 Task: Open a Modern Writer Template save the file as fax.txt Remove the following  from template: 'Address' Change the date  '3 April, 2023' change Dear Ms Reader to   Hello. Add body to the letter I am writing to inform you about an upcoming event that may be of interest to you. Our organization is hosting a seminar on [topic], and we believe it will provide valuable insights and networking opportunities. I encourage you to attend and share this invitation with others who may benefit.Add Name  'Leon'. Insert watermark  Ram&Sons Apply Font Style in watermark Nunito; font size  111and place the watermark  Diagonally 
Action: Mouse moved to (202, 176)
Screenshot: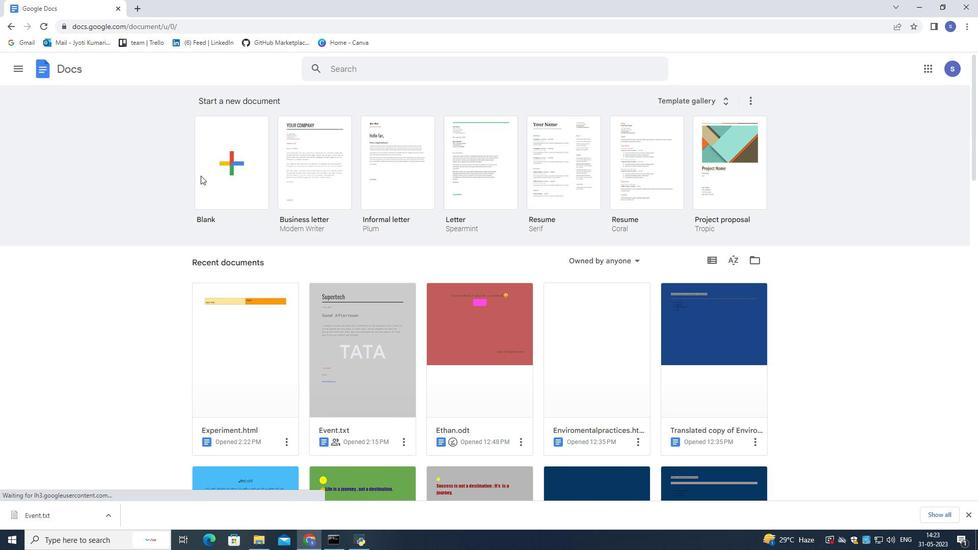 
Action: Mouse pressed left at (202, 176)
Screenshot: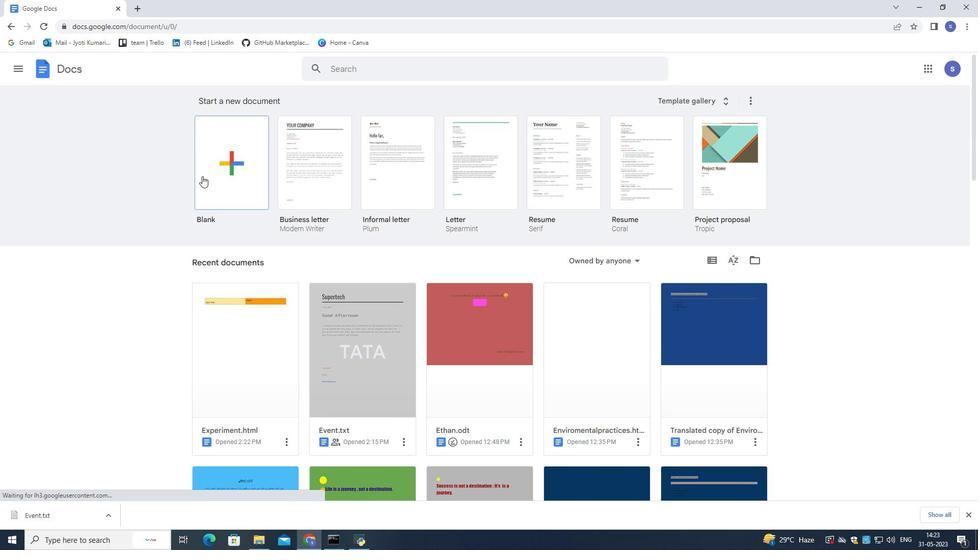 
Action: Mouse moved to (11, 29)
Screenshot: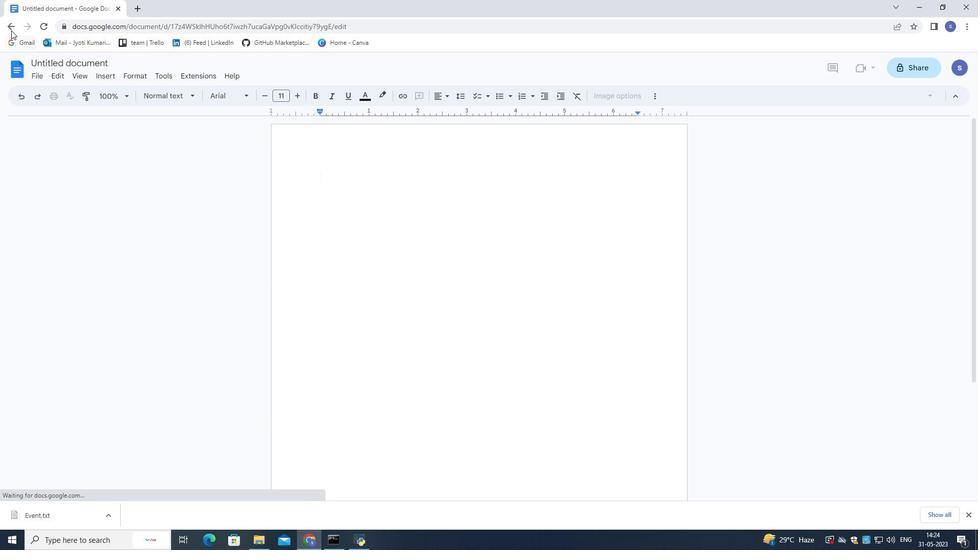 
Action: Mouse pressed left at (11, 29)
Screenshot: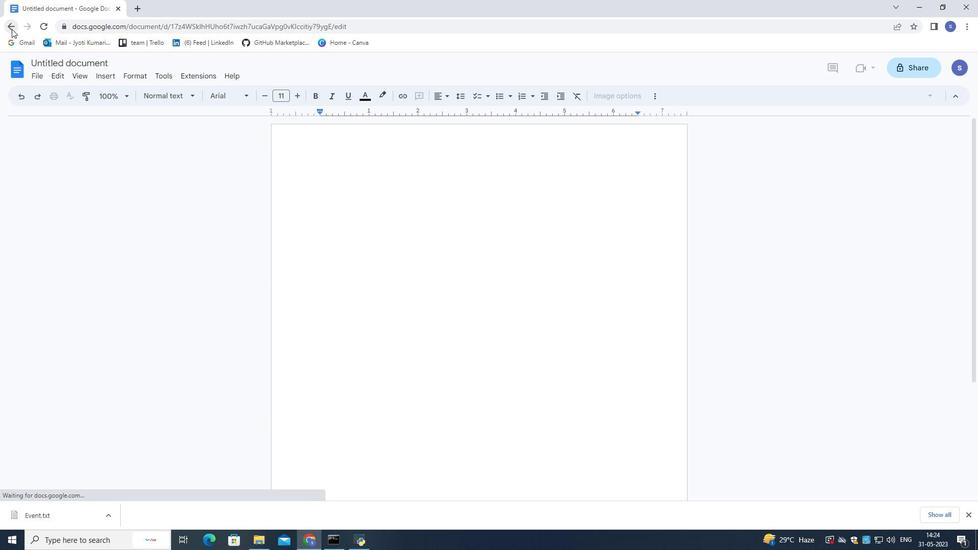 
Action: Mouse moved to (715, 104)
Screenshot: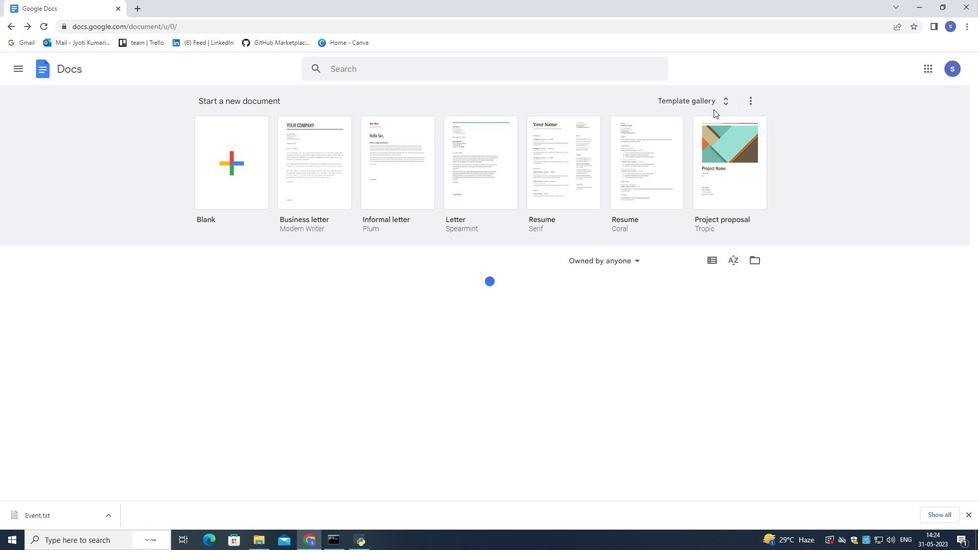 
Action: Mouse pressed left at (715, 104)
Screenshot: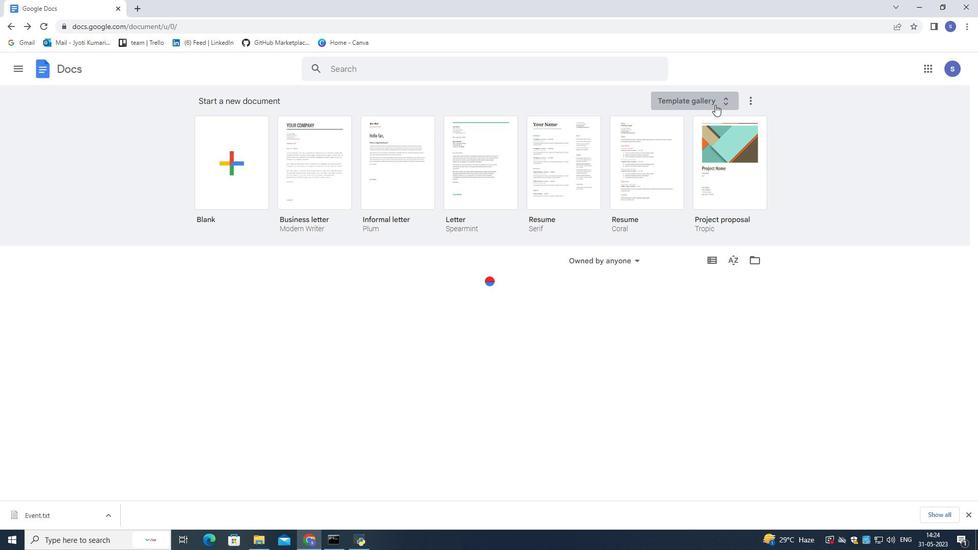 
Action: Mouse moved to (604, 353)
Screenshot: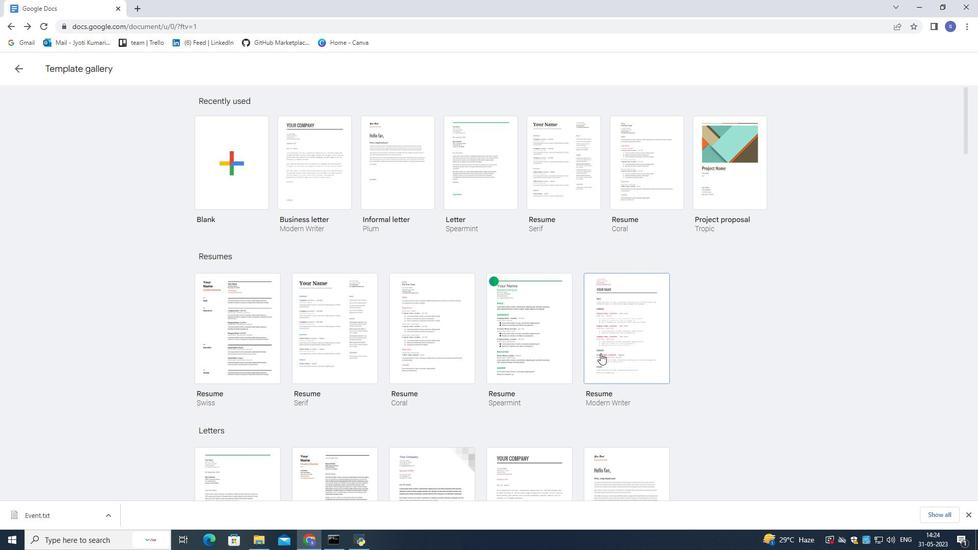
Action: Mouse pressed left at (604, 353)
Screenshot: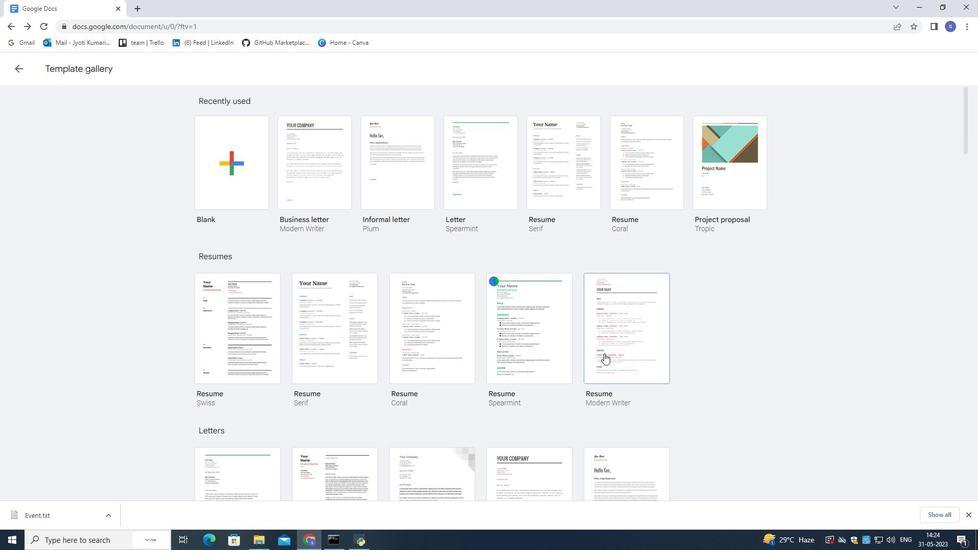 
Action: Mouse moved to (603, 353)
Screenshot: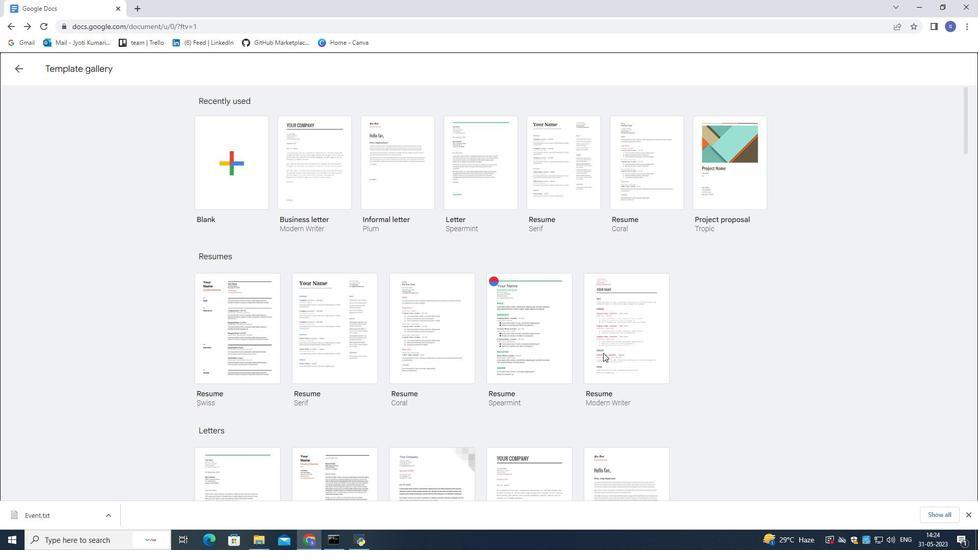 
Action: Mouse pressed left at (603, 353)
Screenshot: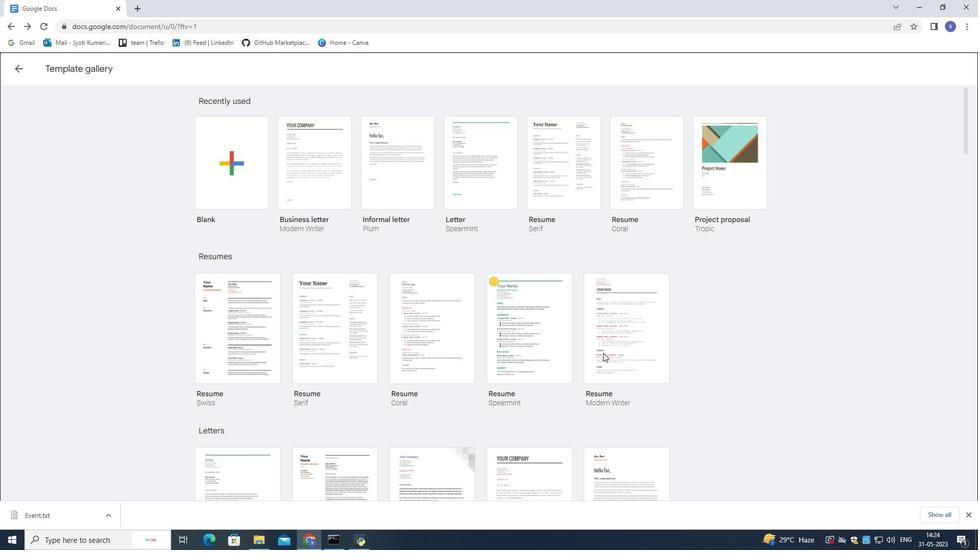 
Action: Mouse moved to (403, 177)
Screenshot: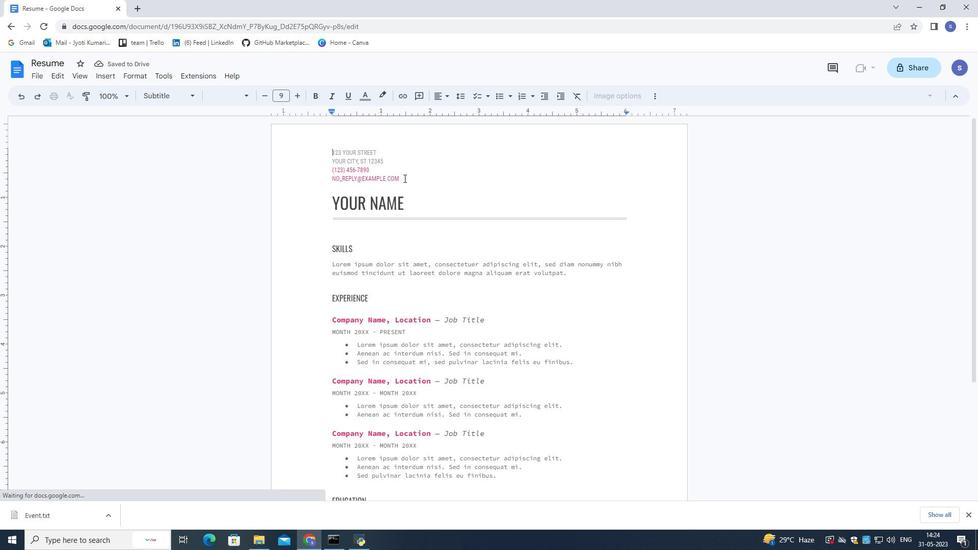 
Action: Mouse pressed left at (403, 177)
Screenshot: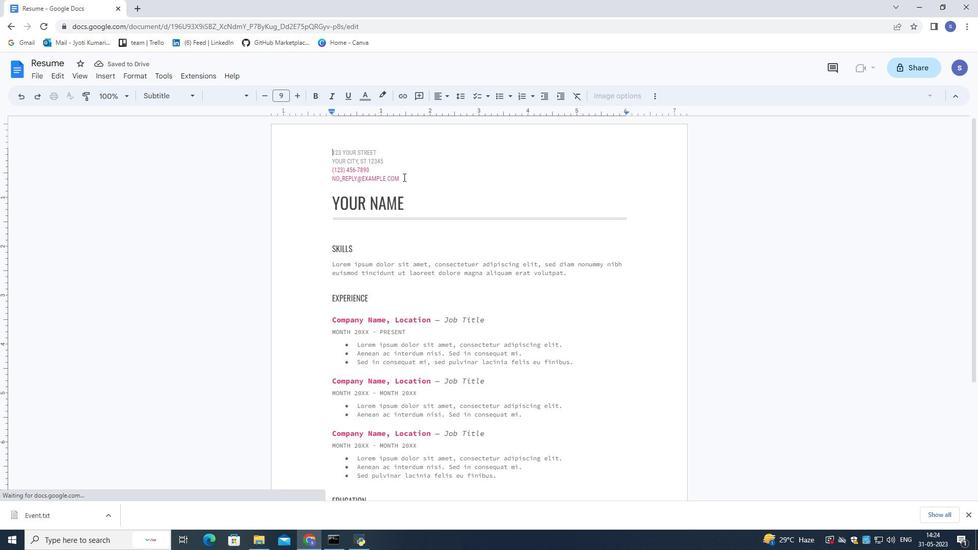 
Action: Mouse moved to (317, 152)
Screenshot: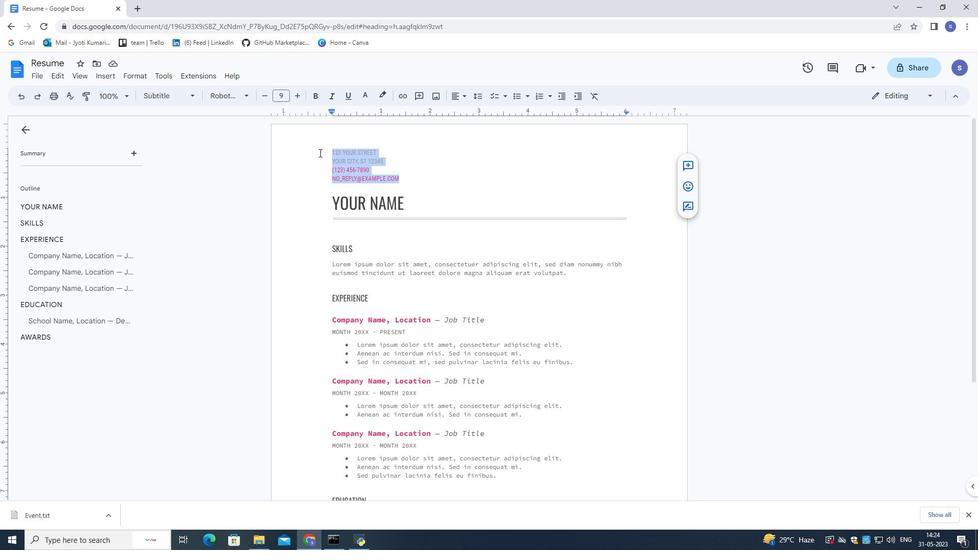 
Action: Key pressed <Key.backspace>
Screenshot: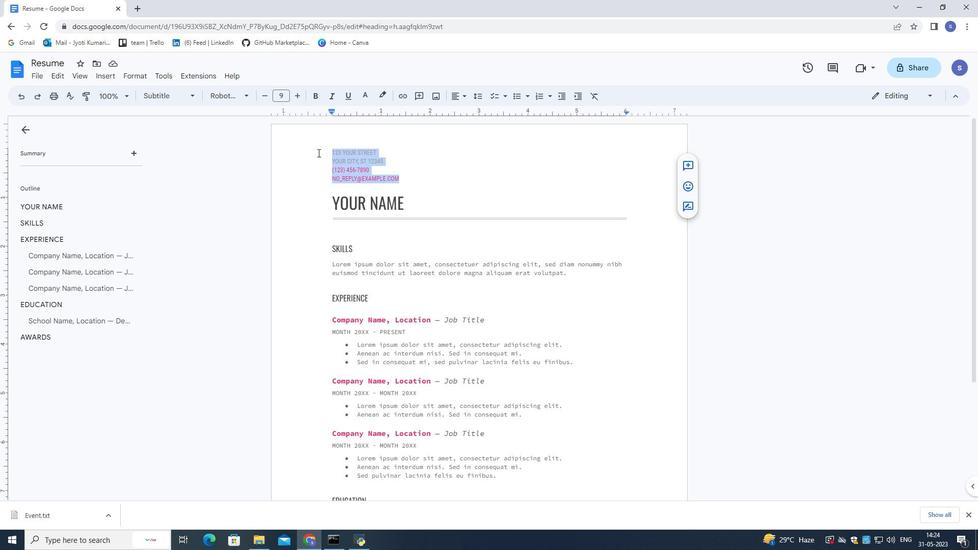 
Action: Mouse moved to (432, 179)
Screenshot: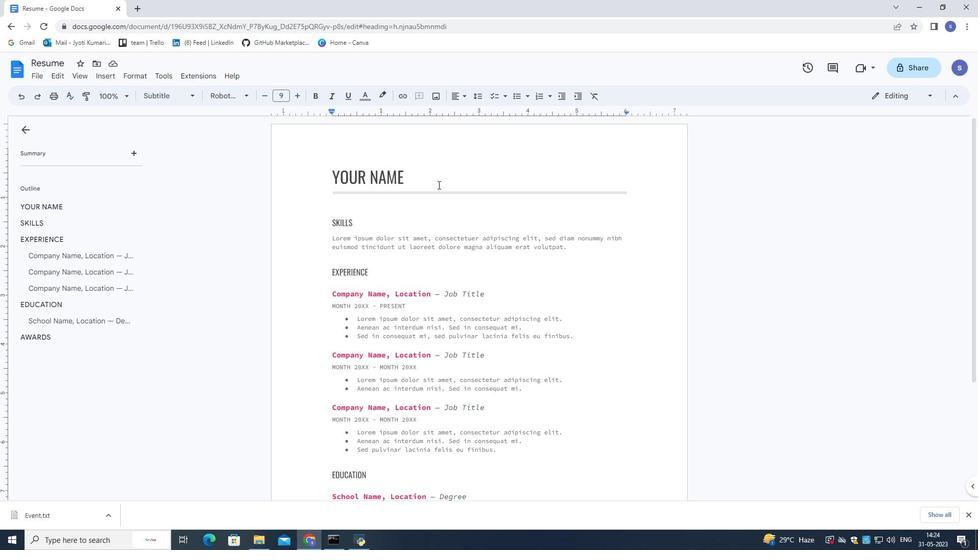 
Action: Mouse pressed left at (432, 179)
Screenshot: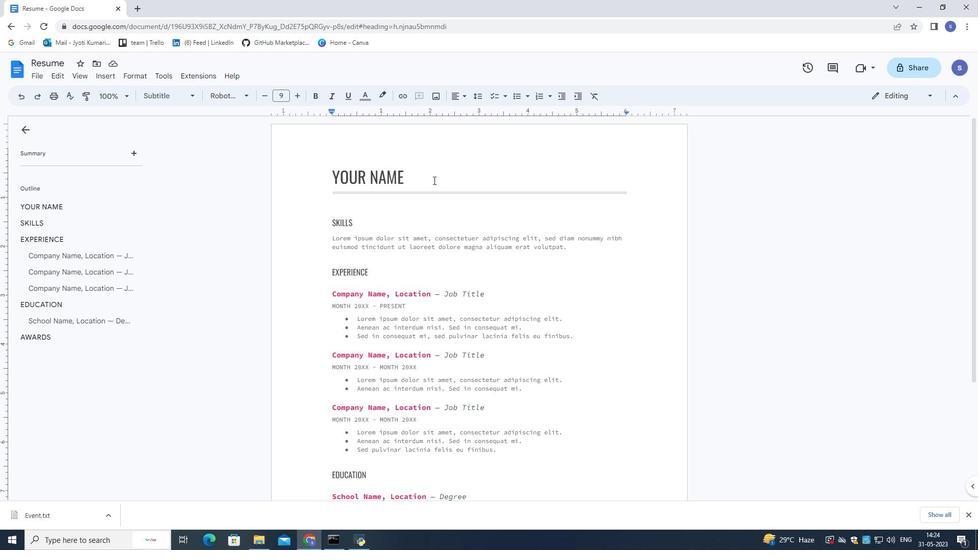 
Action: Mouse moved to (384, 222)
Screenshot: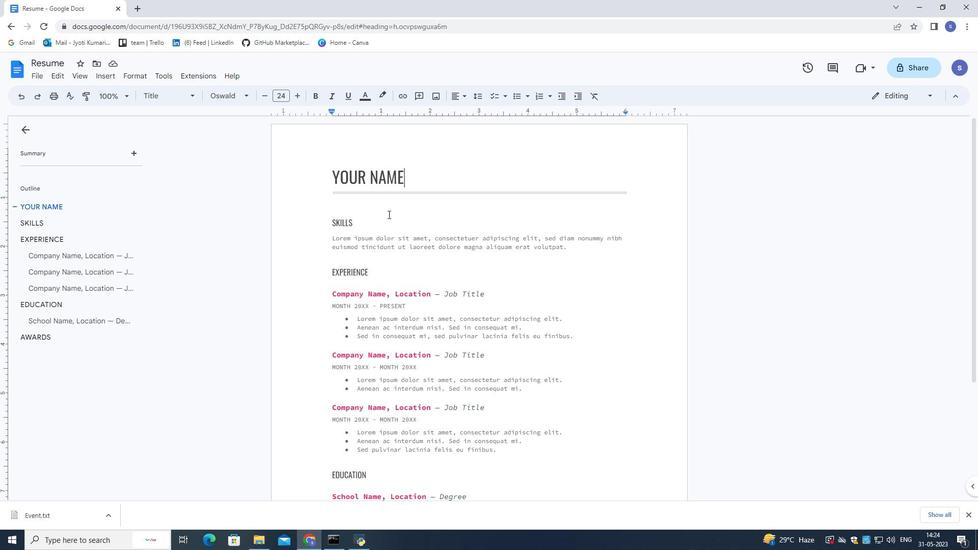 
Action: Mouse pressed left at (384, 222)
Screenshot: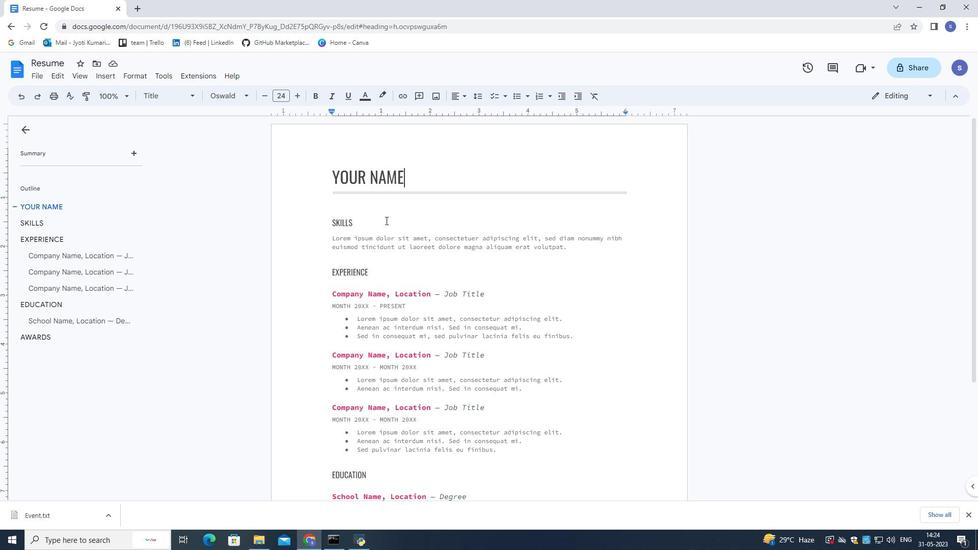 
Action: Mouse moved to (377, 270)
Screenshot: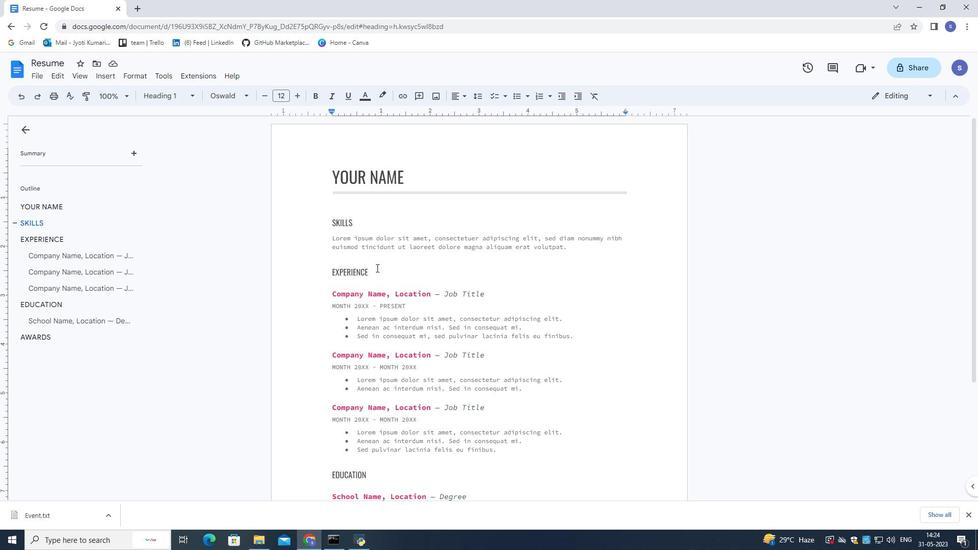 
Action: Mouse scrolled (377, 269) with delta (0, 0)
Screenshot: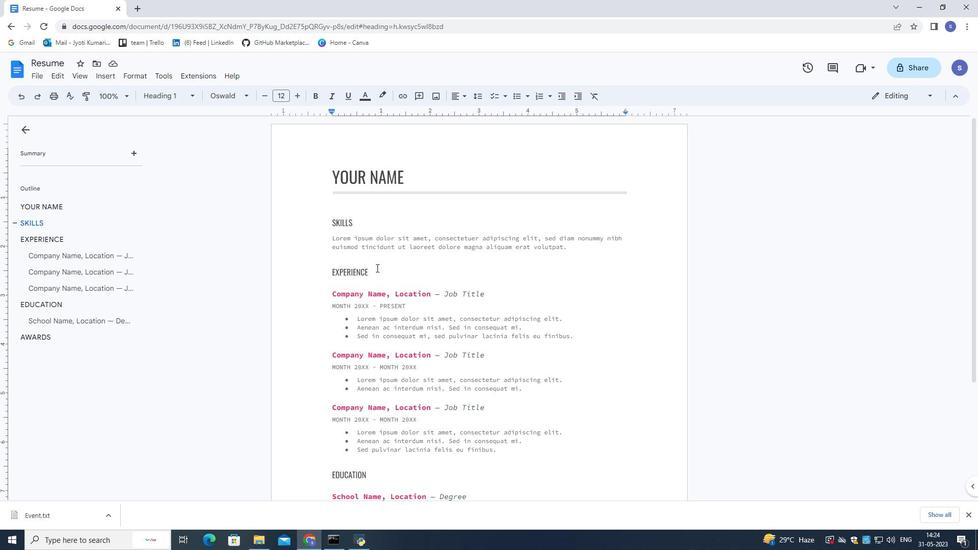
Action: Mouse moved to (377, 270)
Screenshot: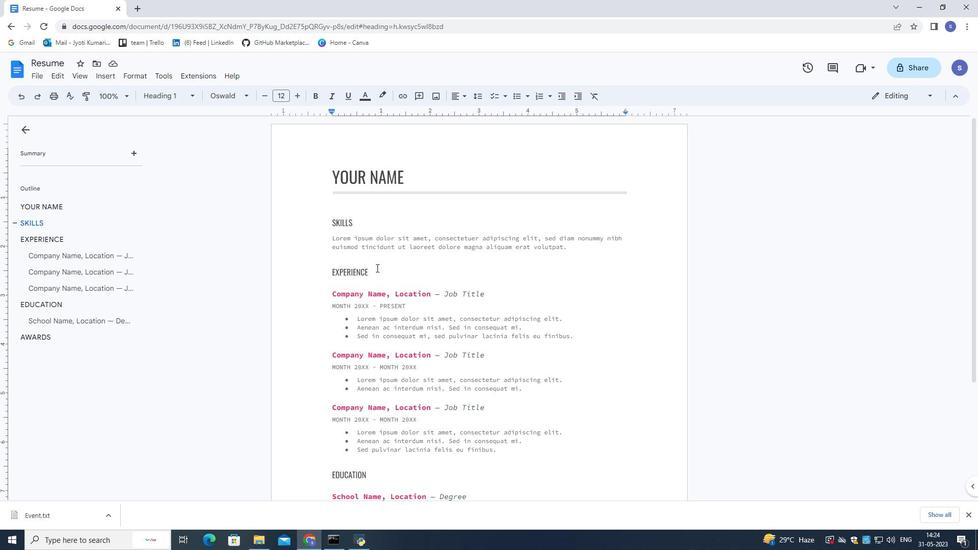 
Action: Mouse scrolled (377, 270) with delta (0, 0)
Screenshot: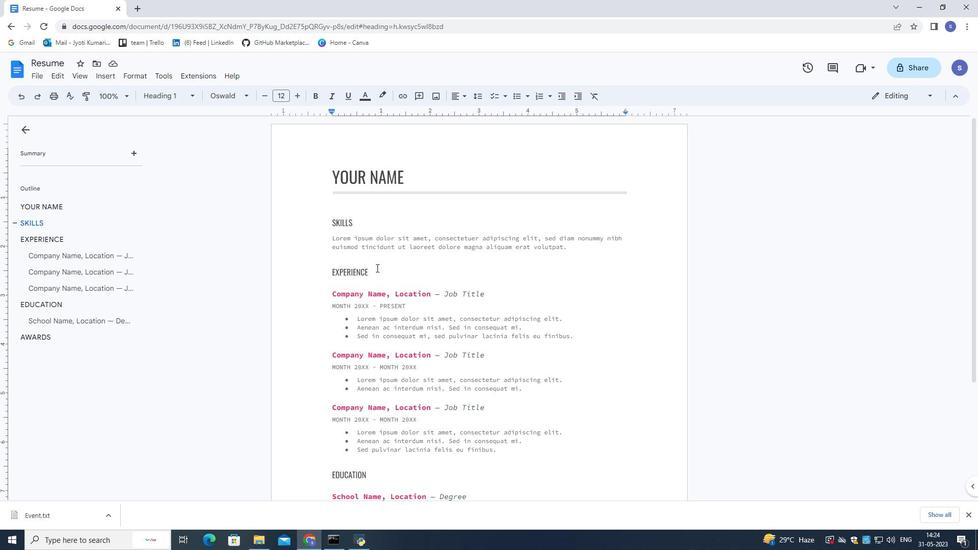 
Action: Mouse scrolled (377, 270) with delta (0, 0)
Screenshot: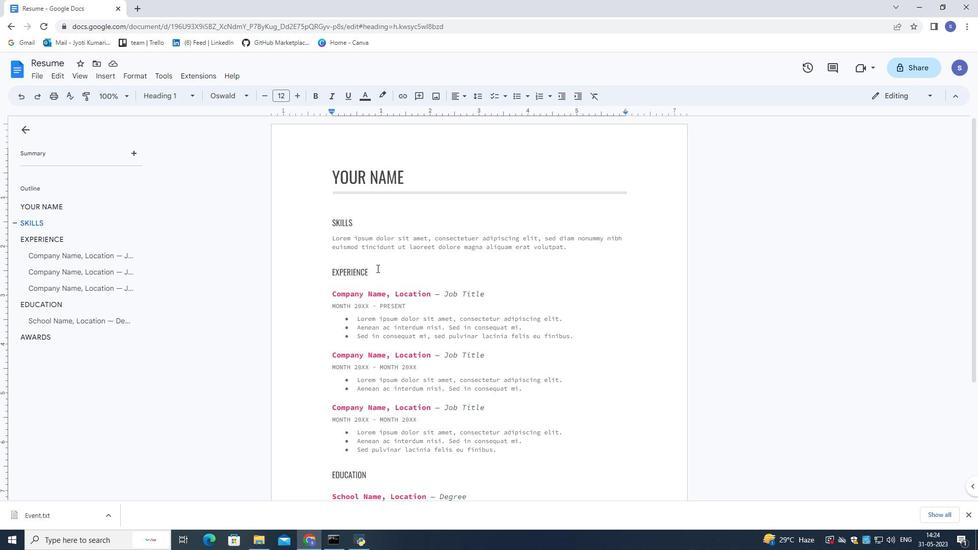 
Action: Mouse scrolled (377, 270) with delta (0, 0)
Screenshot: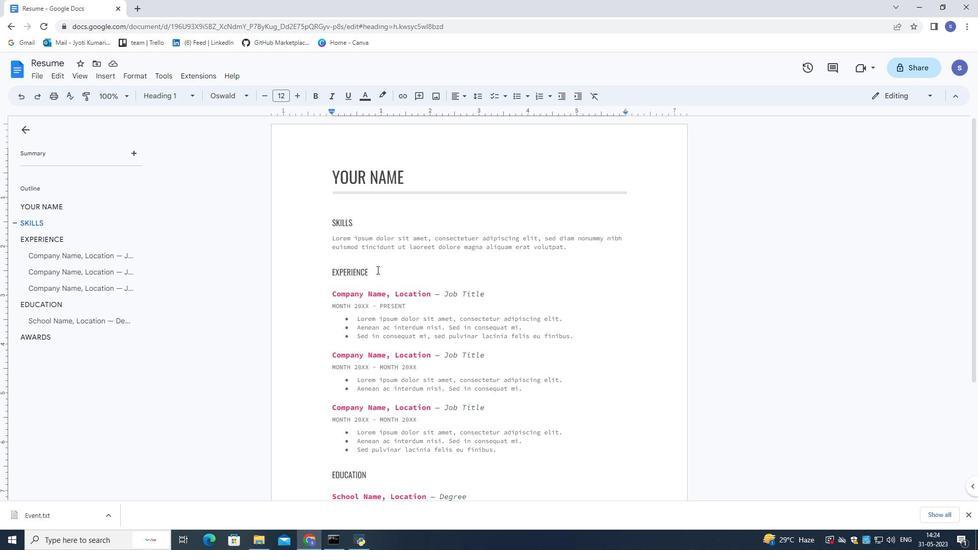 
Action: Mouse scrolled (377, 271) with delta (0, 0)
Screenshot: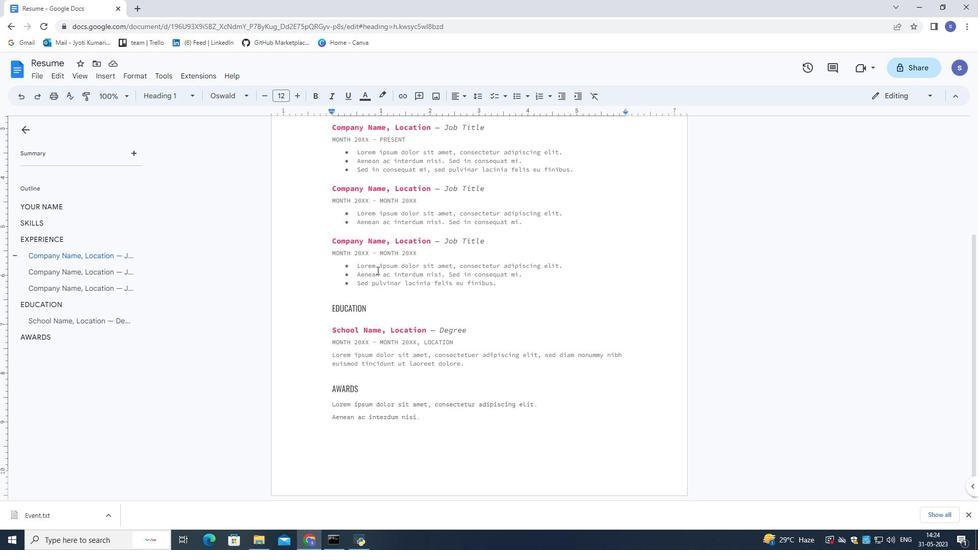 
Action: Mouse scrolled (377, 271) with delta (0, 0)
Screenshot: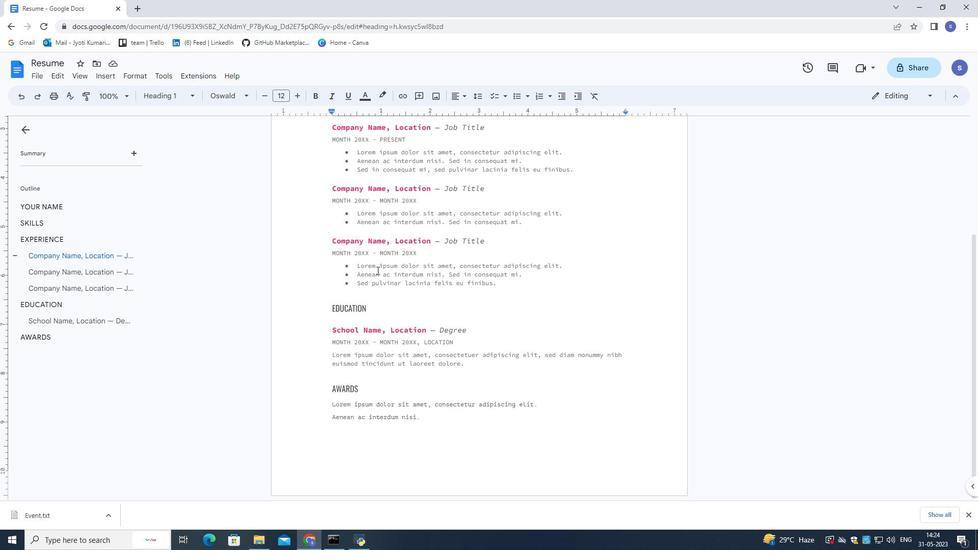 
Action: Mouse scrolled (377, 271) with delta (0, 0)
Screenshot: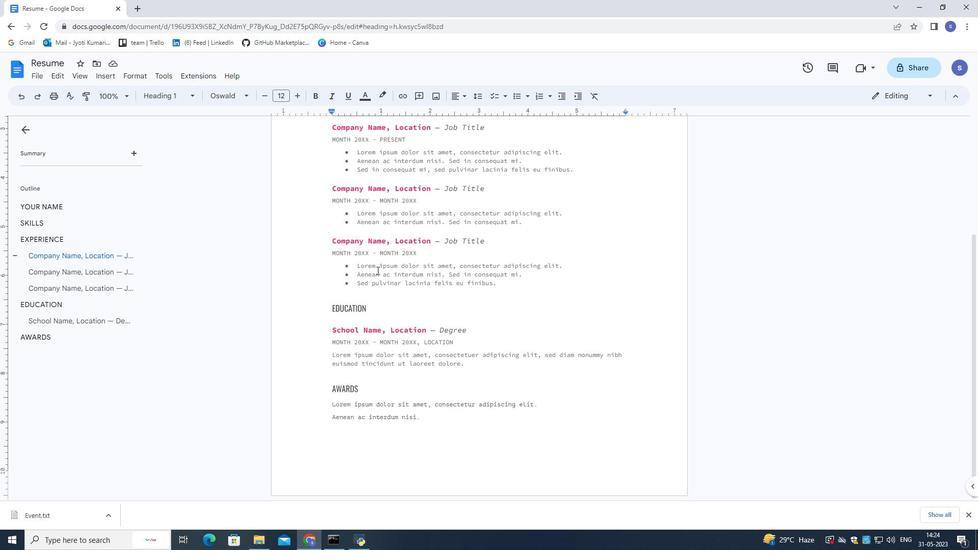 
Action: Mouse scrolled (377, 271) with delta (0, 0)
Screenshot: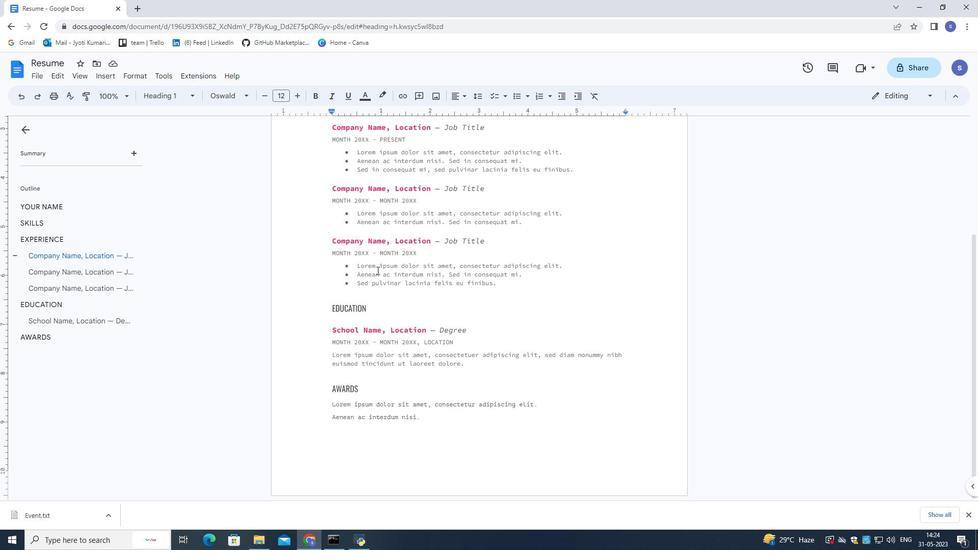 
Action: Mouse scrolled (377, 271) with delta (0, 0)
Screenshot: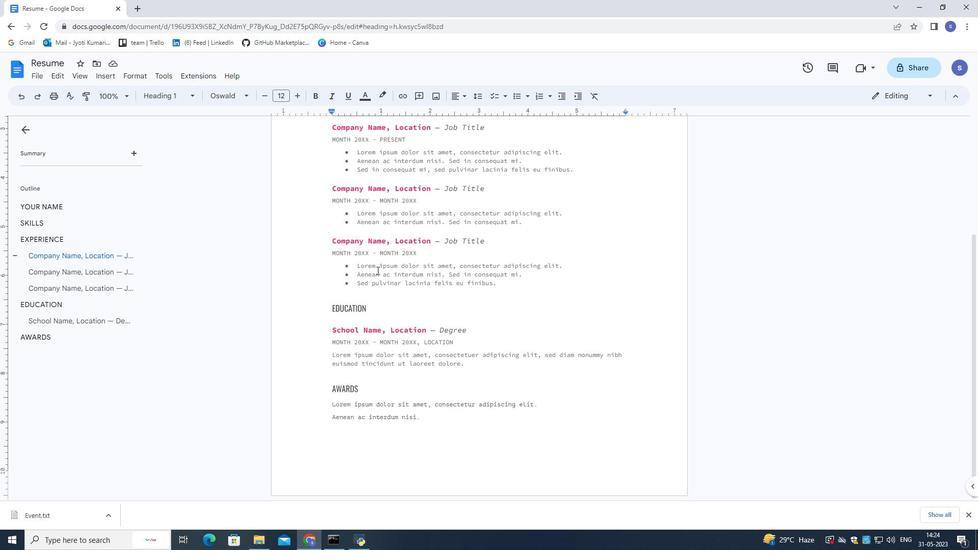 
Action: Mouse moved to (13, 22)
Screenshot: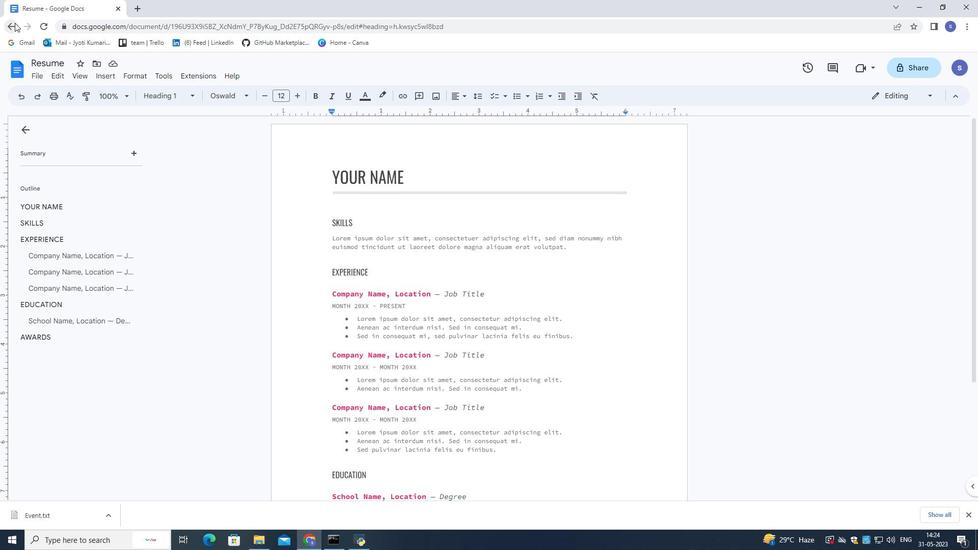
Action: Mouse pressed left at (13, 22)
Screenshot: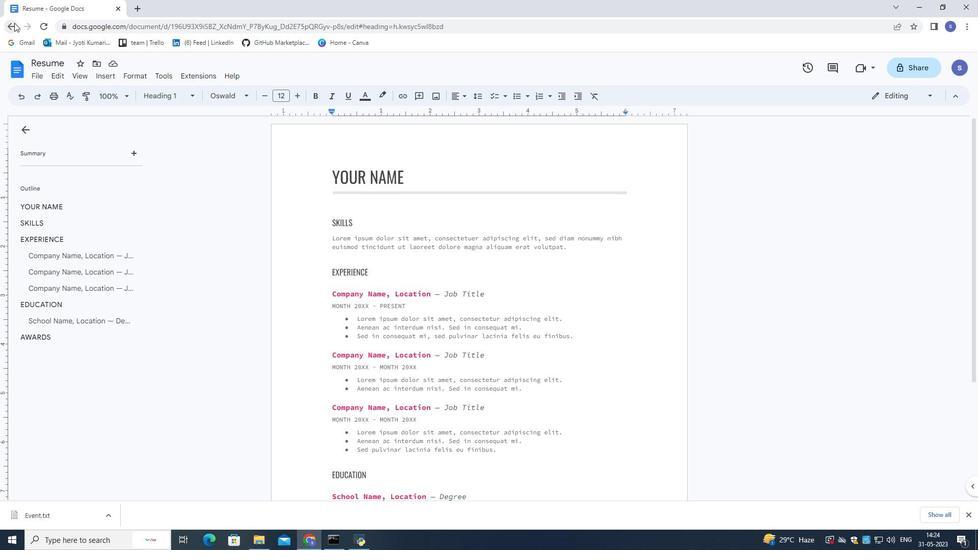 
Action: Mouse moved to (583, 380)
Screenshot: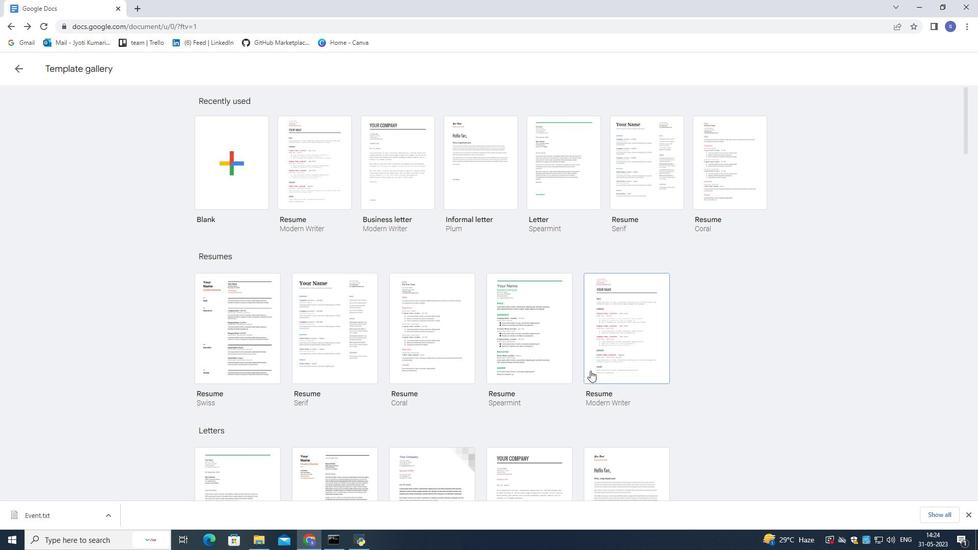 
Action: Mouse scrolled (583, 380) with delta (0, 0)
Screenshot: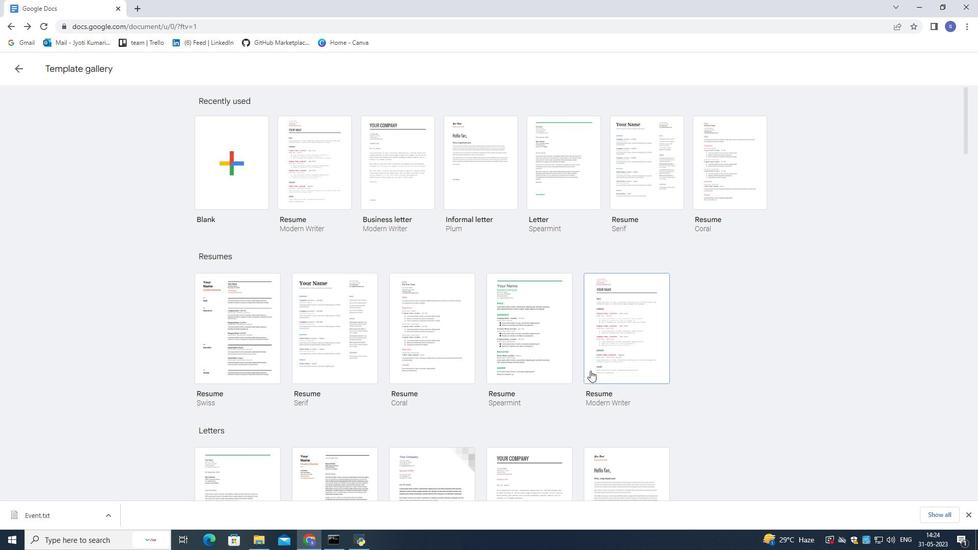 
Action: Mouse moved to (583, 381)
Screenshot: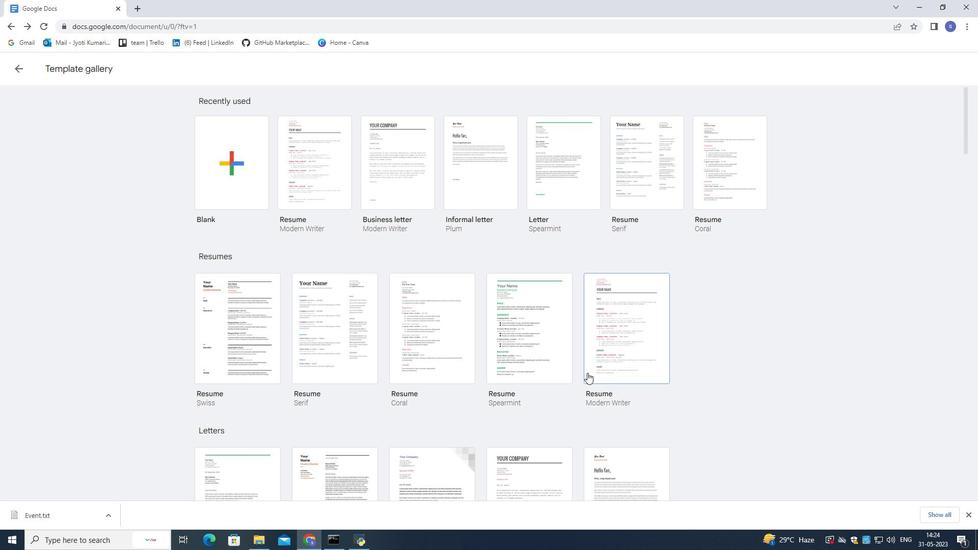 
Action: Mouse scrolled (583, 380) with delta (0, 0)
Screenshot: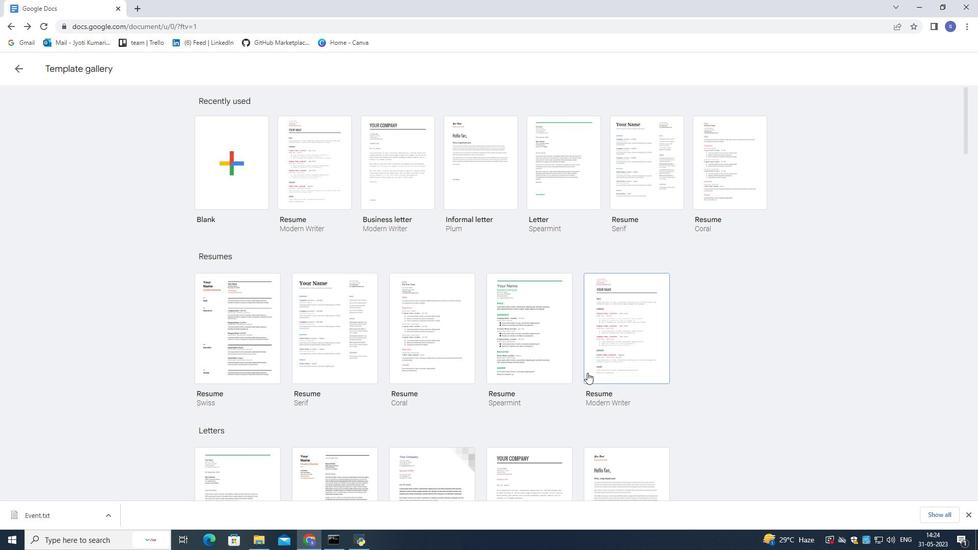 
Action: Mouse scrolled (583, 380) with delta (0, 0)
Screenshot: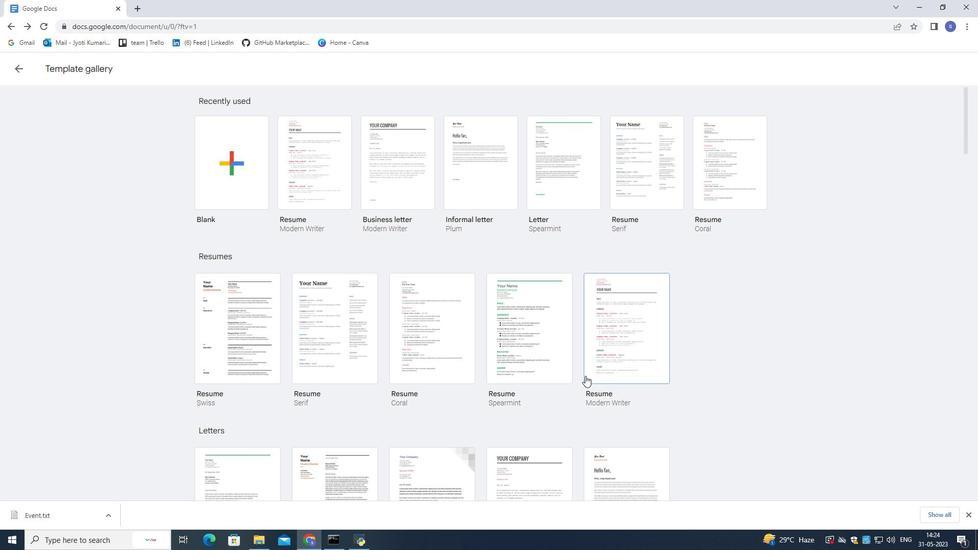 
Action: Mouse moved to (543, 375)
Screenshot: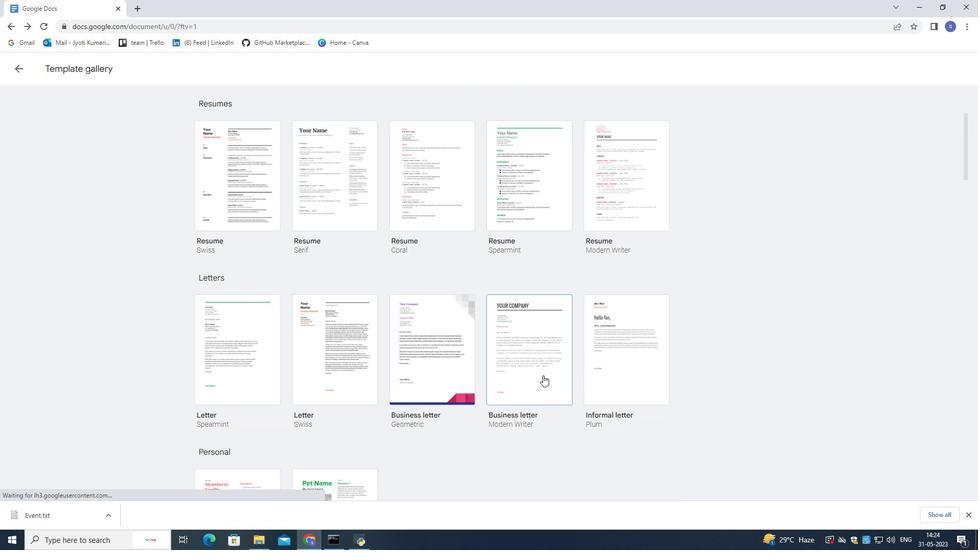 
Action: Mouse scrolled (543, 375) with delta (0, 0)
Screenshot: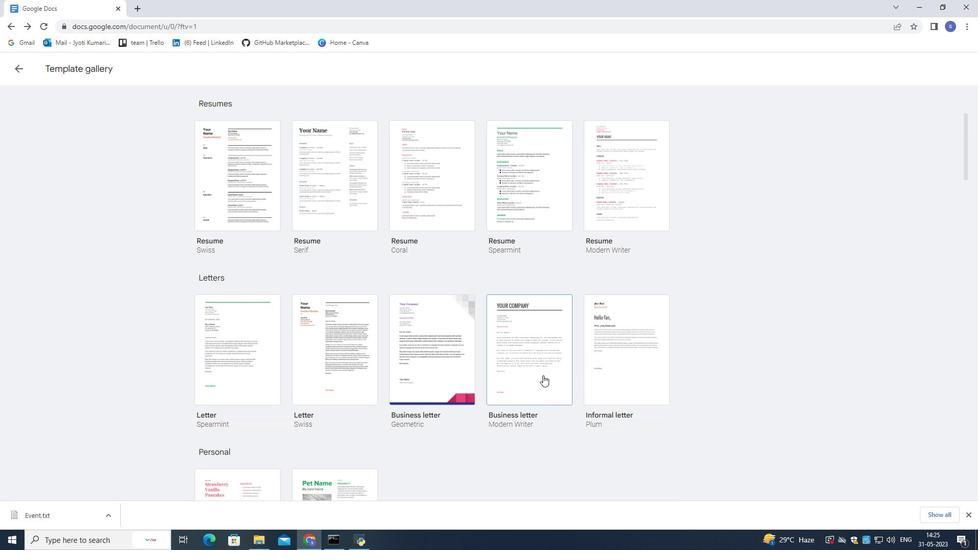 
Action: Mouse moved to (521, 342)
Screenshot: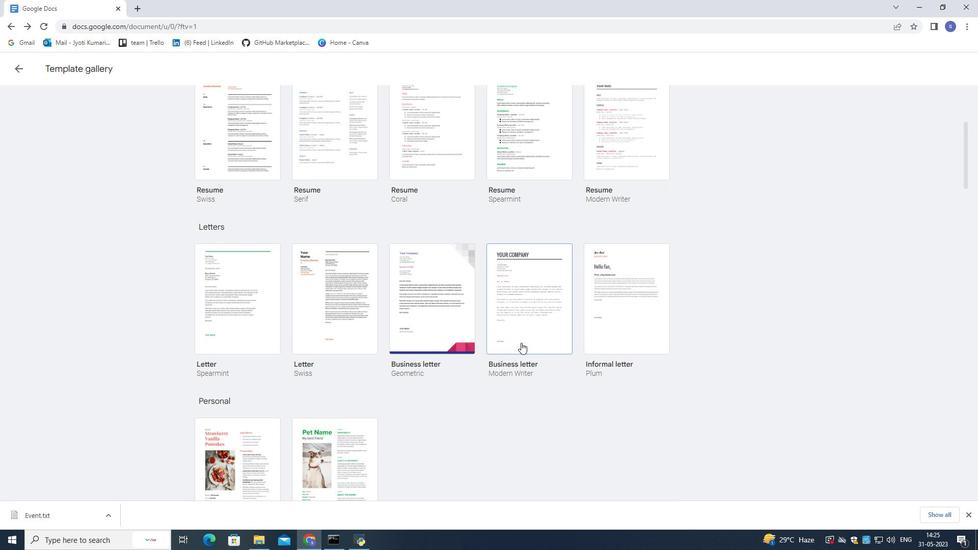 
Action: Mouse pressed left at (521, 342)
Screenshot: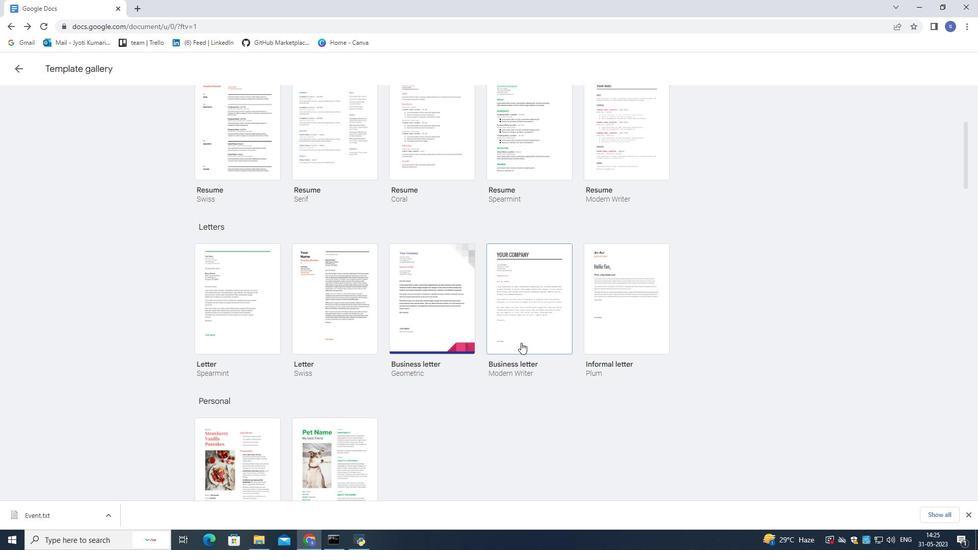 
Action: Mouse moved to (400, 251)
Screenshot: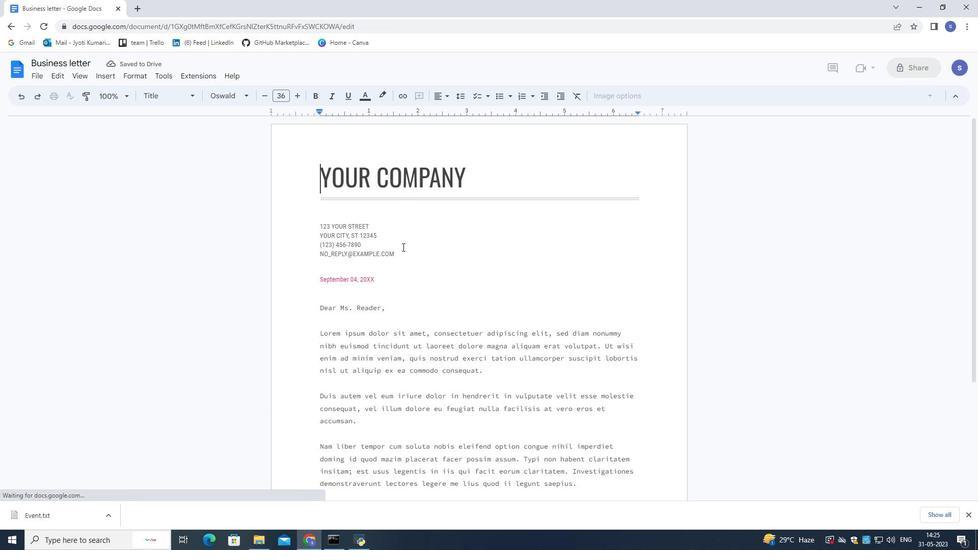 
Action: Mouse pressed left at (400, 251)
Screenshot: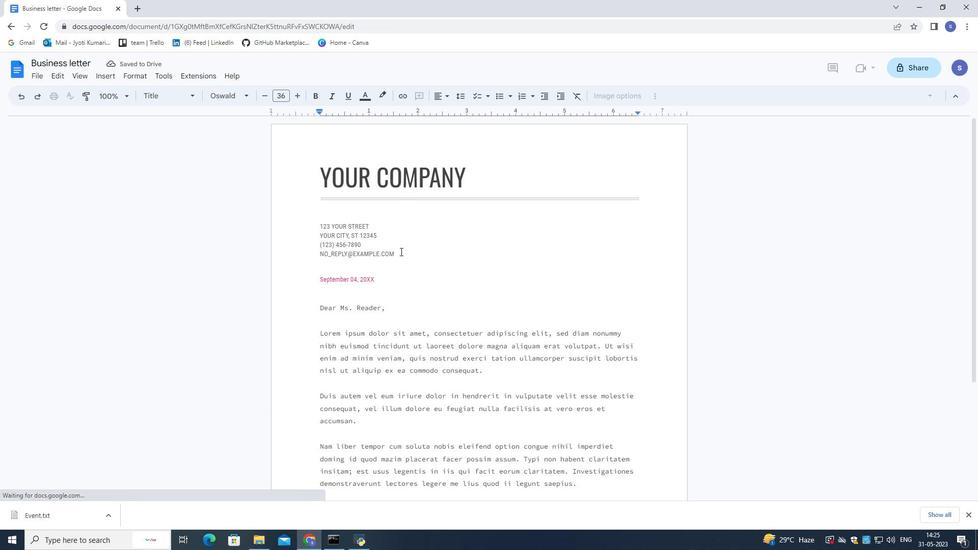 
Action: Mouse pressed left at (400, 251)
Screenshot: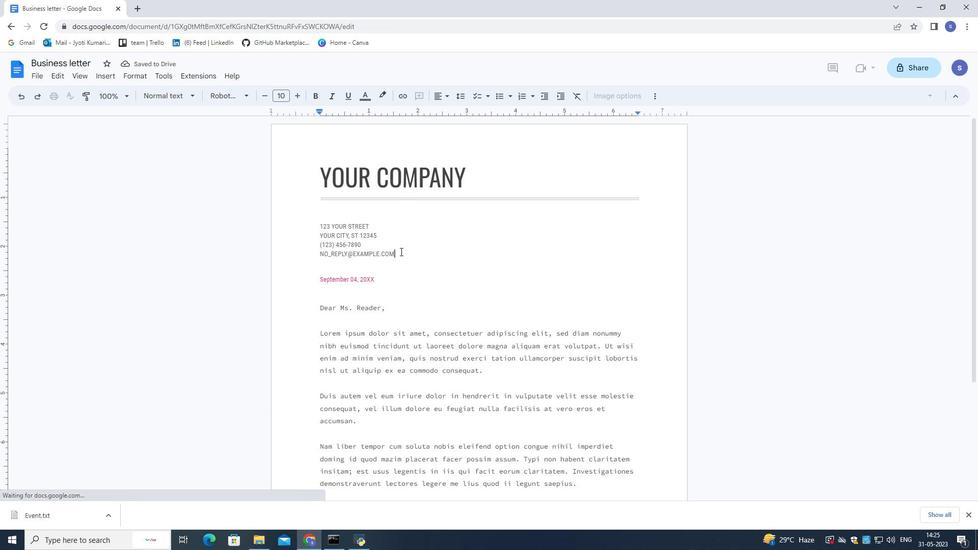 
Action: Mouse moved to (310, 225)
Screenshot: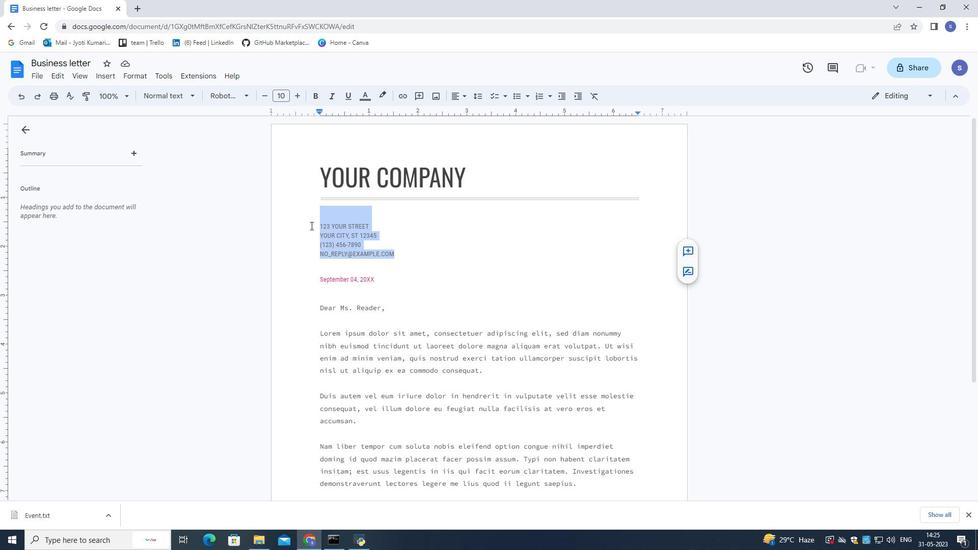 
Action: Key pressed <Key.backspace>
Screenshot: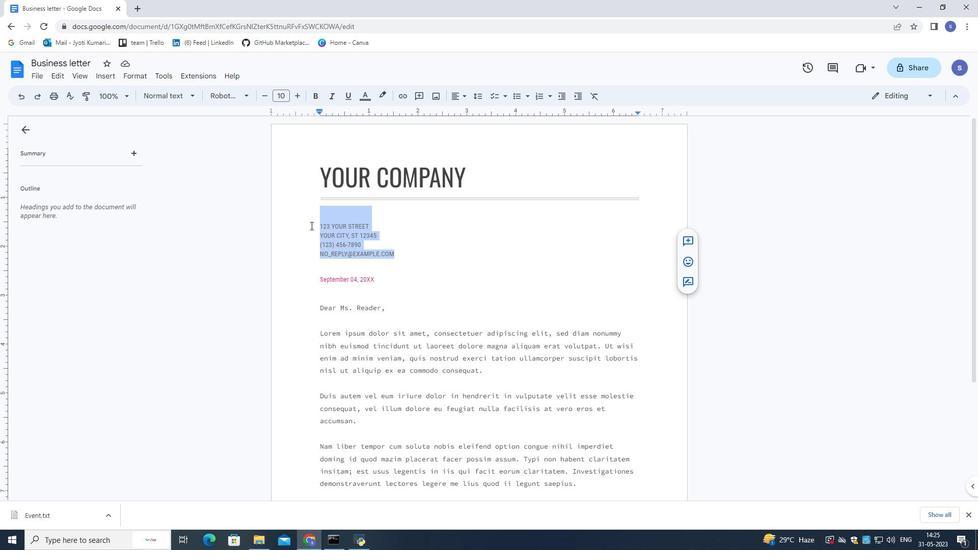 
Action: Mouse moved to (377, 233)
Screenshot: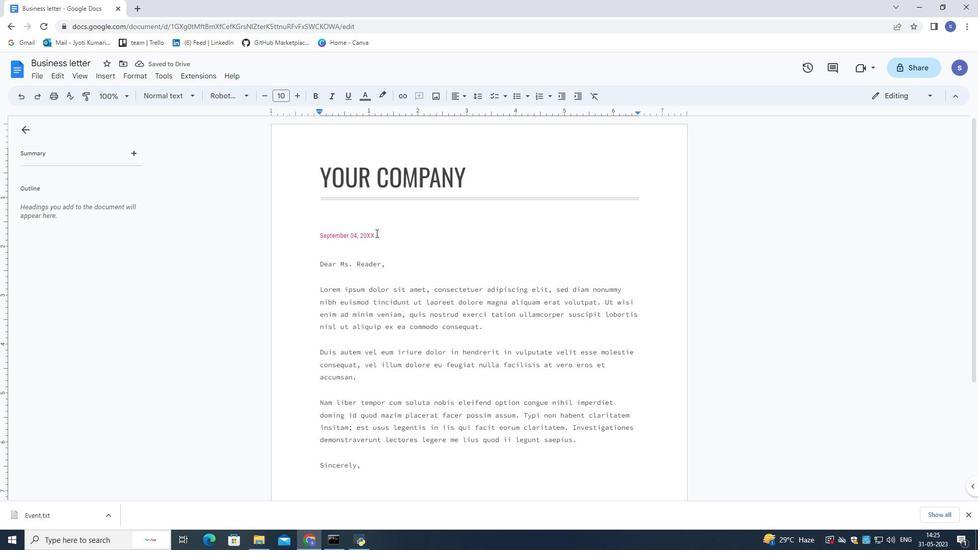 
Action: Mouse pressed left at (377, 233)
Screenshot: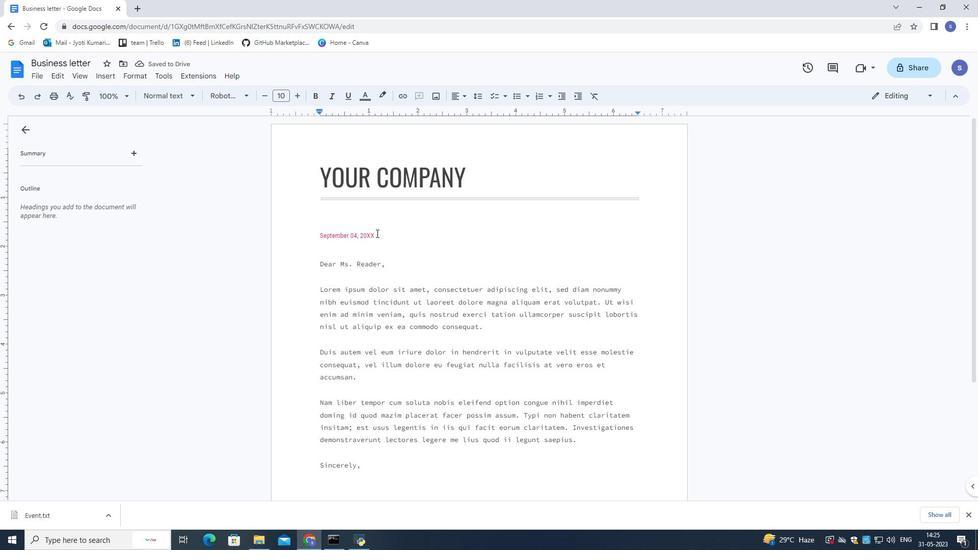 
Action: Mouse moved to (377, 233)
Screenshot: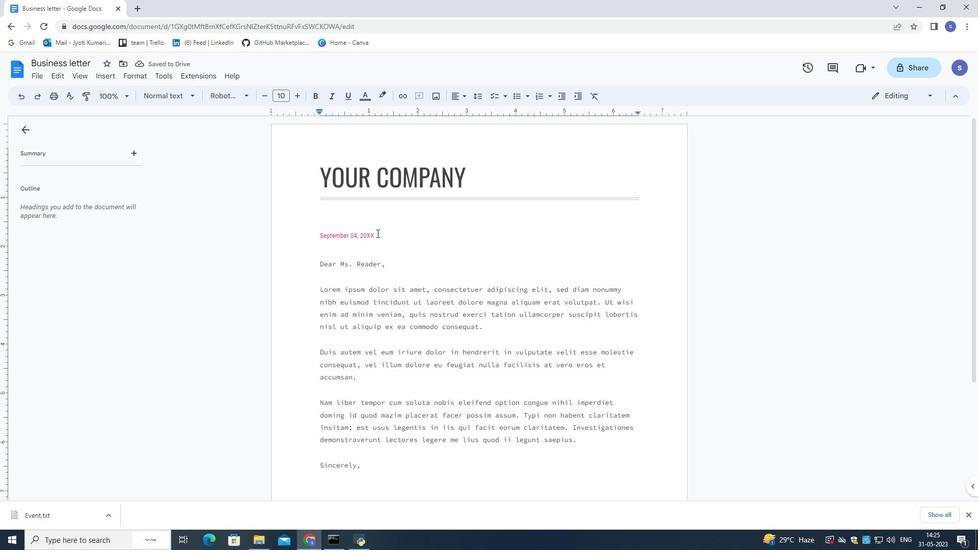 
Action: Mouse pressed left at (377, 233)
Screenshot: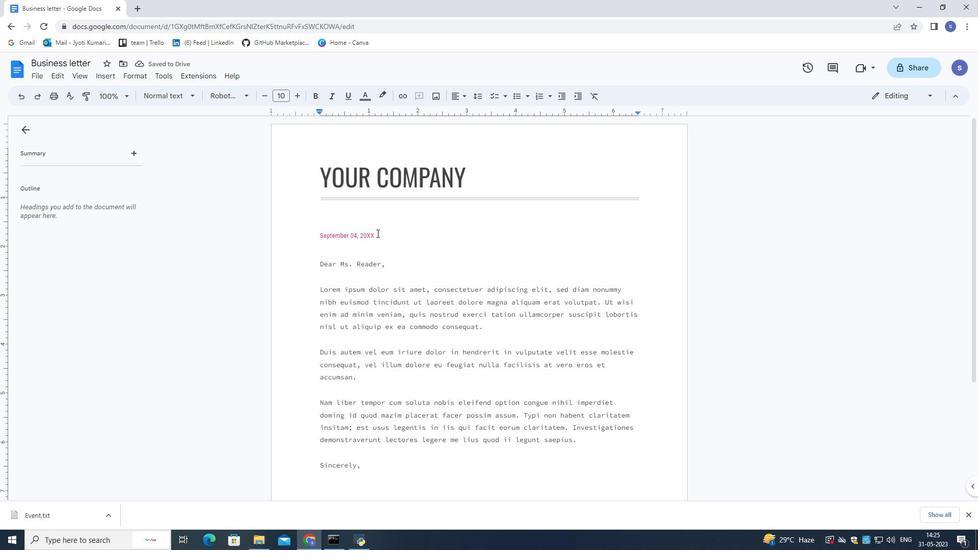 
Action: Mouse pressed left at (377, 233)
Screenshot: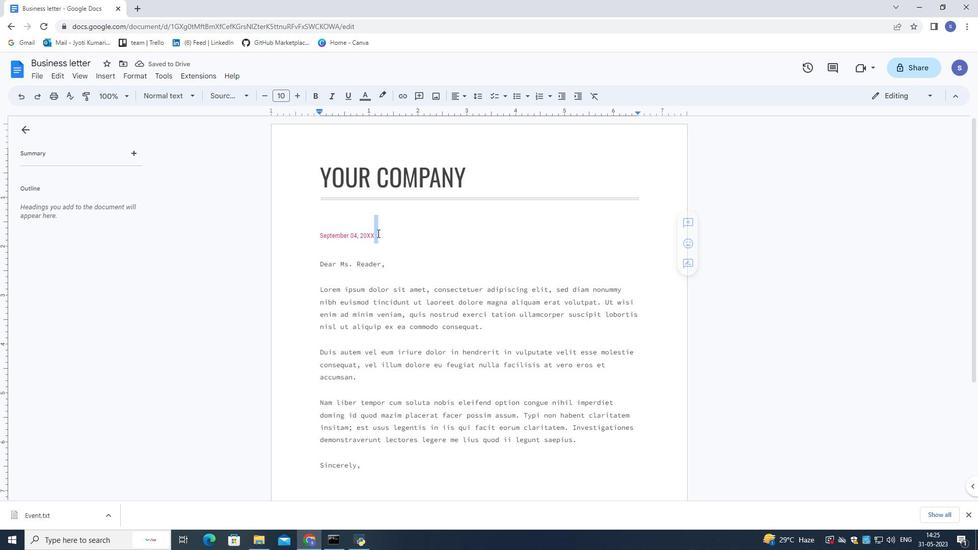 
Action: Mouse pressed left at (377, 233)
Screenshot: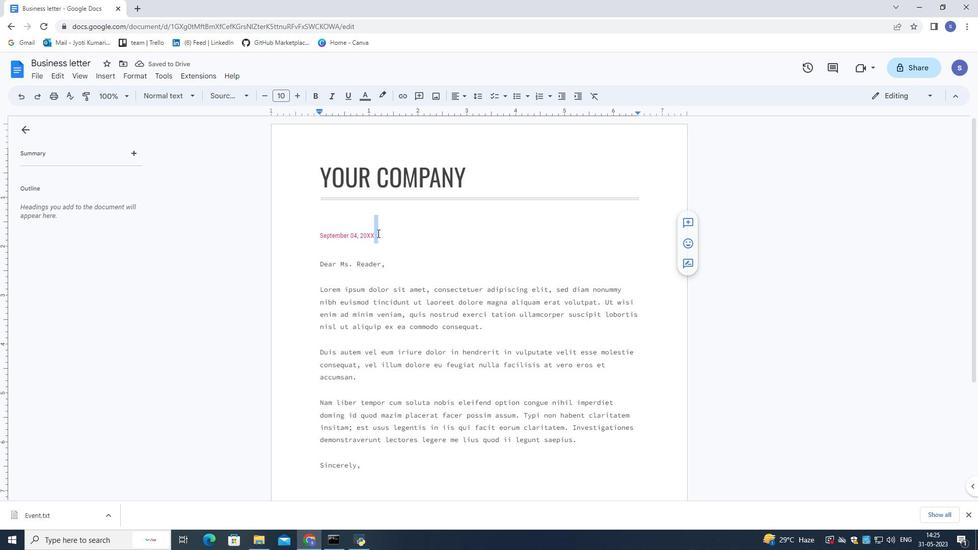 
Action: Key pressed <Key.backspace><Key.up><Key.enter>
Screenshot: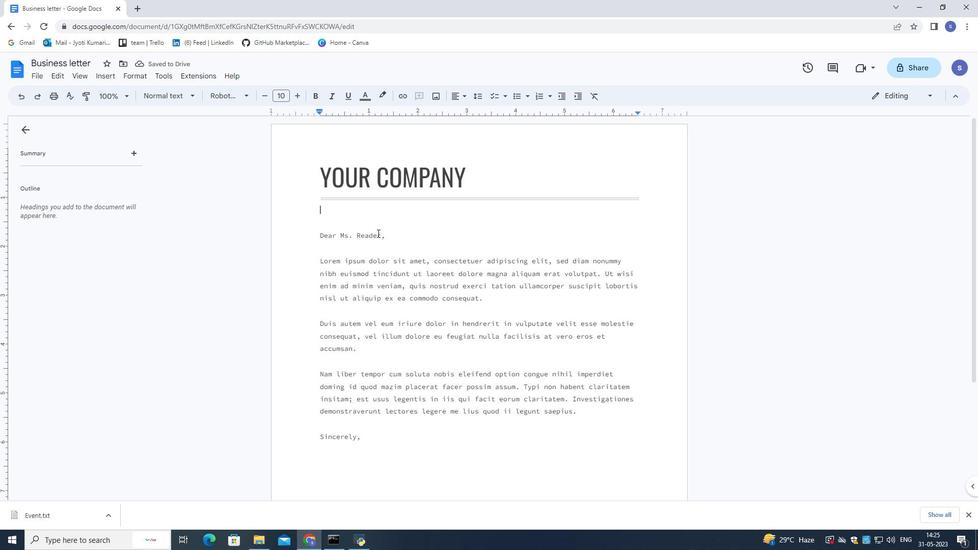 
Action: Mouse moved to (365, 342)
Screenshot: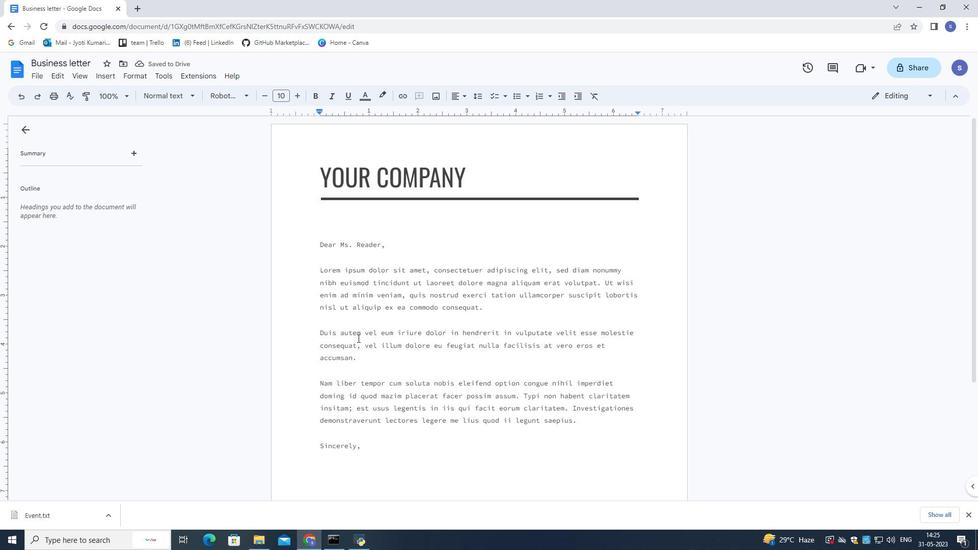 
Action: Key pressed 3<Key.space><Key.shift>April<Key.space>,<Key.space>2023
Screenshot: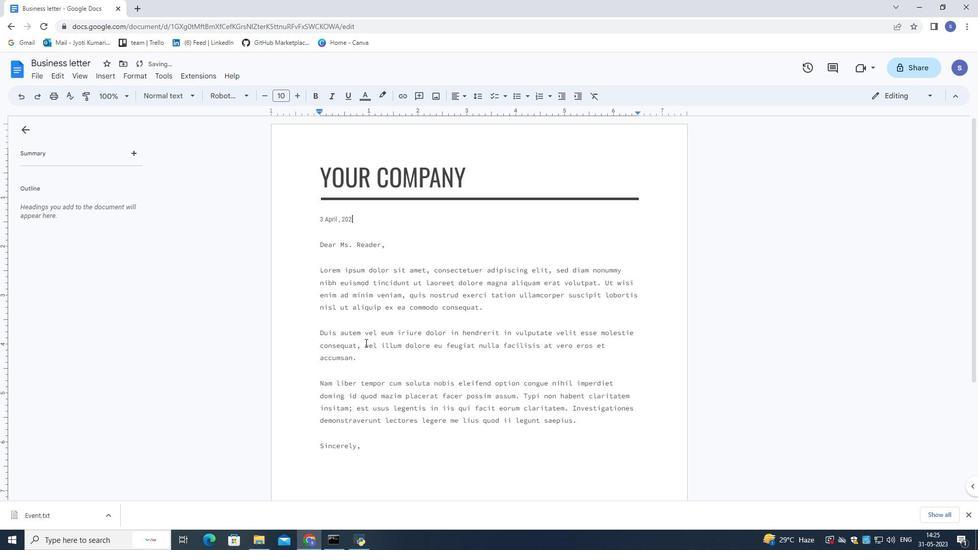 
Action: Mouse moved to (388, 248)
Screenshot: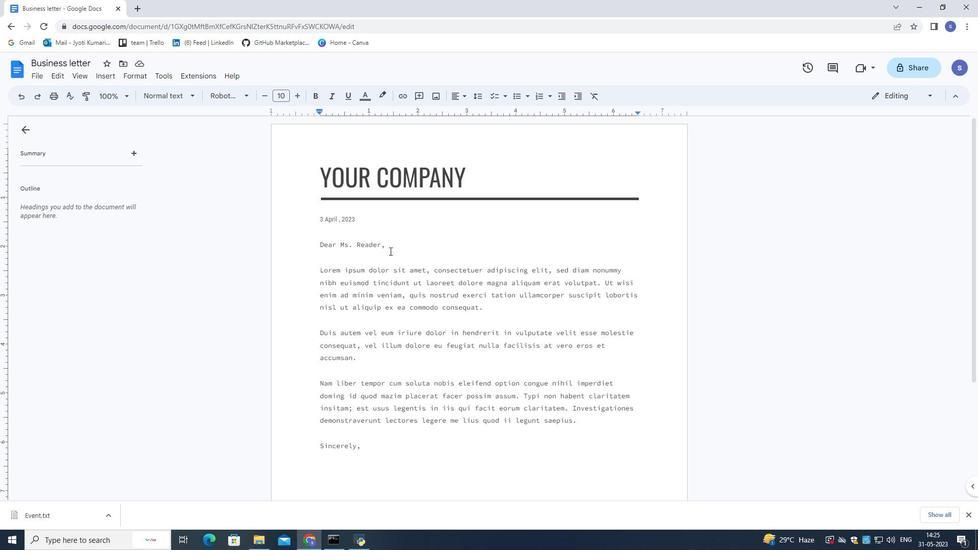 
Action: Mouse pressed left at (388, 248)
Screenshot: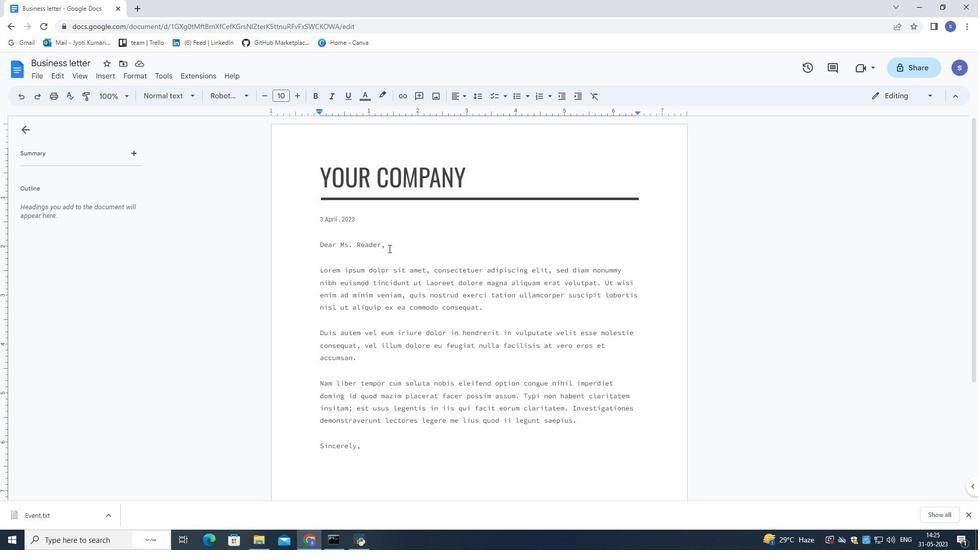 
Action: Mouse pressed left at (388, 248)
Screenshot: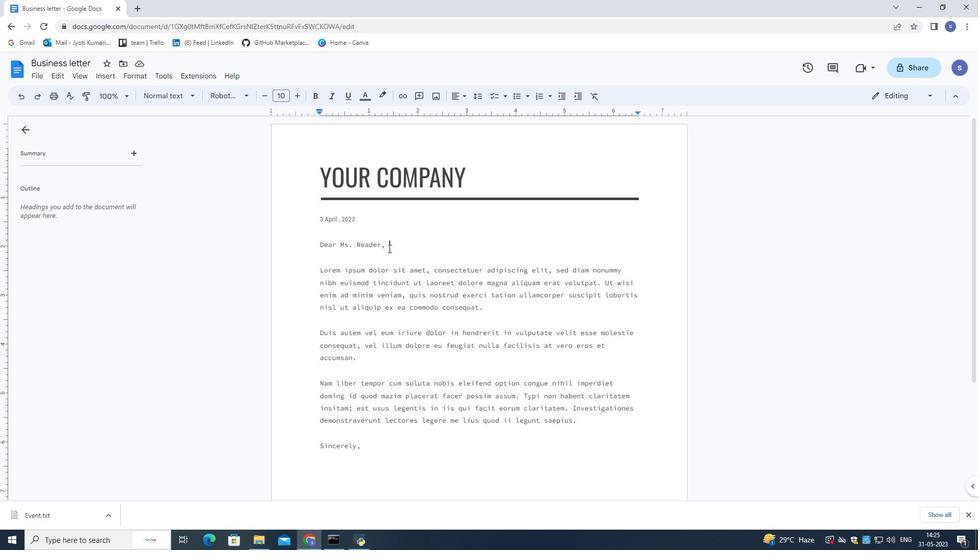 
Action: Mouse pressed left at (388, 248)
Screenshot: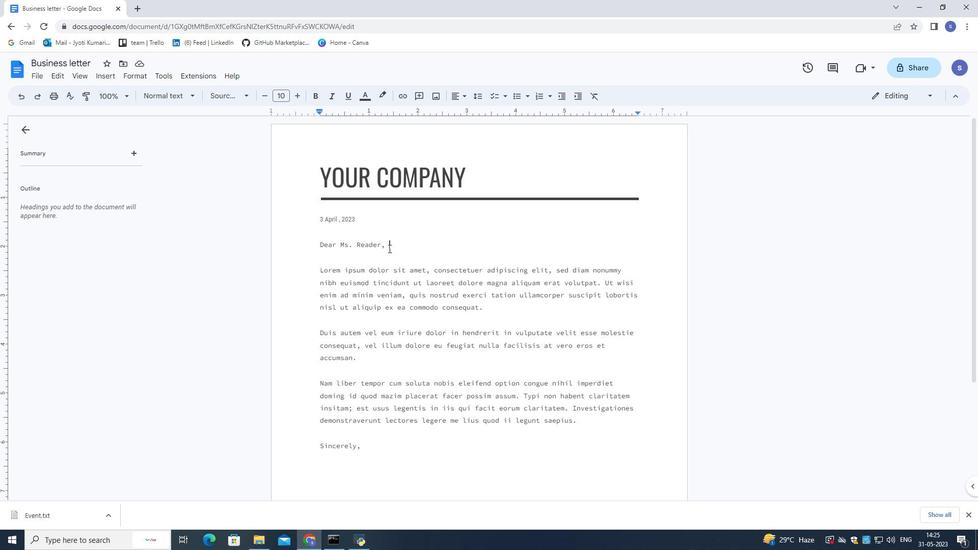 
Action: Key pressed <Key.shift>Hello,
Screenshot: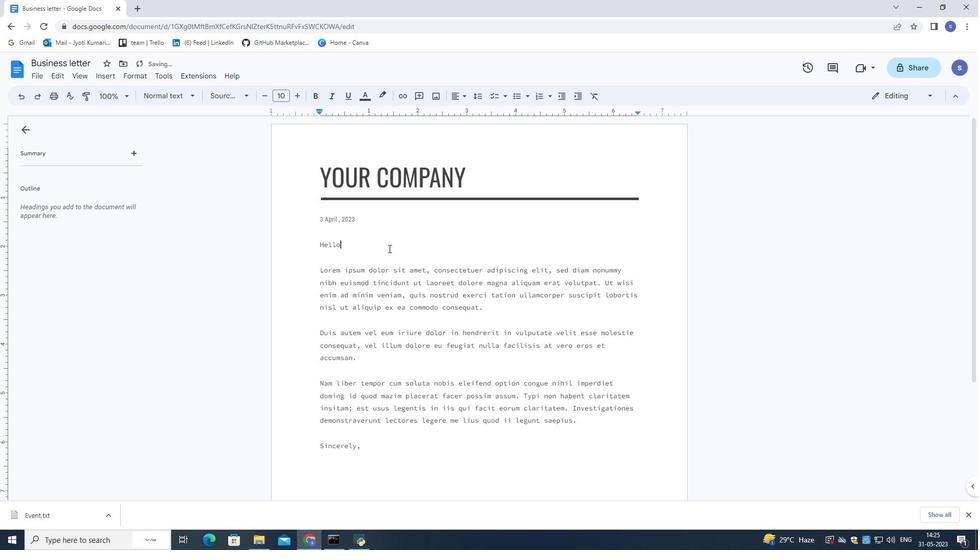 
Action: Mouse moved to (365, 444)
Screenshot: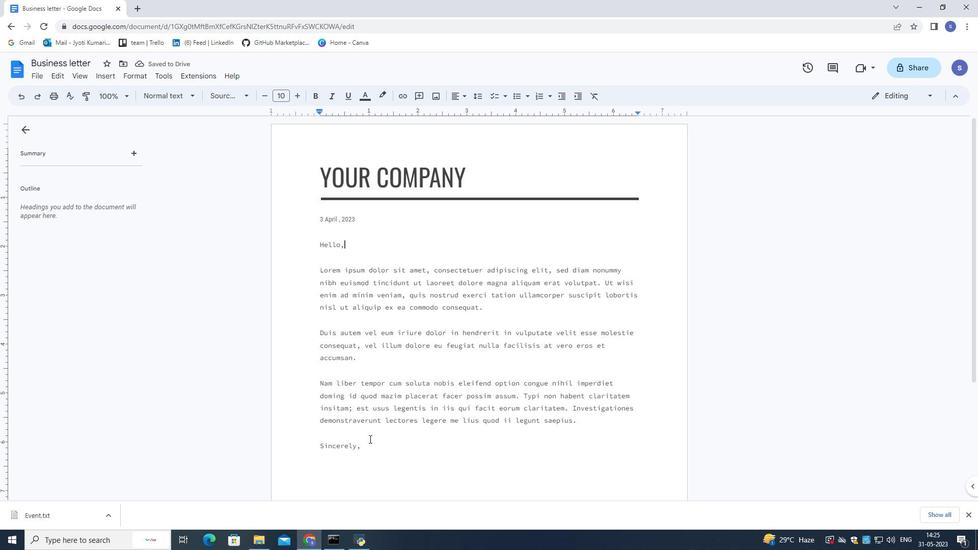 
Action: Mouse pressed left at (365, 444)
Screenshot: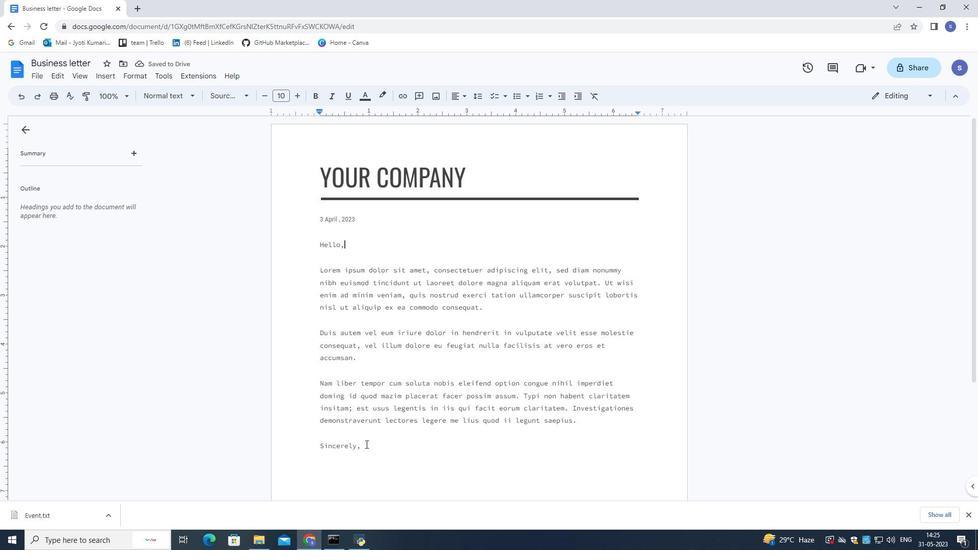 
Action: Mouse moved to (321, 259)
Screenshot: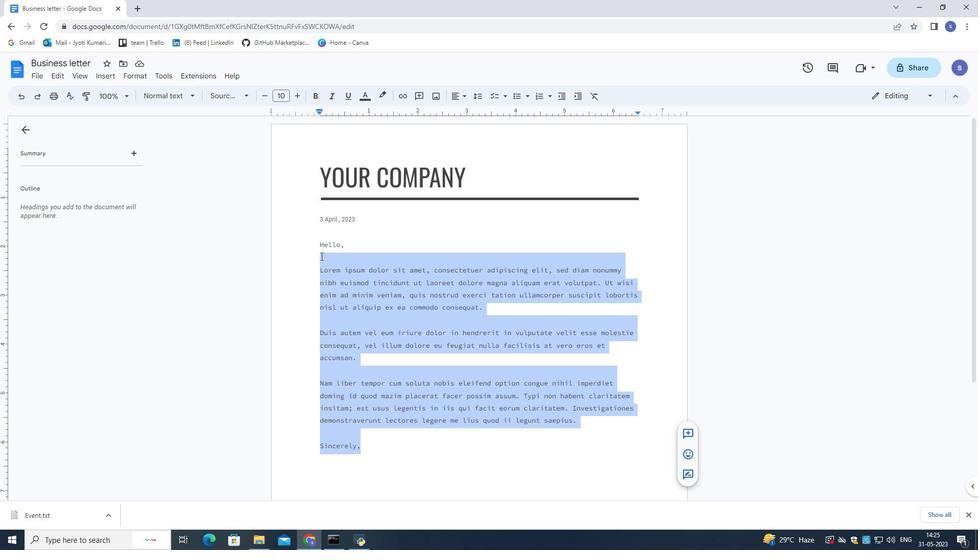 
Action: Key pressed <Key.backspace><Key.backspace><Key.enter><Key.shift>I<Key.space>am<Key.space>q<Key.backspace>writing<Key.space><Key.backspace>ctrl+Zctrl+Zctrl+Zctrl+Zctrl+Z<'\x1a'><'\x1a'><Key.enter><Key.shift>I<Key.space>am<Key.space>writing<Key.space>
Screenshot: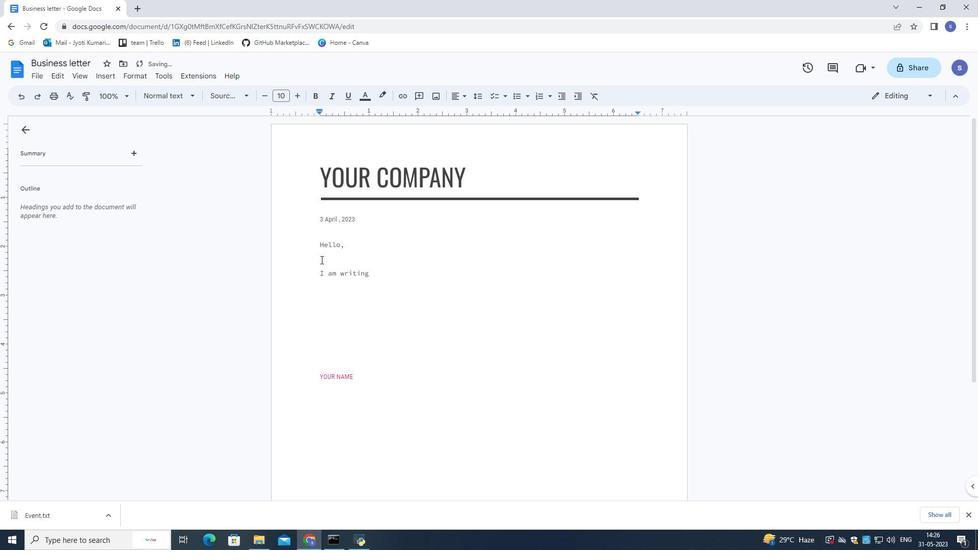 
Action: Mouse moved to (326, 286)
Screenshot: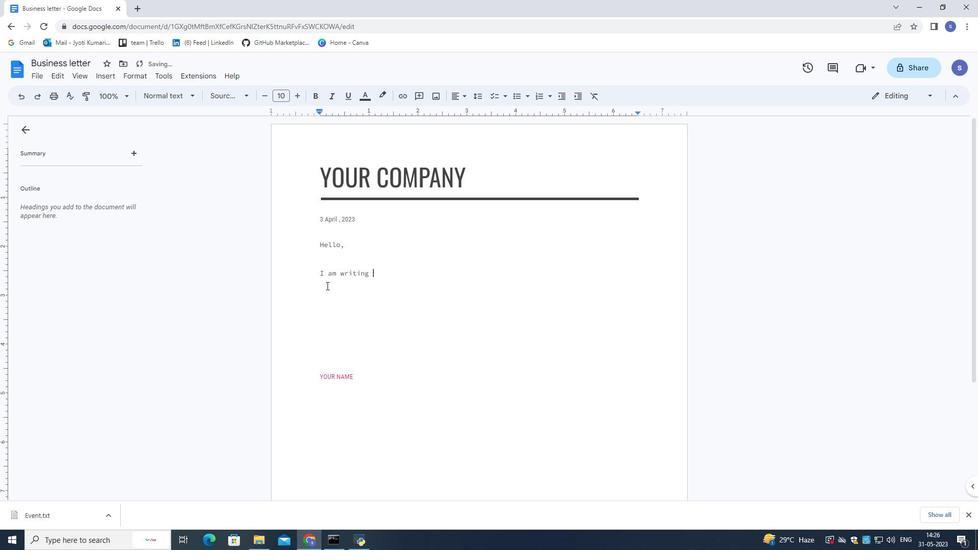 
Action: Key pressed to<Key.space>inform<Key.space>yp<Key.backspace>ou
Screenshot: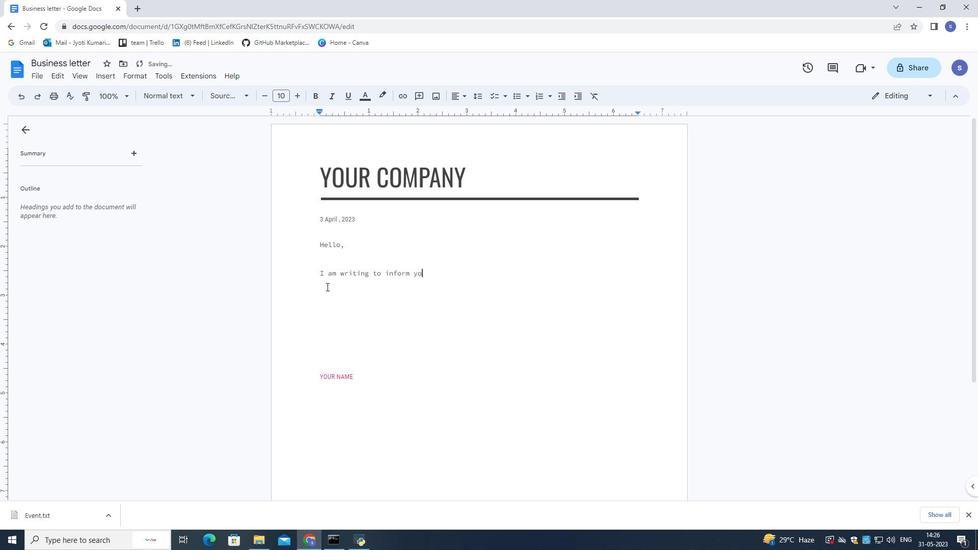 
Action: Mouse moved to (491, 180)
Screenshot: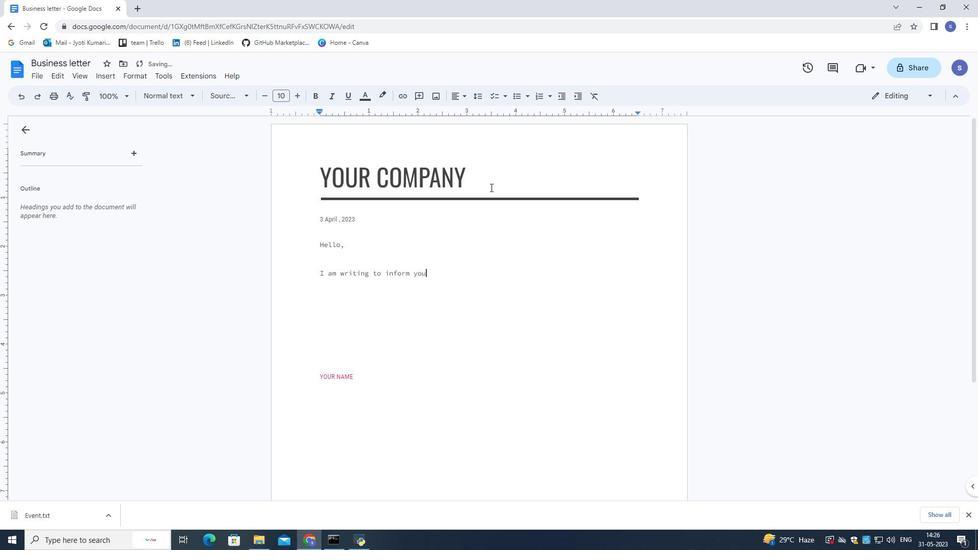 
Action: Key pressed v<Key.backspace><Key.space>
Screenshot: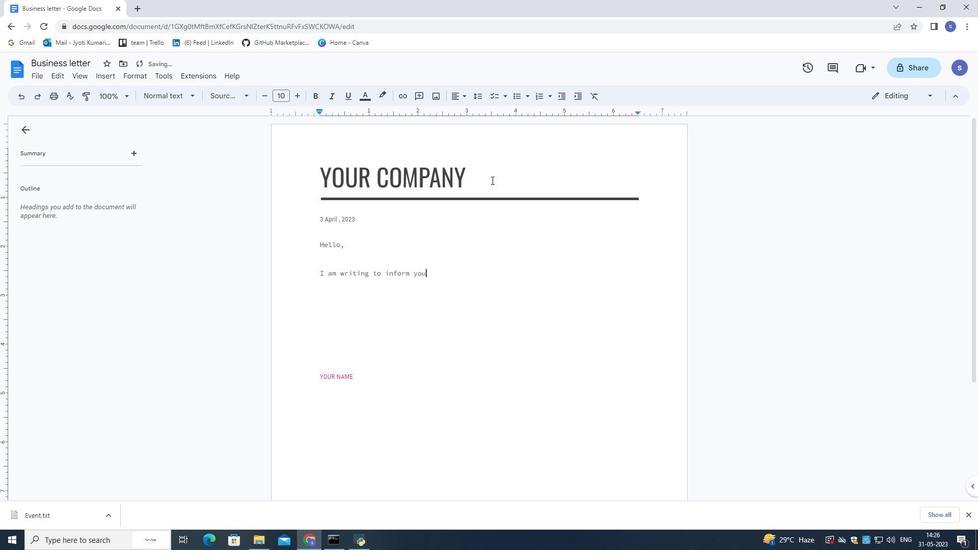 
Action: Mouse moved to (502, 186)
Screenshot: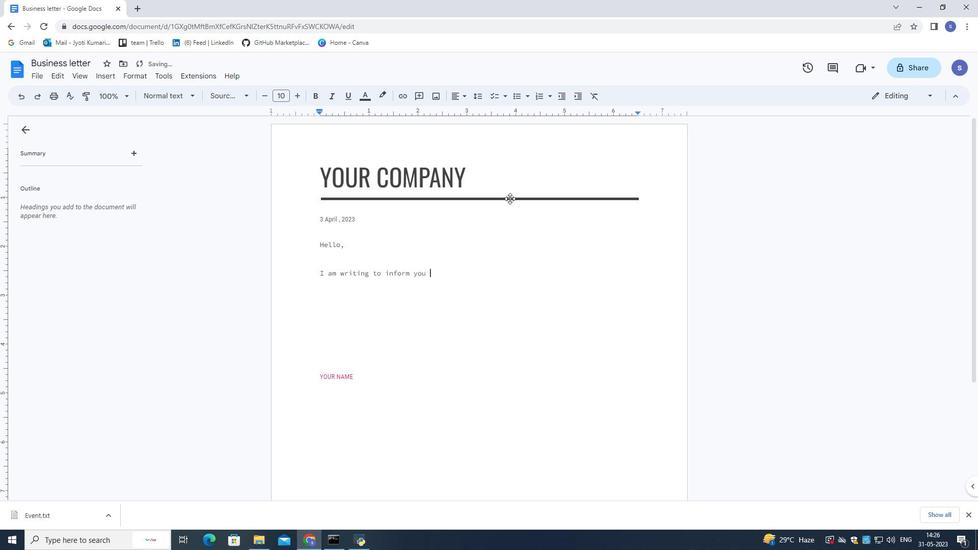 
Action: Key pressed about<Key.space>an<Key.space>upcoming<Key.space>event<Key.space>that<Key.space>may<Key.space>be<Key.space>of<Key.space>interest<Key.space>to<Key.space>you.<Key.space><Key.shift>Our<Key.space>organization<Key.space>is<Key.space>hosting<Key.space>a<Key.space>seminar<Key.space>on<Key.space>[topic],<Key.space>and<Key.space>we<Key.space>believe<Key.space>it<Key.space>will<Key.space>provide<Key.space>valuable<Key.space>insights<Key.space>and<Key.space>networks<Key.space>opportunities.<Key.space><Key.shift>I<Key.space>encourage<Key.space>you<Key.space>to<Key.space>attend<Key.space>and<Key.space>share<Key.space>
Screenshot: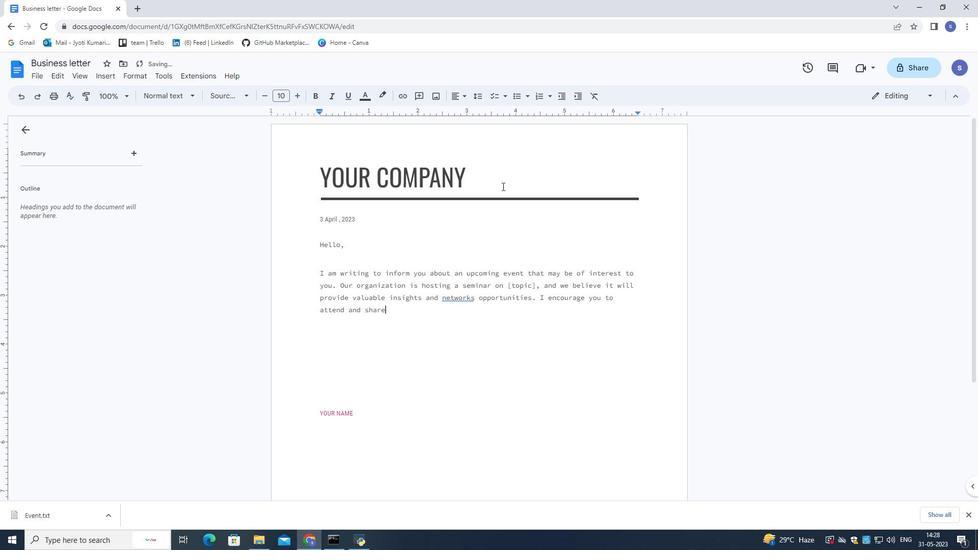 
Action: Mouse moved to (425, 330)
Screenshot: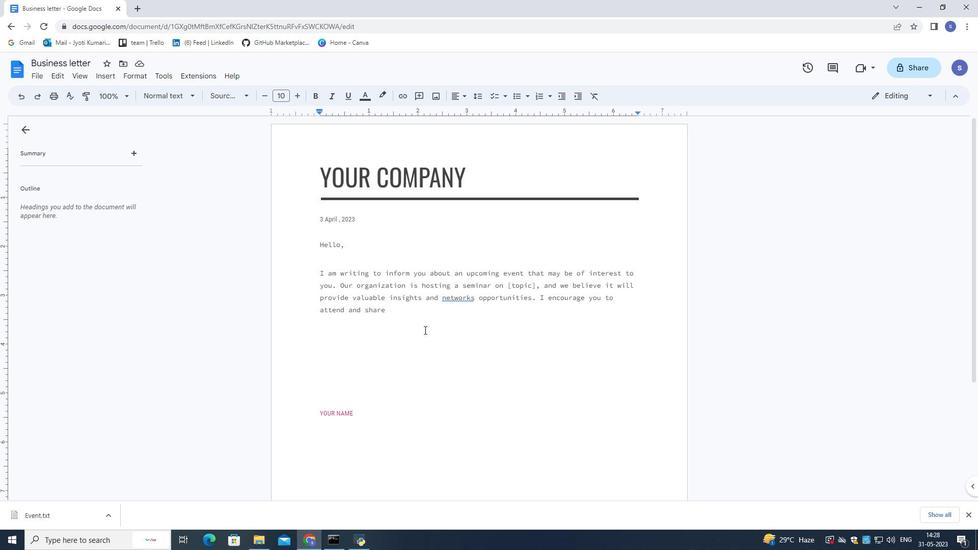 
Action: Key pressed this<Key.space>
Screenshot: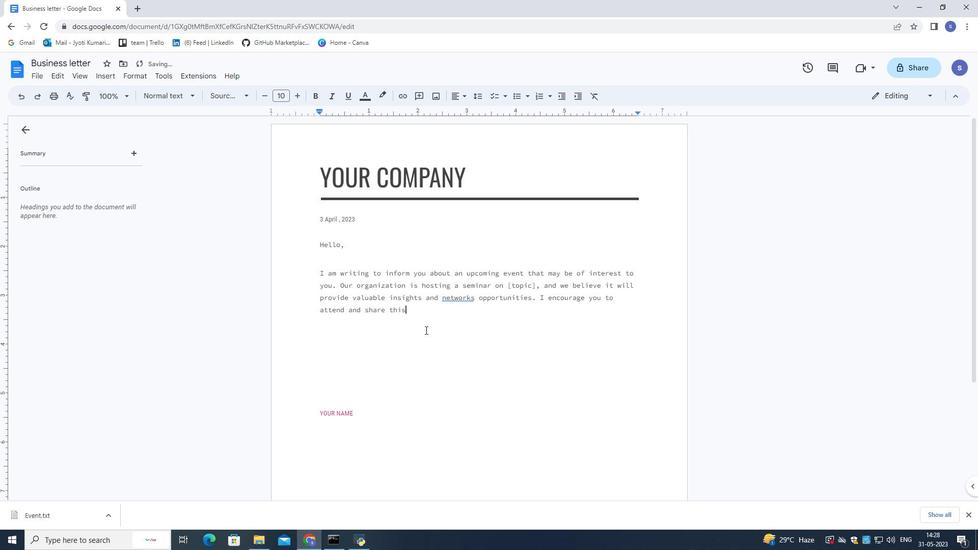 
Action: Mouse moved to (425, 330)
Screenshot: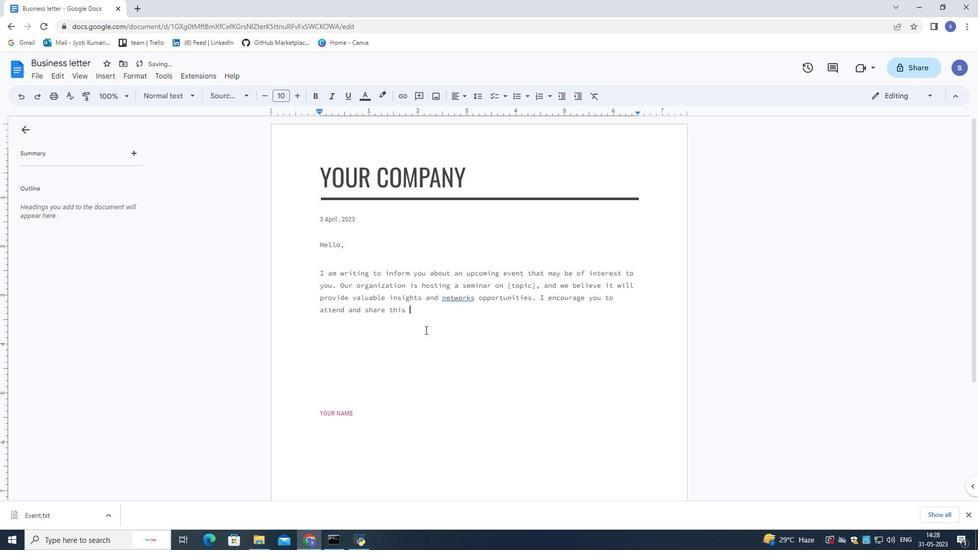 
Action: Key pressed o<Key.backspace>invitation<Key.space>with<Key.space>others<Key.space>who<Key.space>may<Key.space>benefits<Key.backspace>.<Key.space>
Screenshot: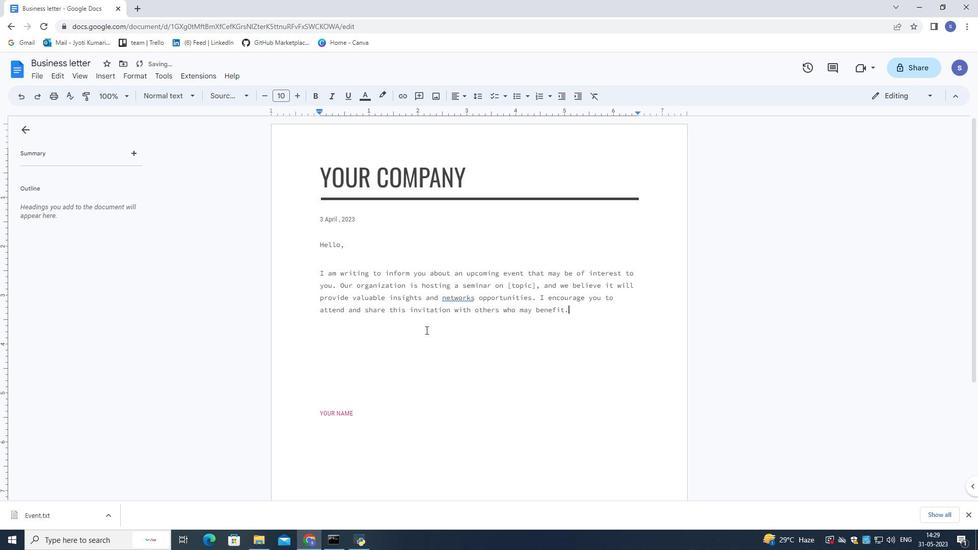 
Action: Mouse moved to (473, 297)
Screenshot: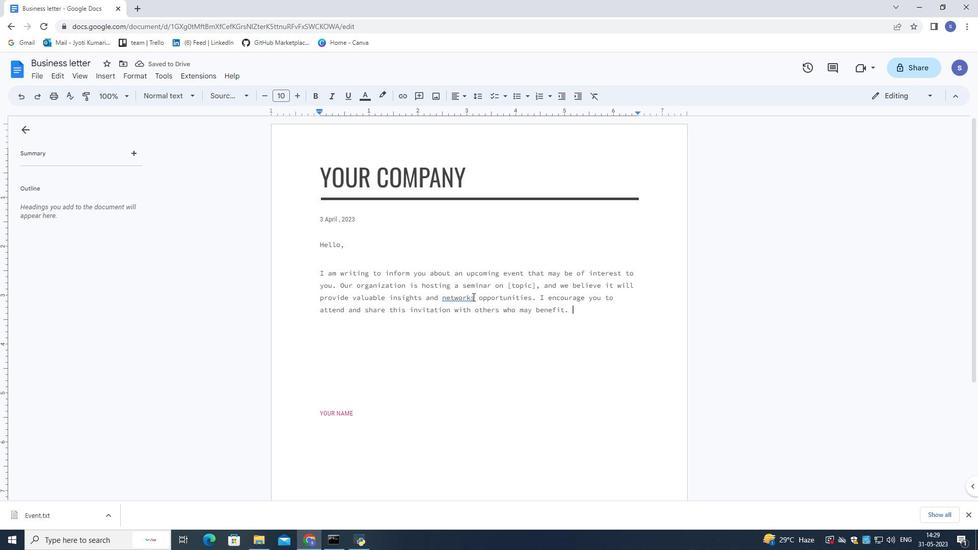 
Action: Mouse pressed left at (473, 297)
Screenshot: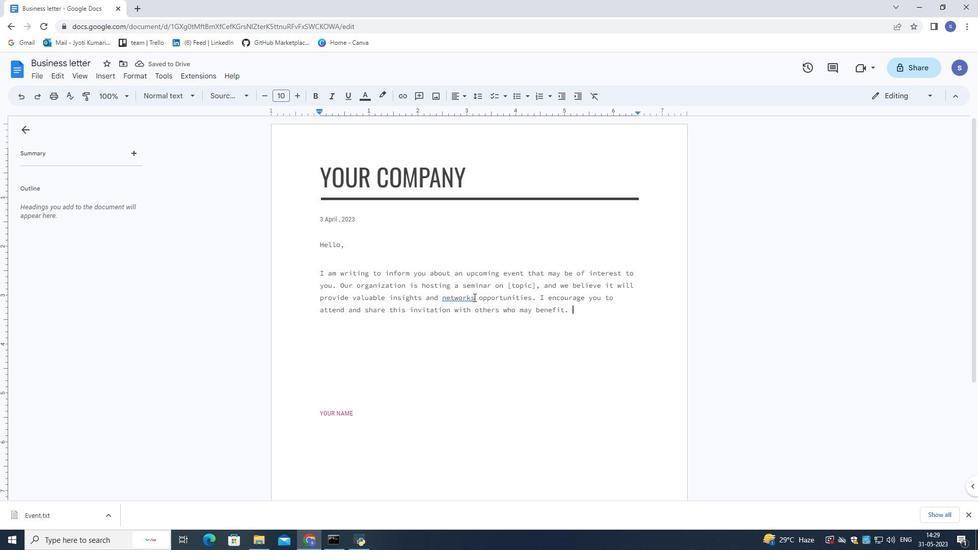 
Action: Mouse moved to (466, 313)
Screenshot: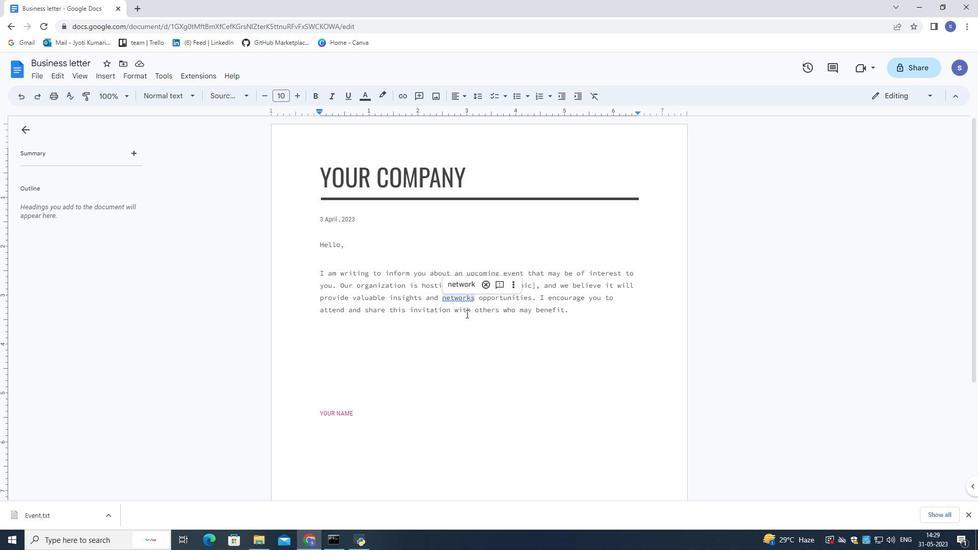 
Action: Key pressed <Key.backspace>
Screenshot: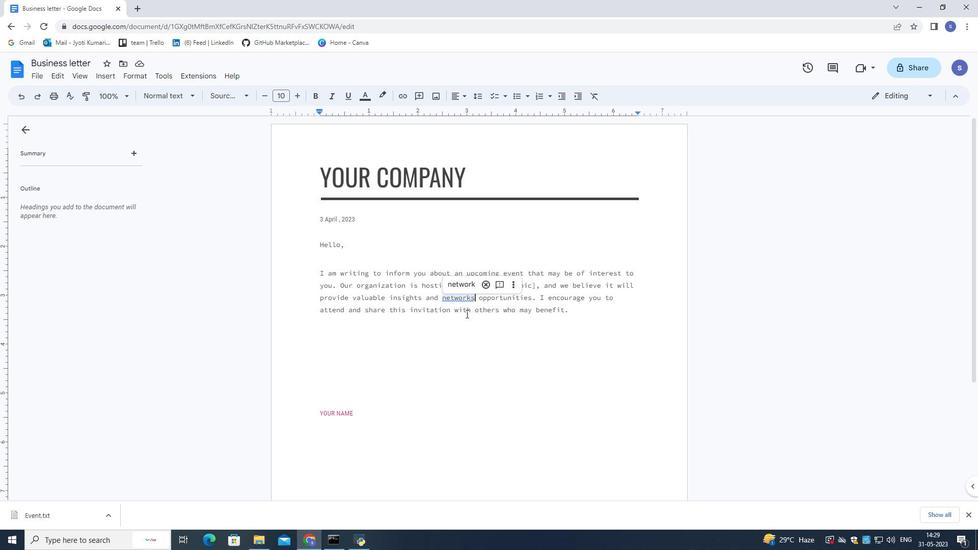 
Action: Mouse moved to (363, 412)
Screenshot: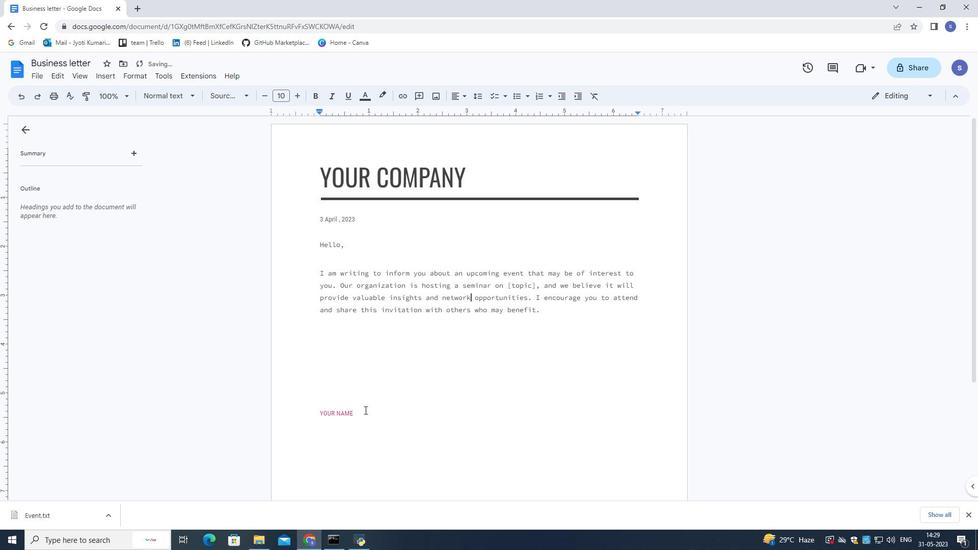 
Action: Mouse pressed left at (363, 412)
Screenshot: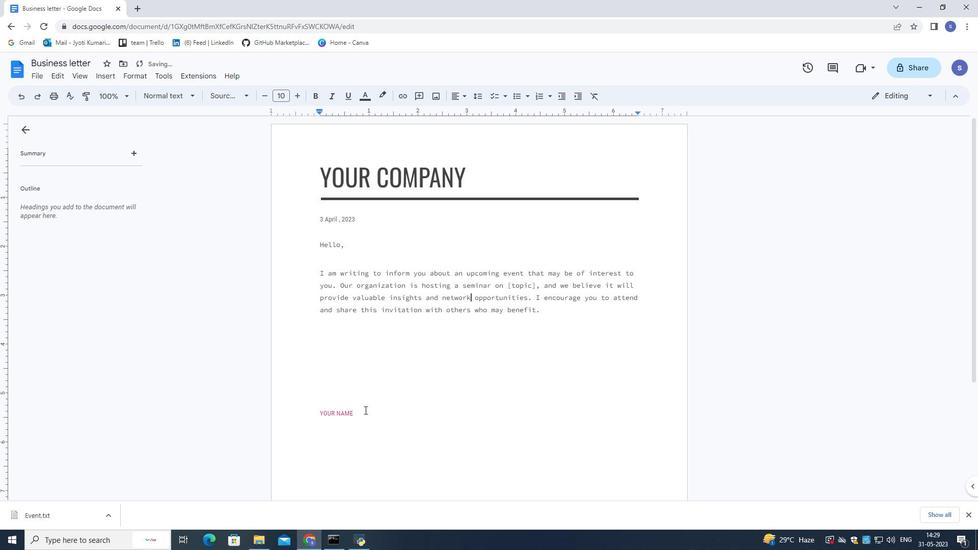 
Action: Key pressed <Key.enter>
Screenshot: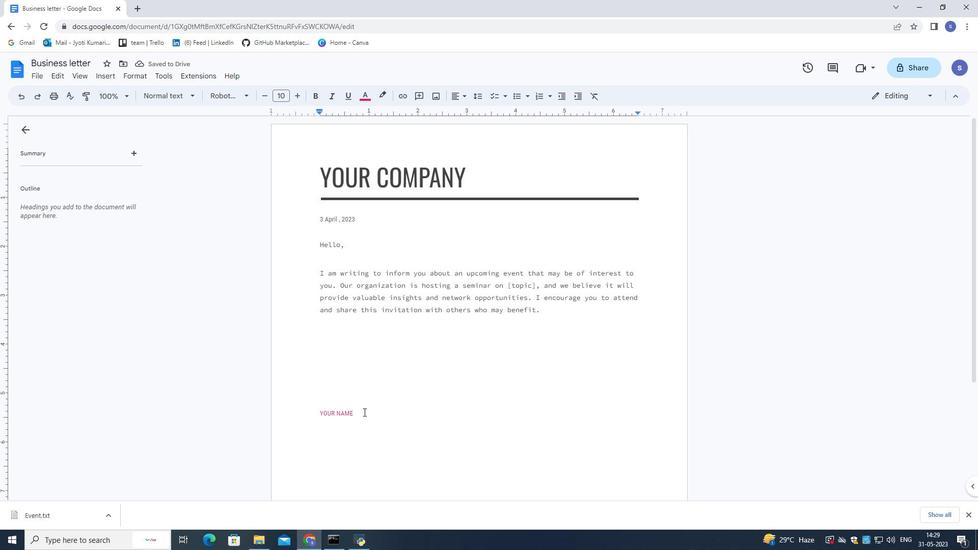 
Action: Mouse moved to (386, 434)
Screenshot: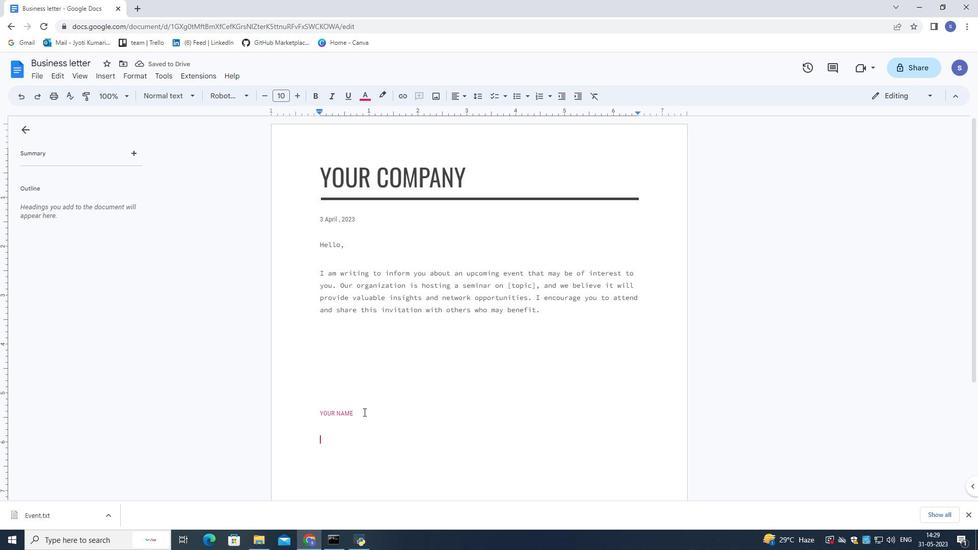 
Action: Key pressed <Key.shift>Leon
Screenshot: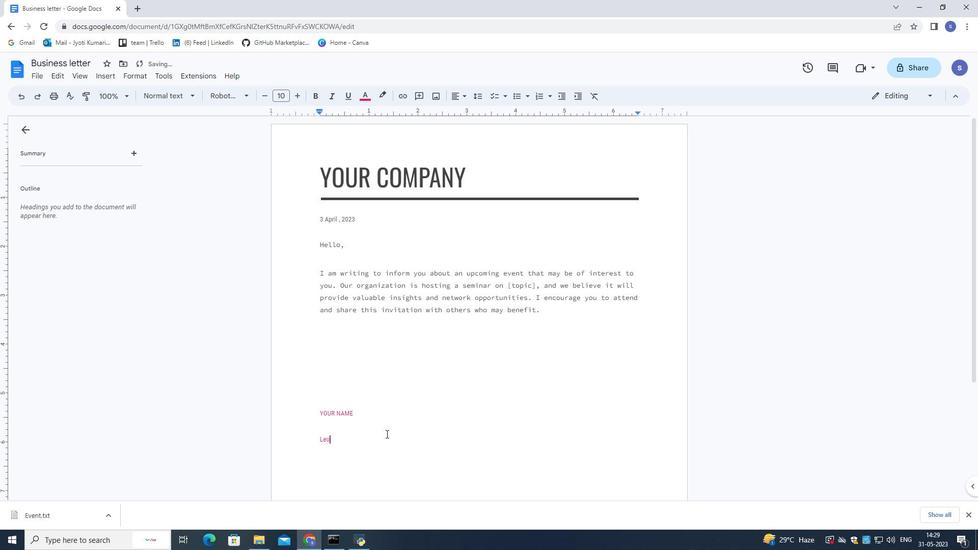 
Action: Mouse moved to (94, 71)
Screenshot: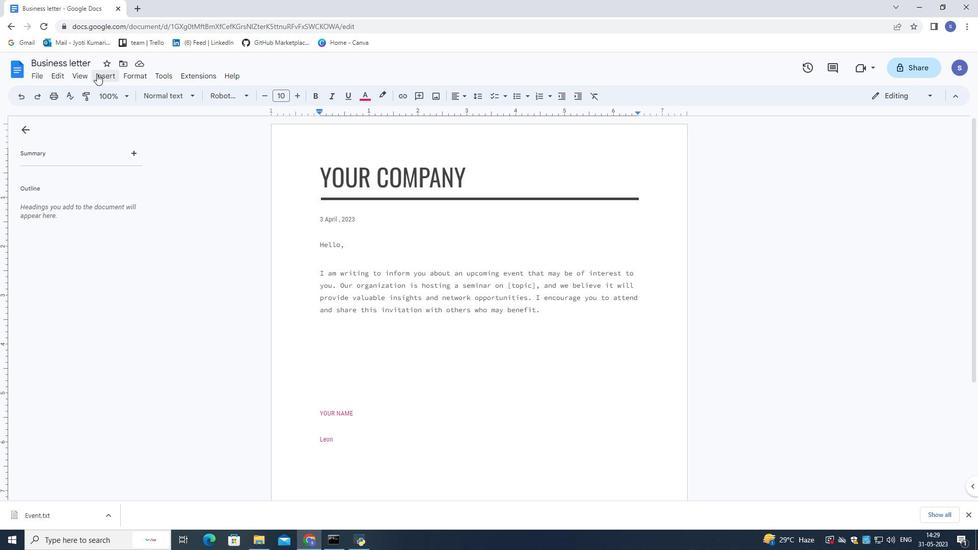 
Action: Mouse pressed left at (94, 71)
Screenshot: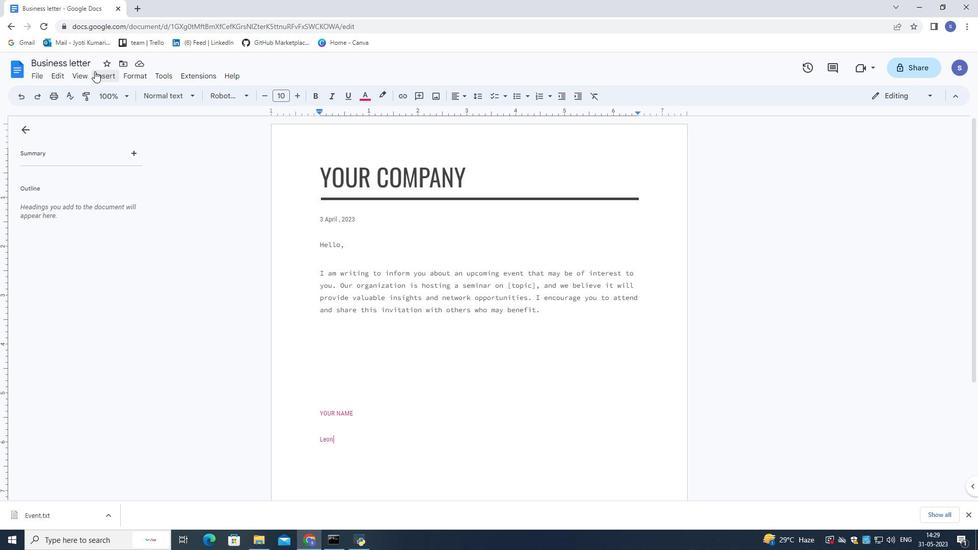 
Action: Mouse moved to (157, 312)
Screenshot: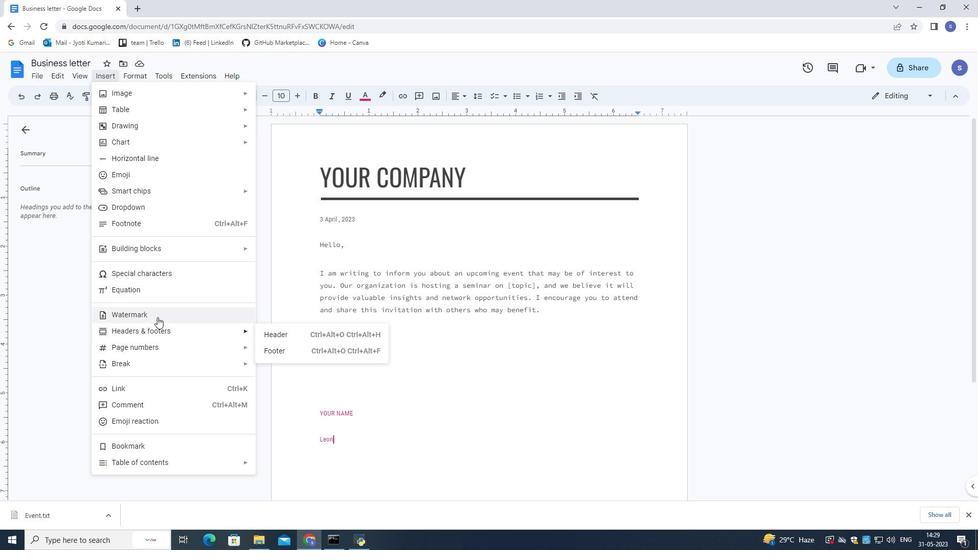 
Action: Mouse pressed left at (157, 312)
Screenshot: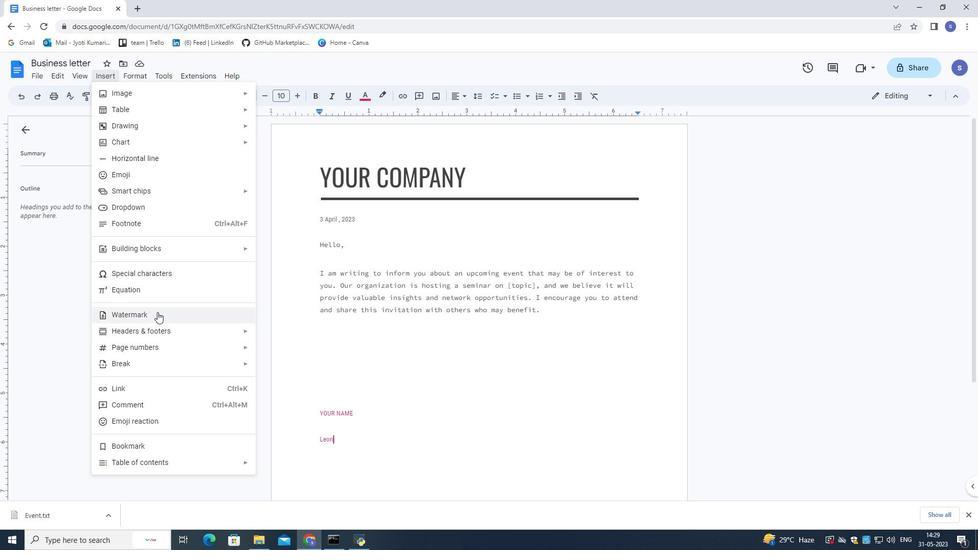 
Action: Mouse moved to (934, 131)
Screenshot: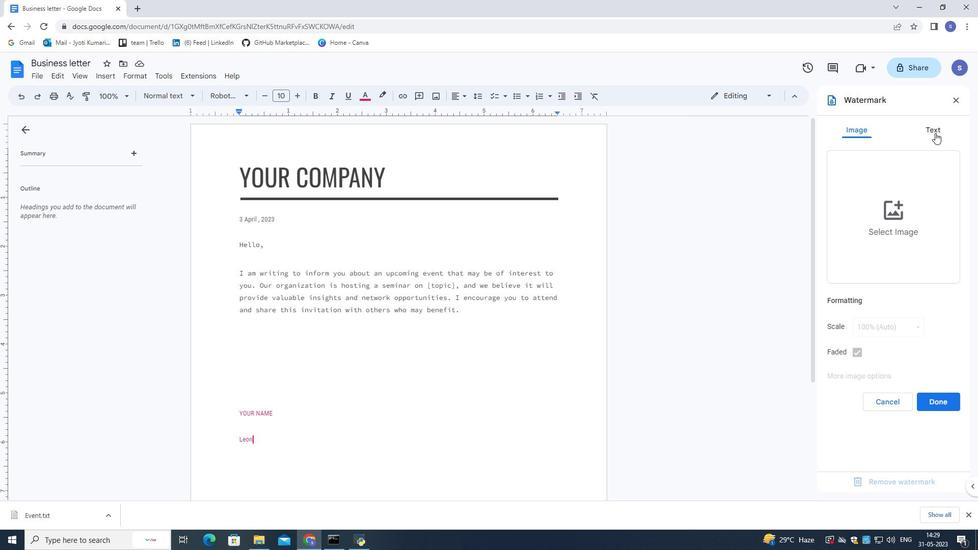 
Action: Mouse pressed left at (934, 131)
Screenshot: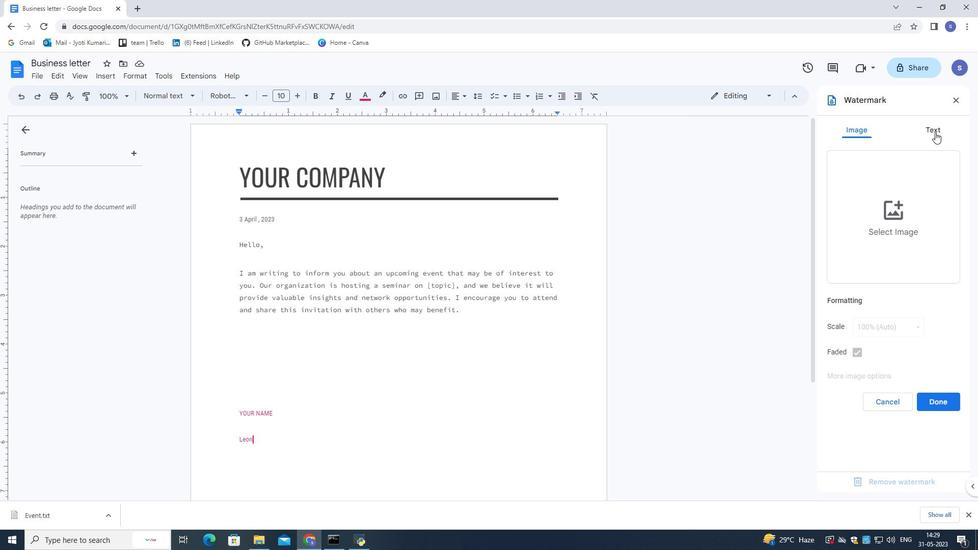 
Action: Mouse moved to (884, 163)
Screenshot: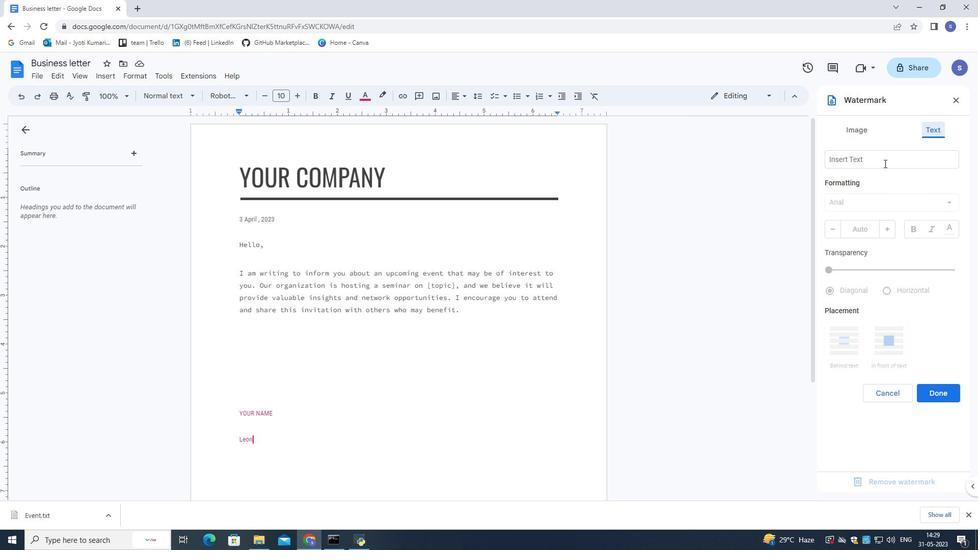 
Action: Mouse pressed left at (884, 163)
Screenshot: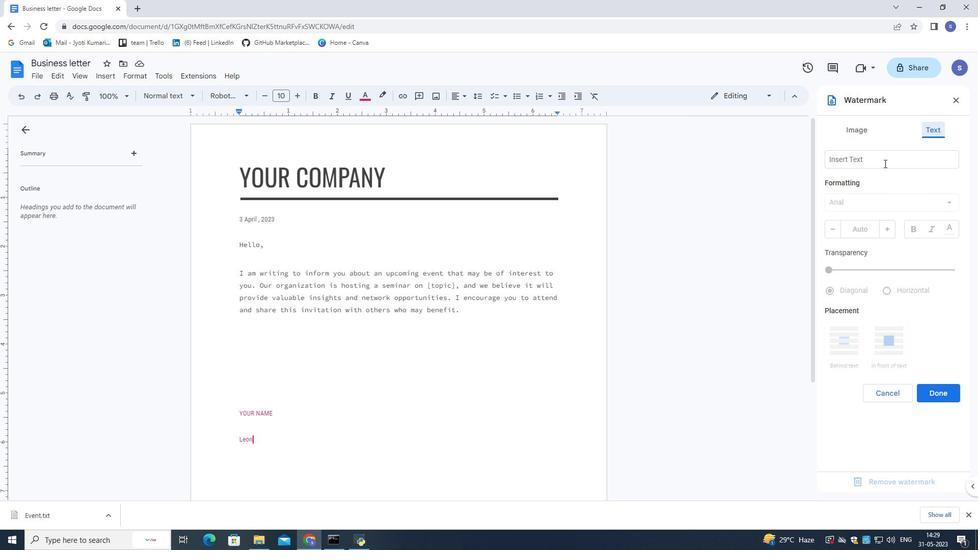 
Action: Key pressed <Key.shift>Ram<Key.shift><Key.shift><Key.shift><Key.shift><Key.shift><Key.shift><Key.shift><Key.shift><Key.shift><Key.shift><Key.shift>&<Key.shift>Sos<Key.backspace>ns
Screenshot: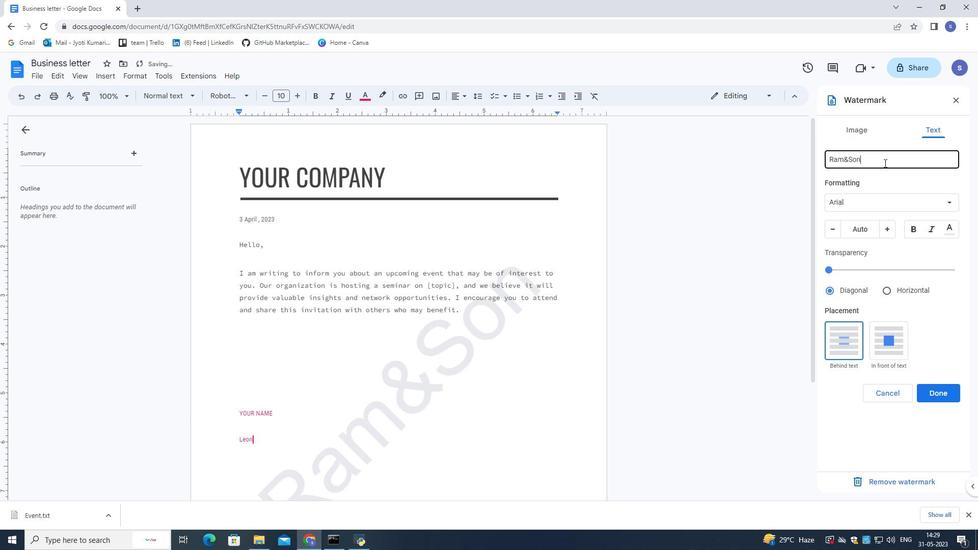 
Action: Mouse moved to (834, 229)
Screenshot: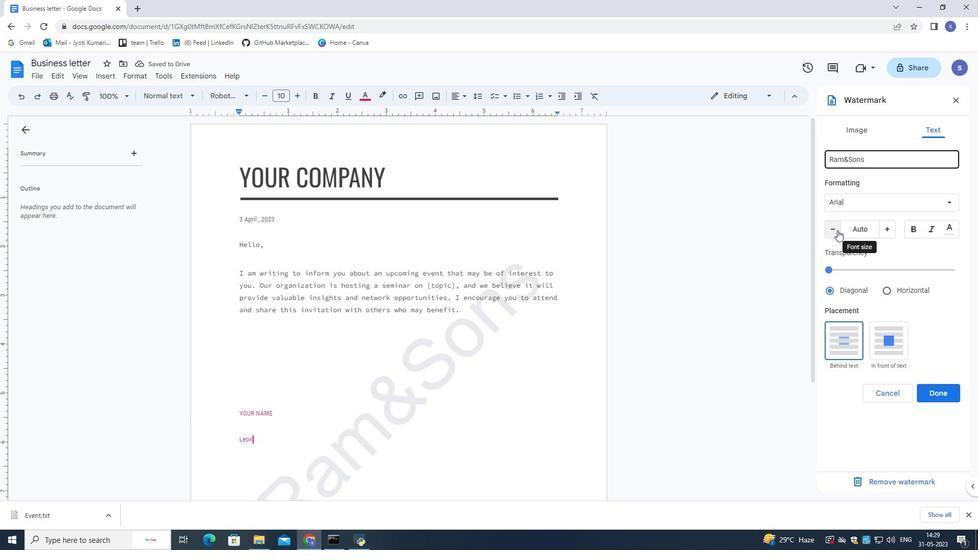 
Action: Mouse pressed left at (834, 229)
Screenshot: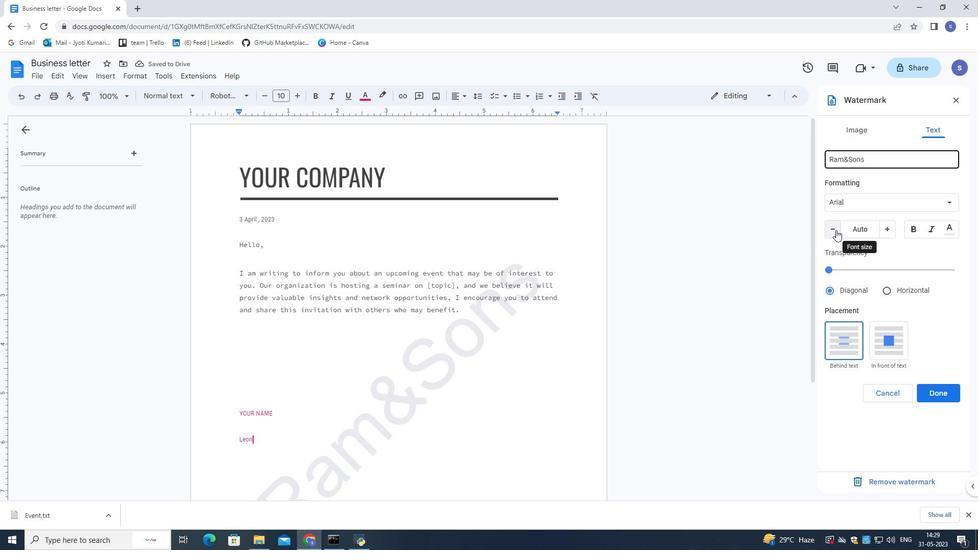 
Action: Mouse moved to (883, 226)
Screenshot: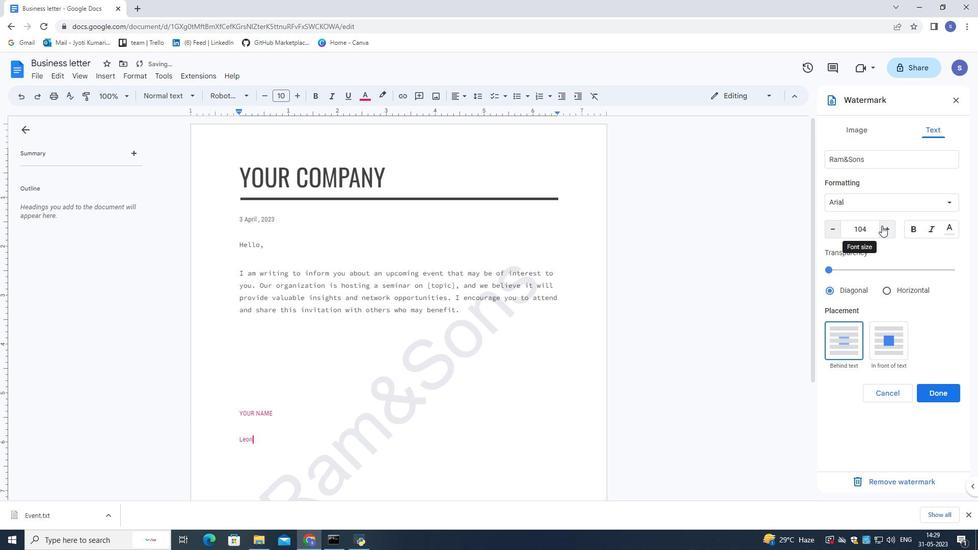 
Action: Mouse pressed left at (883, 226)
Screenshot: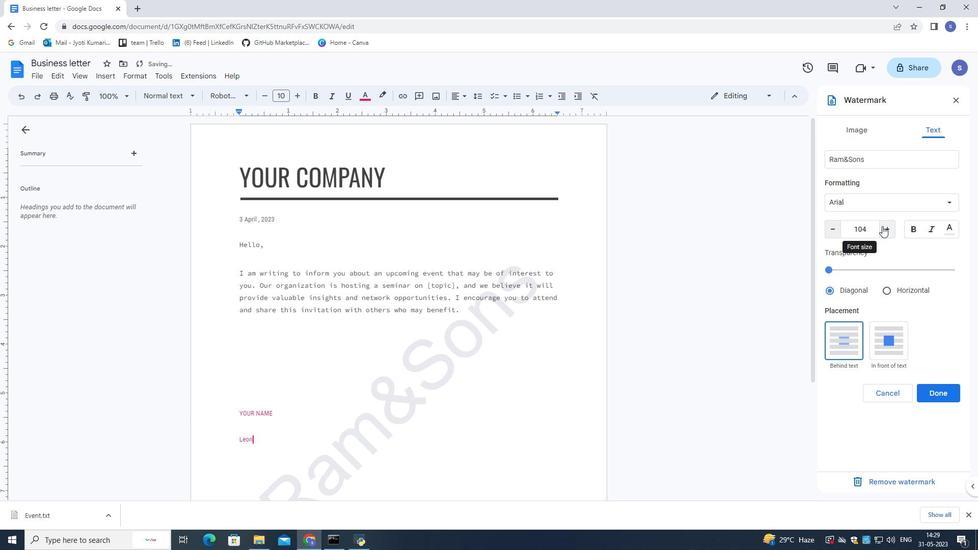
Action: Mouse pressed left at (883, 226)
Screenshot: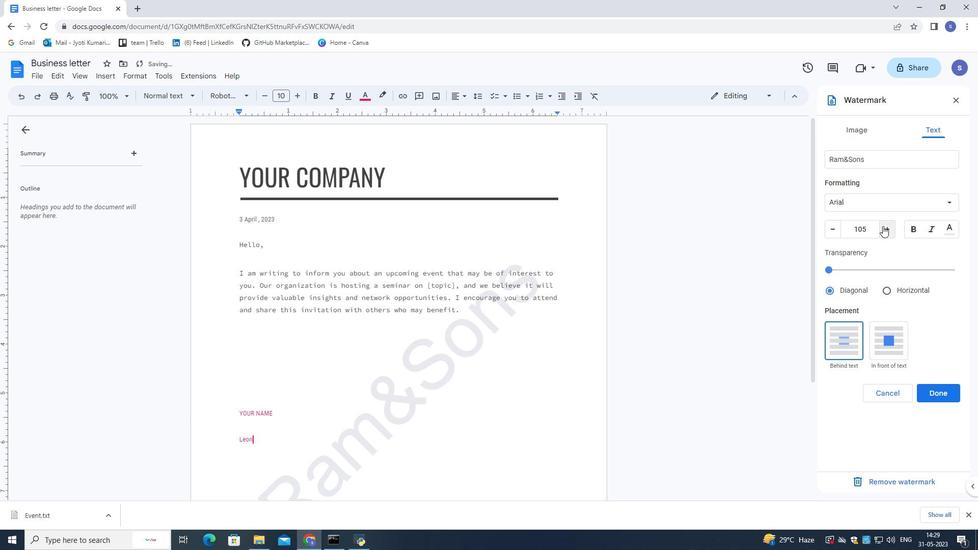 
Action: Mouse pressed left at (883, 226)
Screenshot: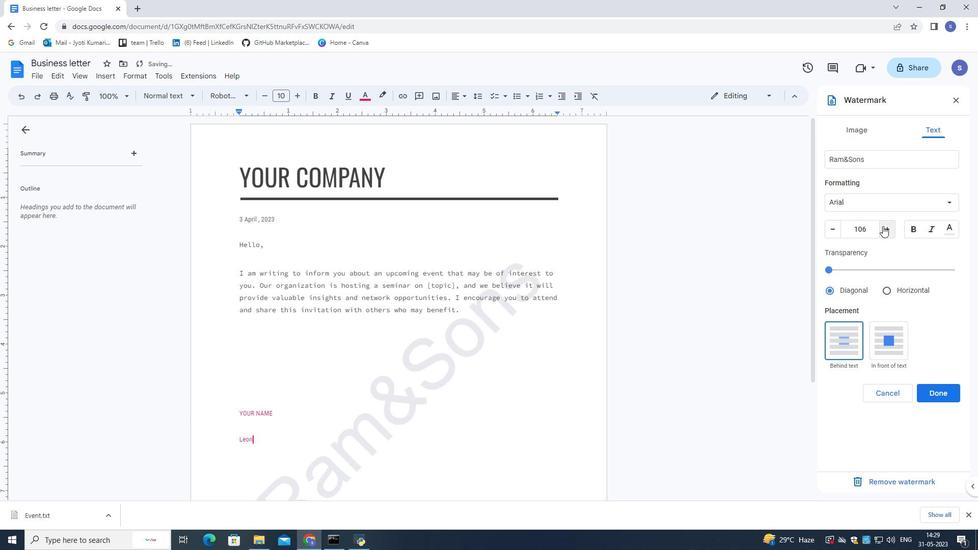 
Action: Mouse pressed left at (883, 226)
Screenshot: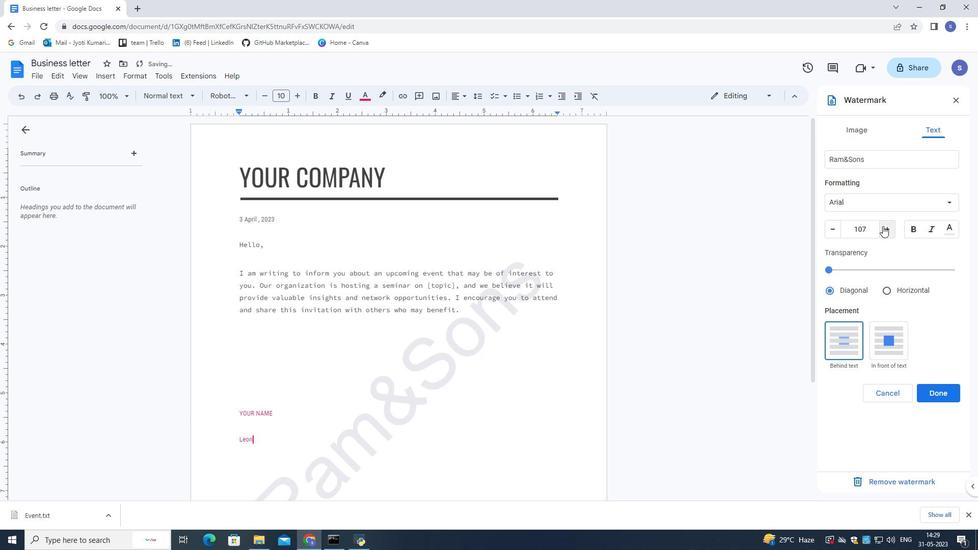 
Action: Mouse moved to (883, 226)
Screenshot: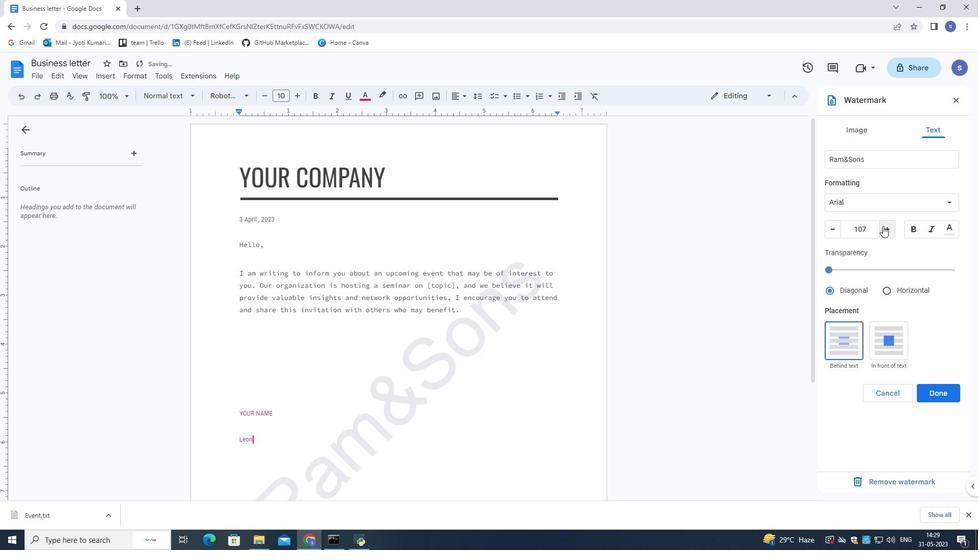 
Action: Mouse pressed left at (883, 226)
Screenshot: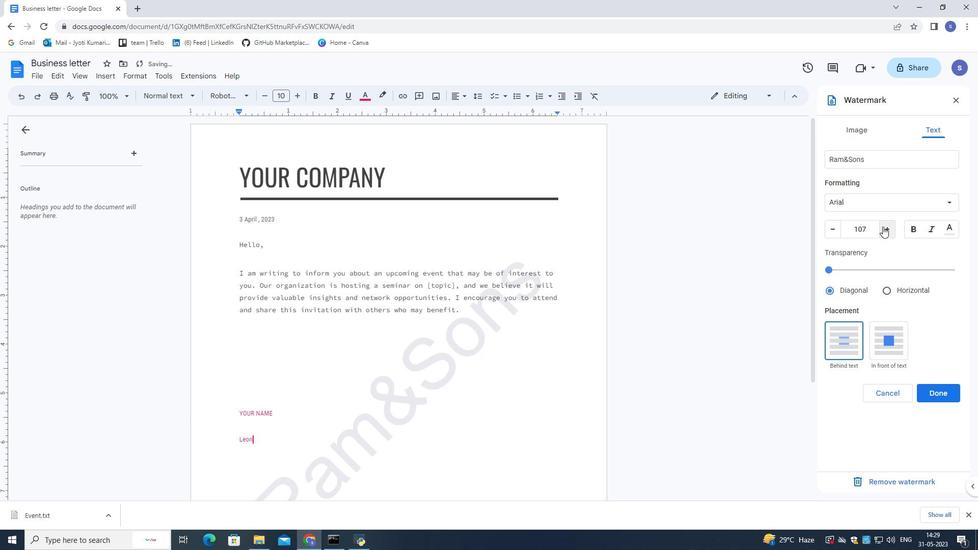 
Action: Mouse pressed left at (883, 226)
Screenshot: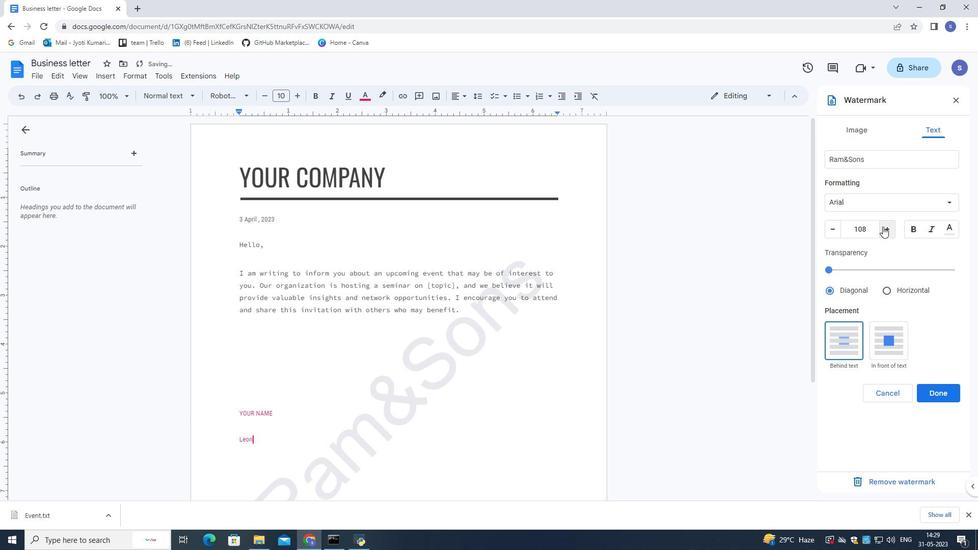
Action: Mouse pressed left at (883, 226)
Screenshot: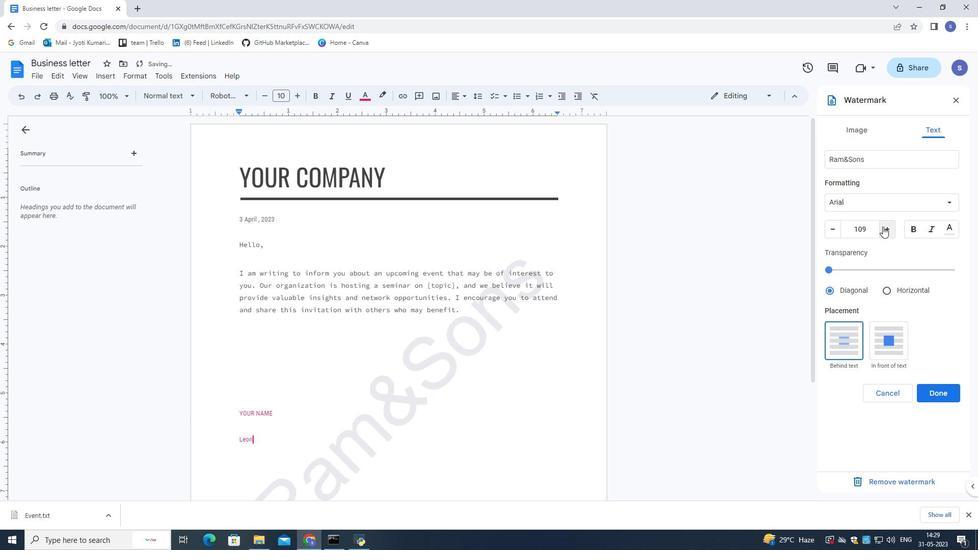 
Action: Mouse pressed left at (883, 226)
Screenshot: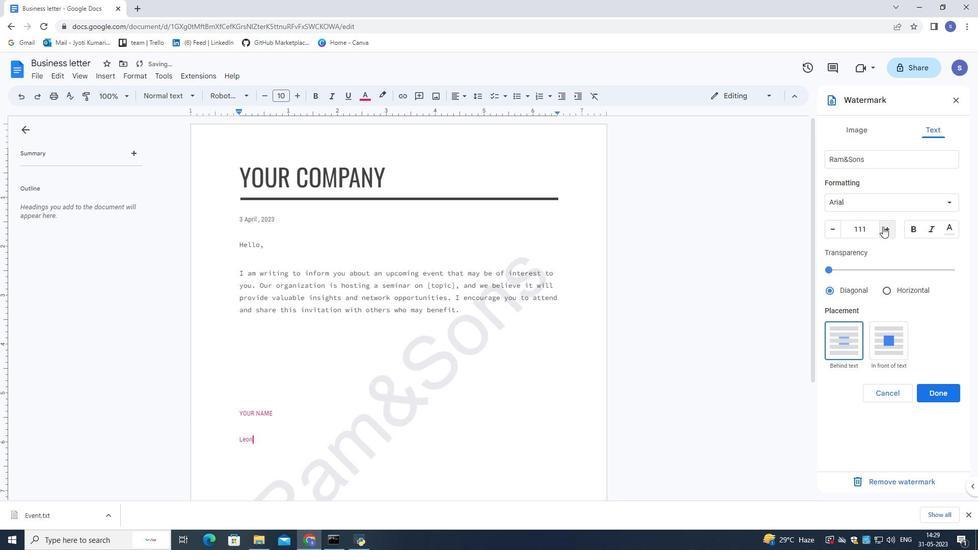 
Action: Mouse moved to (837, 227)
Screenshot: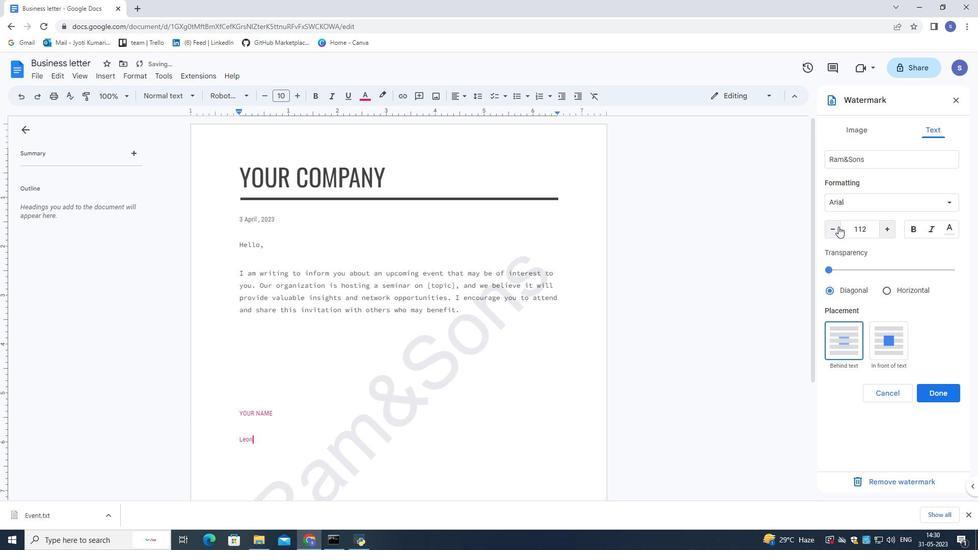 
Action: Mouse pressed left at (837, 227)
Screenshot: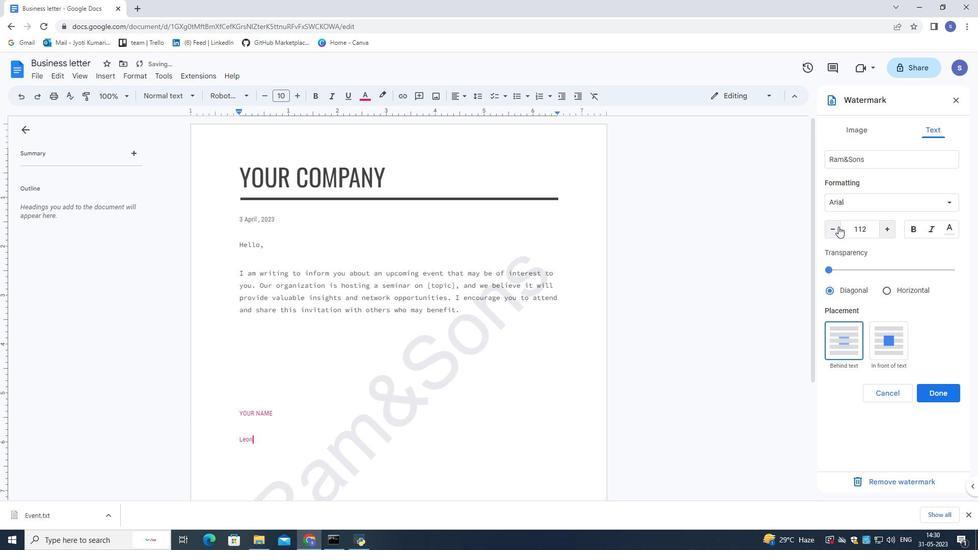 
Action: Mouse moved to (856, 287)
Screenshot: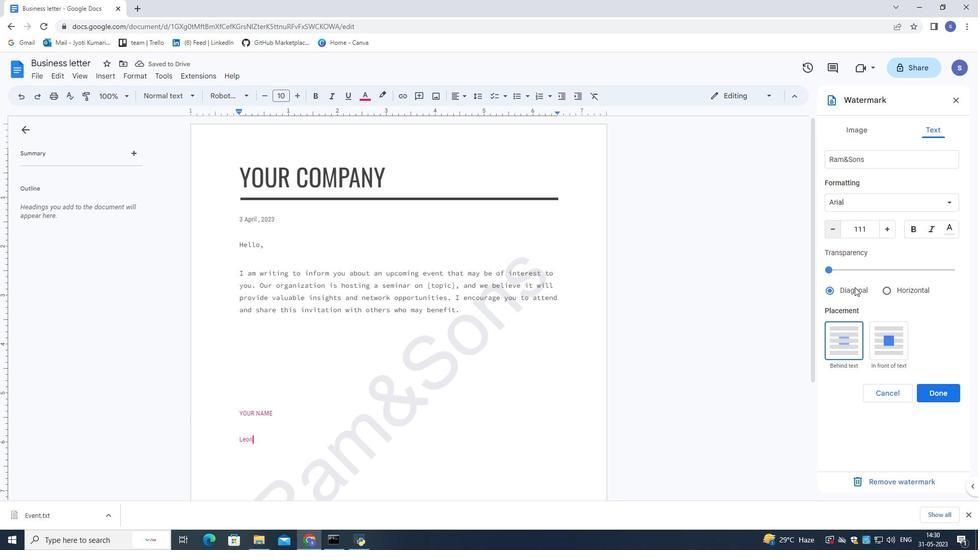 
Action: Mouse pressed left at (856, 287)
Screenshot: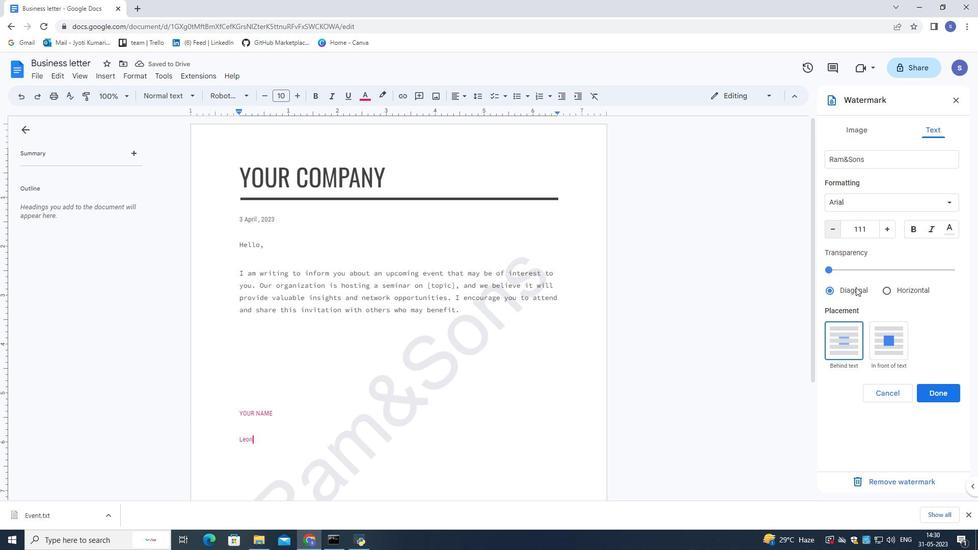 
Action: Mouse moved to (878, 194)
Screenshot: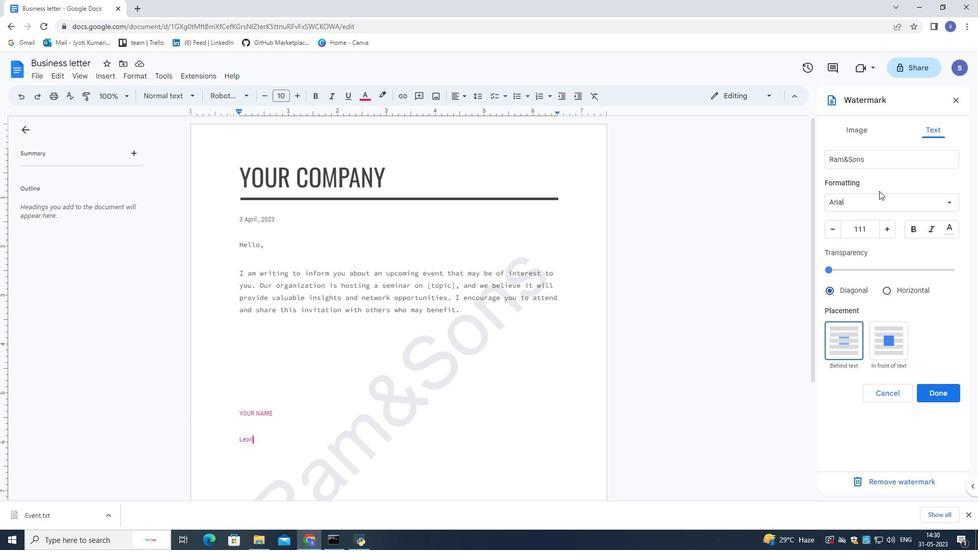 
Action: Mouse pressed left at (878, 194)
Screenshot: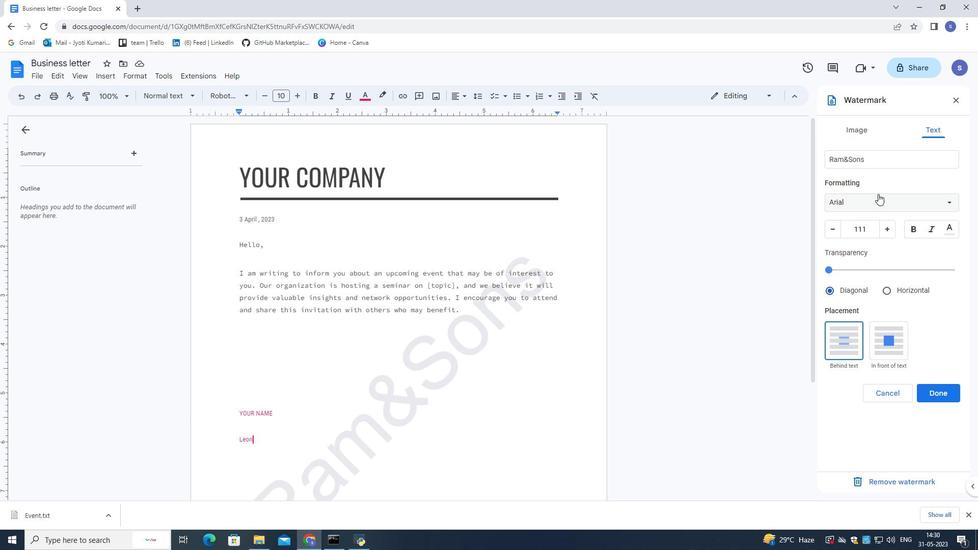
Action: Mouse moved to (868, 218)
Screenshot: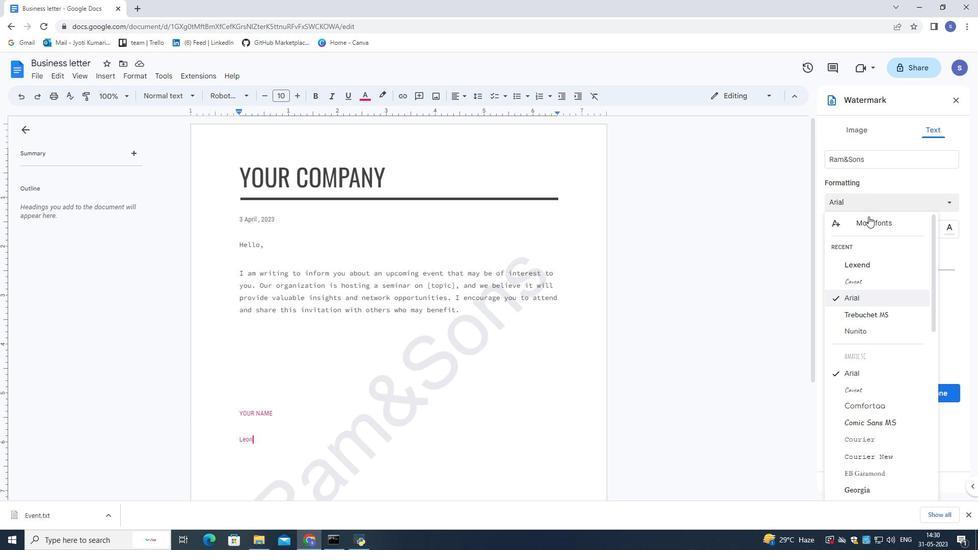 
Action: Mouse pressed left at (868, 218)
Screenshot: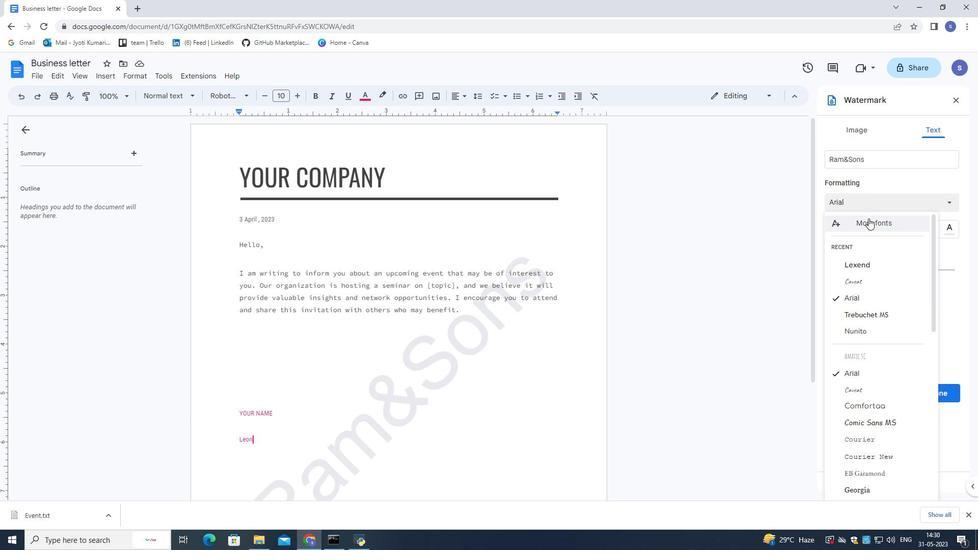 
Action: Mouse moved to (286, 162)
Screenshot: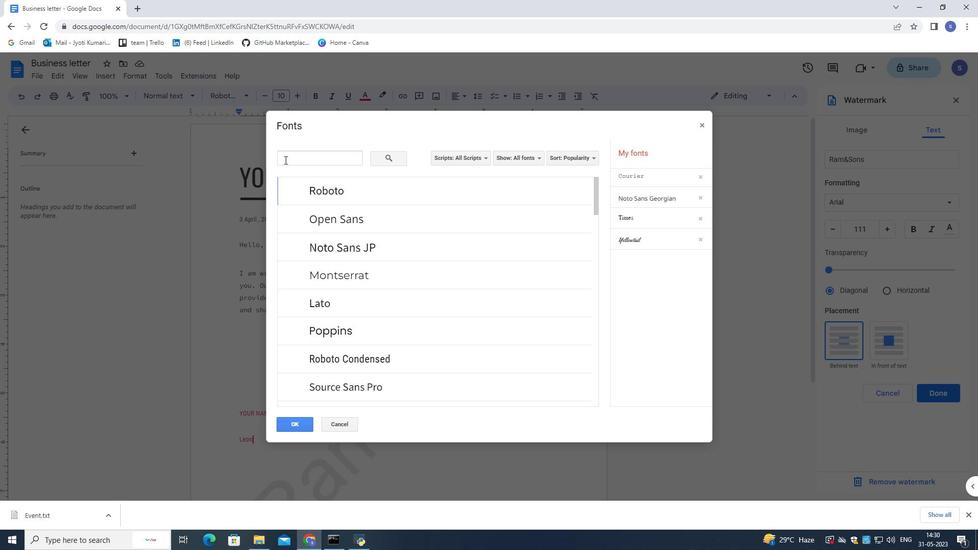 
Action: Mouse pressed left at (286, 162)
Screenshot: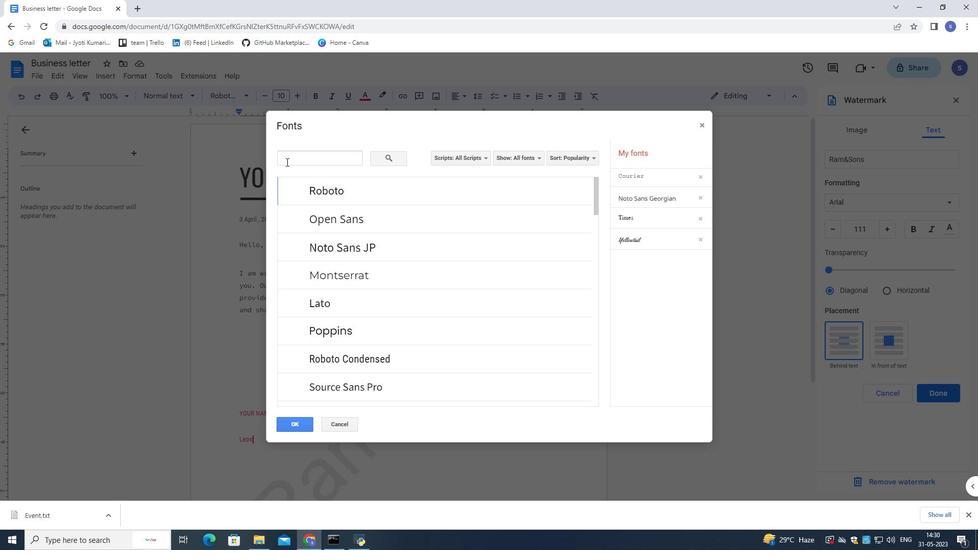
Action: Mouse moved to (305, 164)
Screenshot: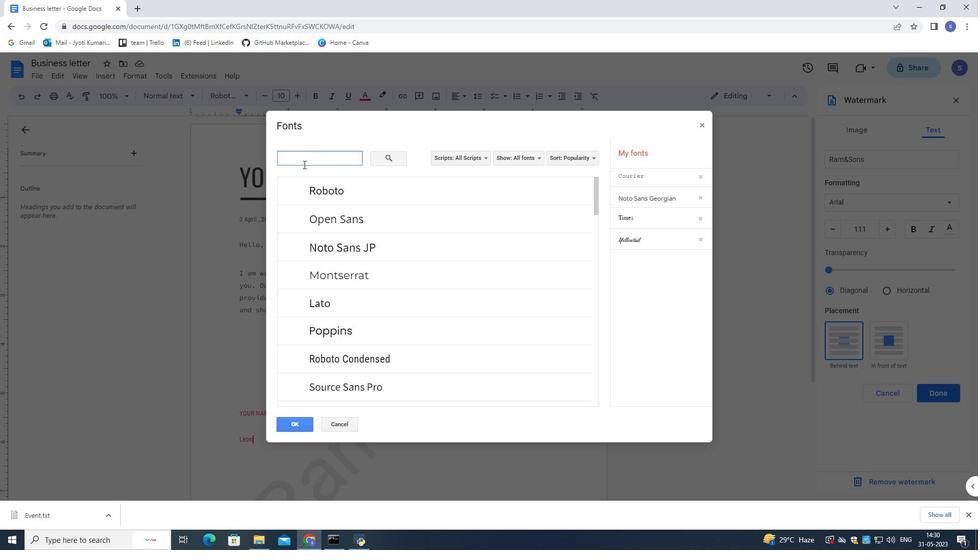 
Action: Key pressed <Key.shift>Nunito
Screenshot: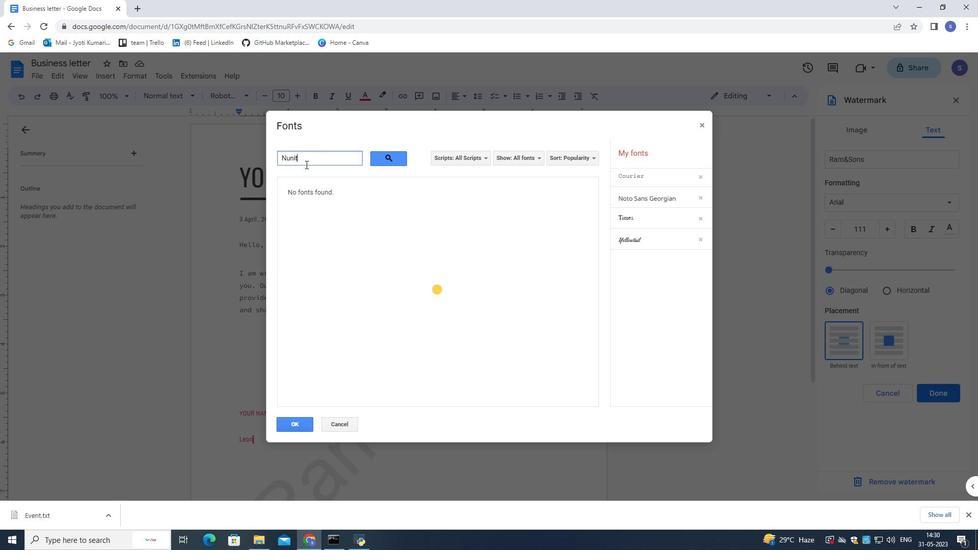 
Action: Mouse moved to (349, 198)
Screenshot: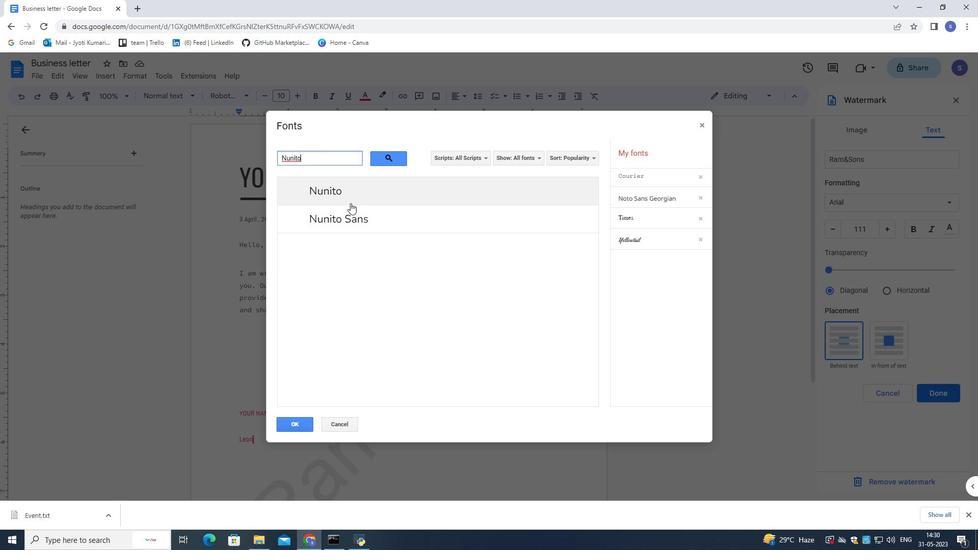 
Action: Mouse pressed left at (349, 198)
Screenshot: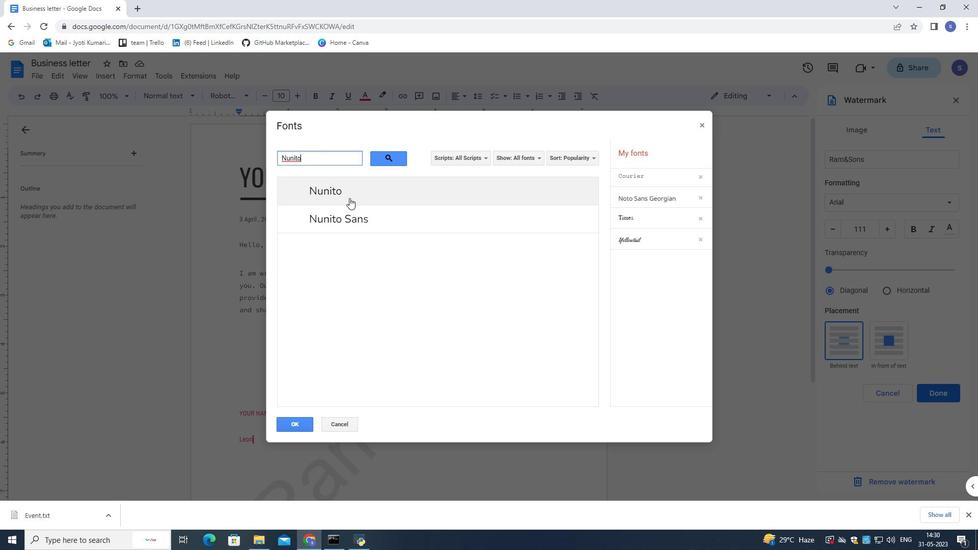 
Action: Mouse moved to (285, 424)
Screenshot: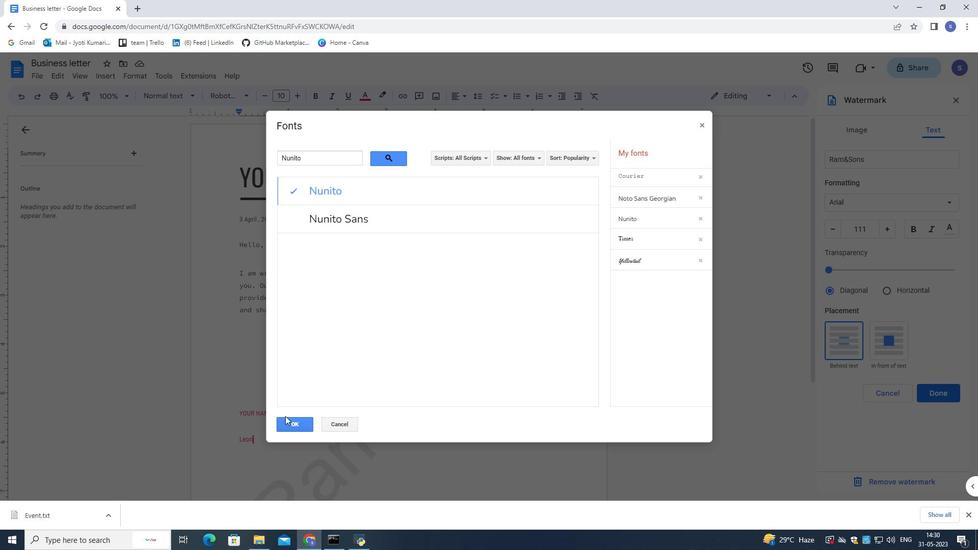 
Action: Mouse pressed left at (285, 424)
Screenshot: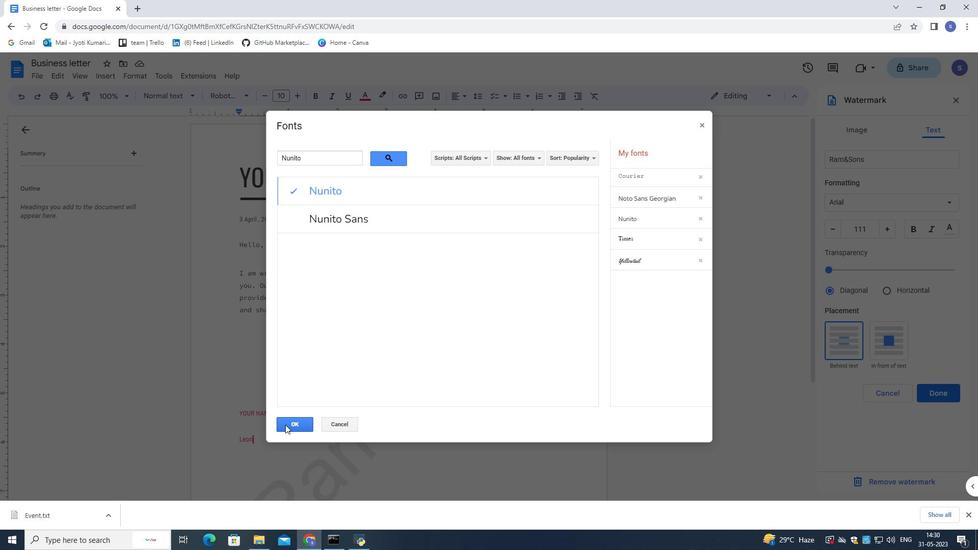 
Action: Mouse moved to (299, 389)
Screenshot: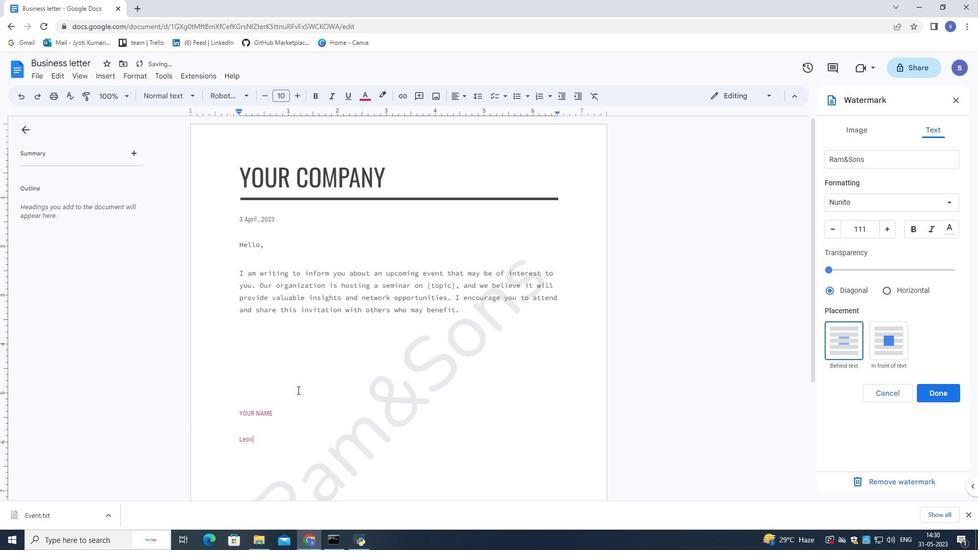 
Action: Mouse scrolled (299, 388) with delta (0, 0)
Screenshot: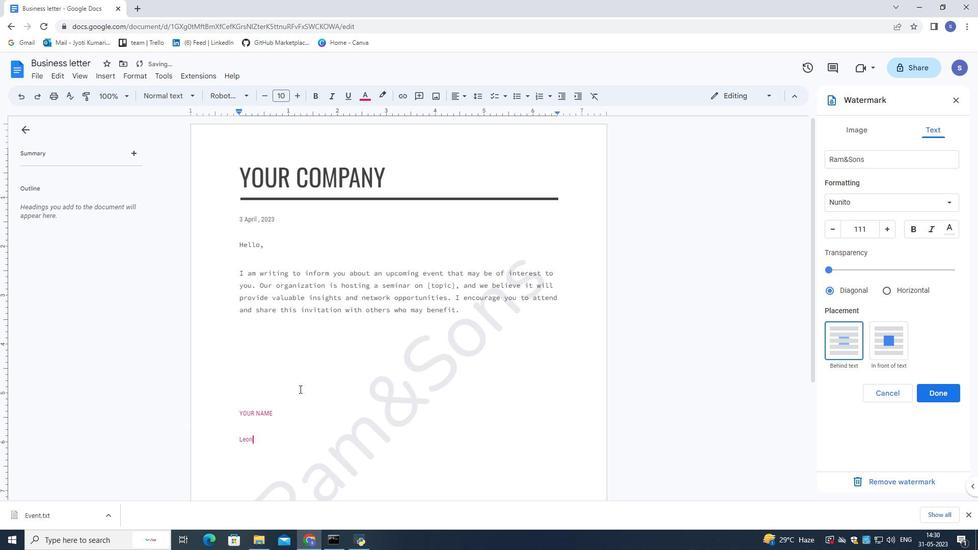 
Action: Mouse scrolled (299, 388) with delta (0, 0)
Screenshot: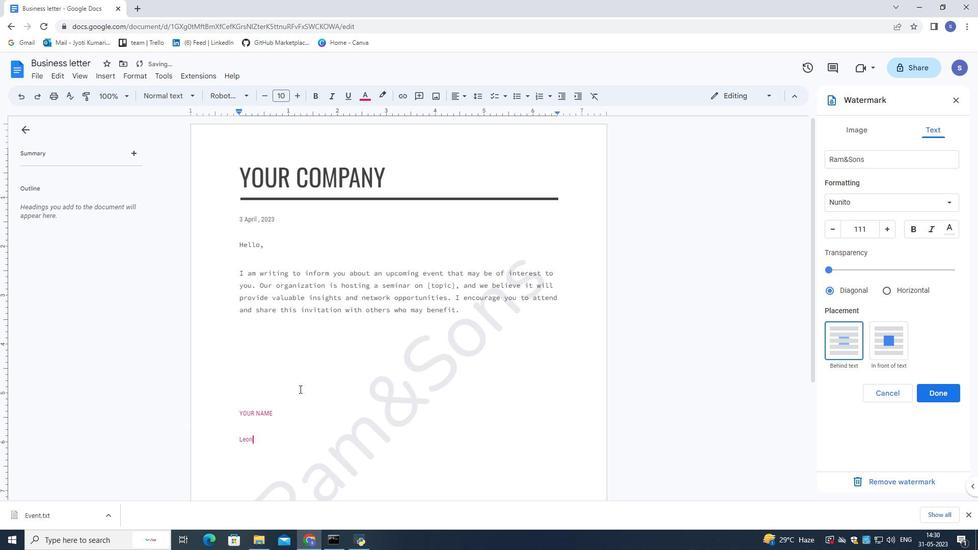 
Action: Mouse scrolled (299, 389) with delta (0, 0)
Screenshot: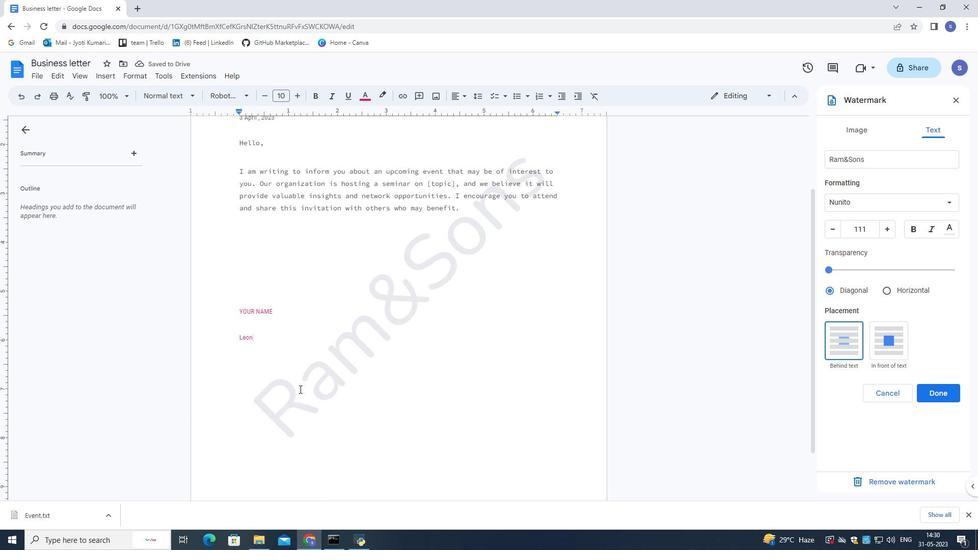 
Action: Mouse scrolled (299, 389) with delta (0, 0)
Screenshot: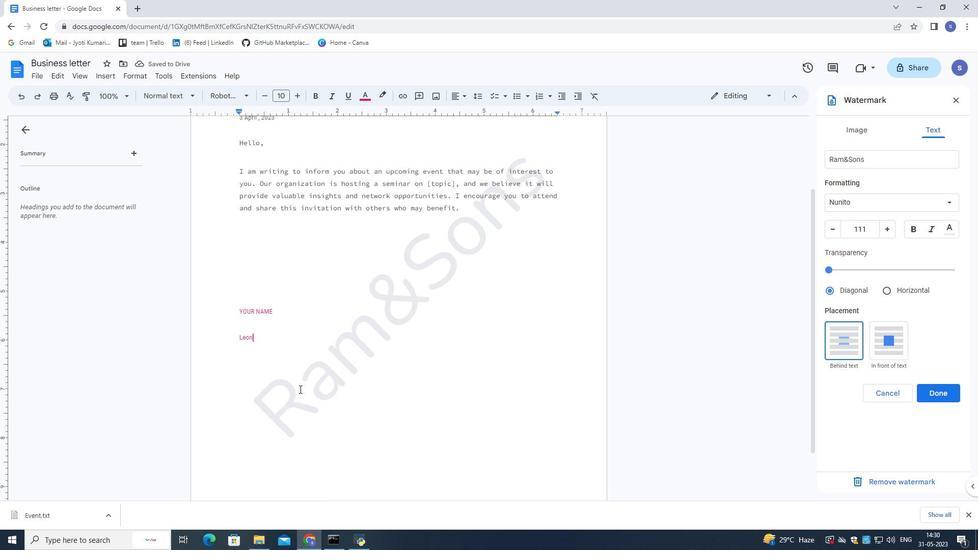 
Action: Mouse scrolled (299, 389) with delta (0, 0)
Screenshot: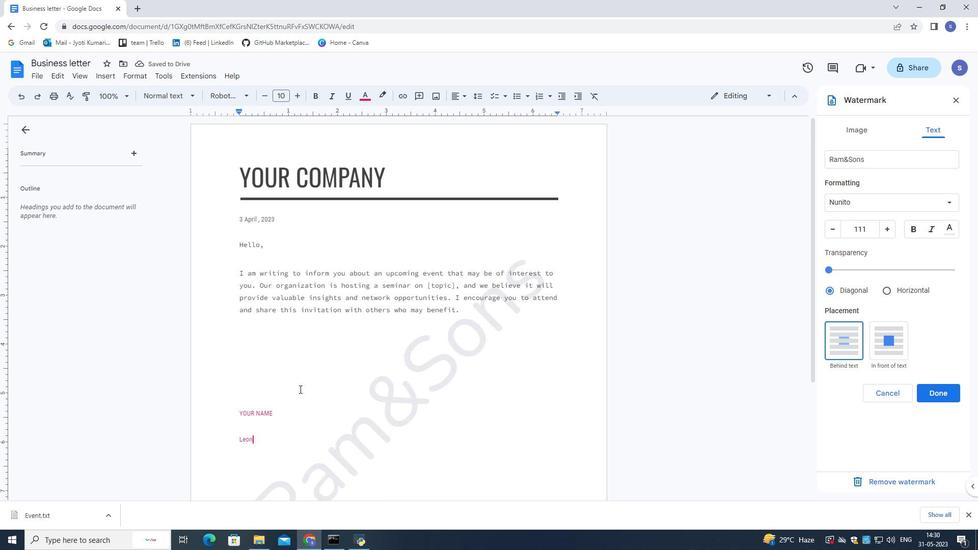 
Action: Mouse scrolled (299, 389) with delta (0, 0)
Screenshot: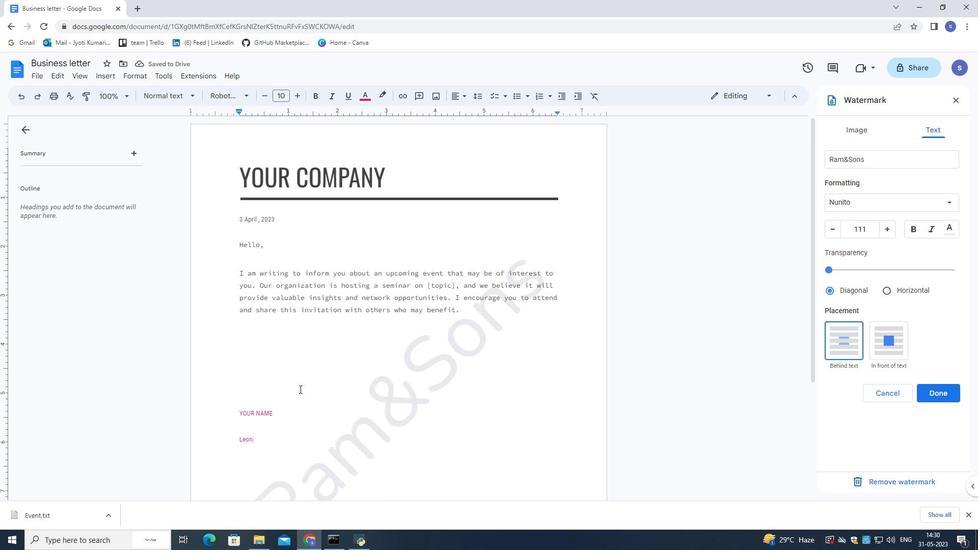 
Action: Mouse scrolled (299, 389) with delta (0, 0)
Screenshot: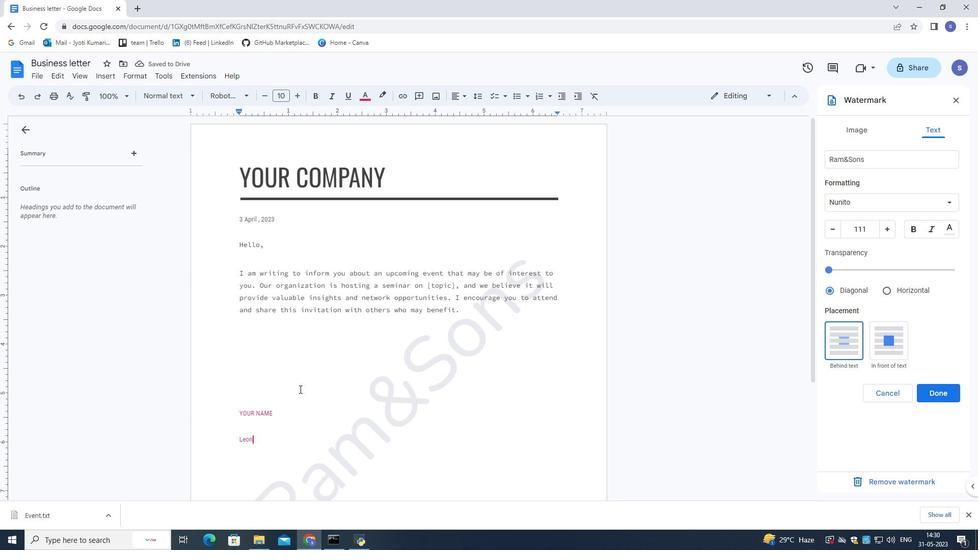 
Action: Mouse scrolled (299, 389) with delta (0, 0)
Screenshot: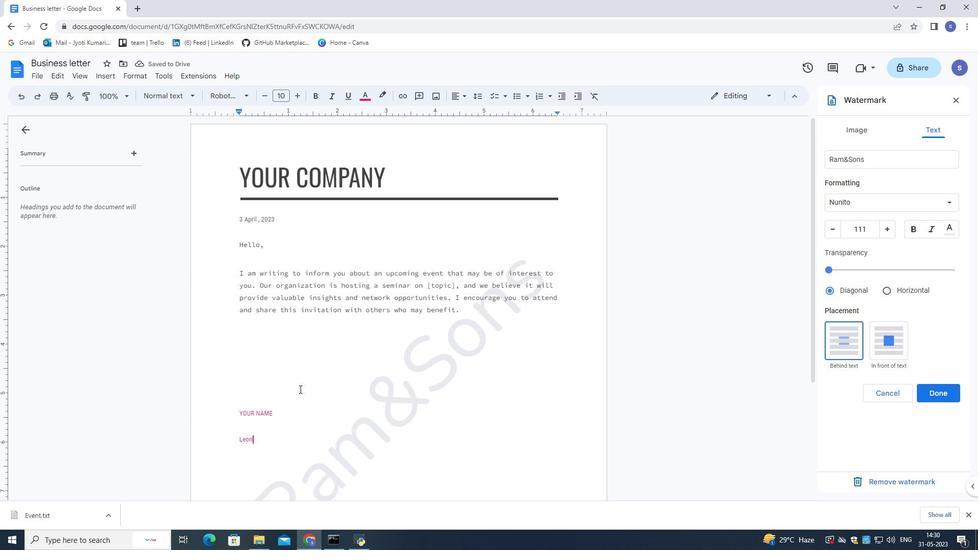 
Action: Mouse moved to (299, 387)
Screenshot: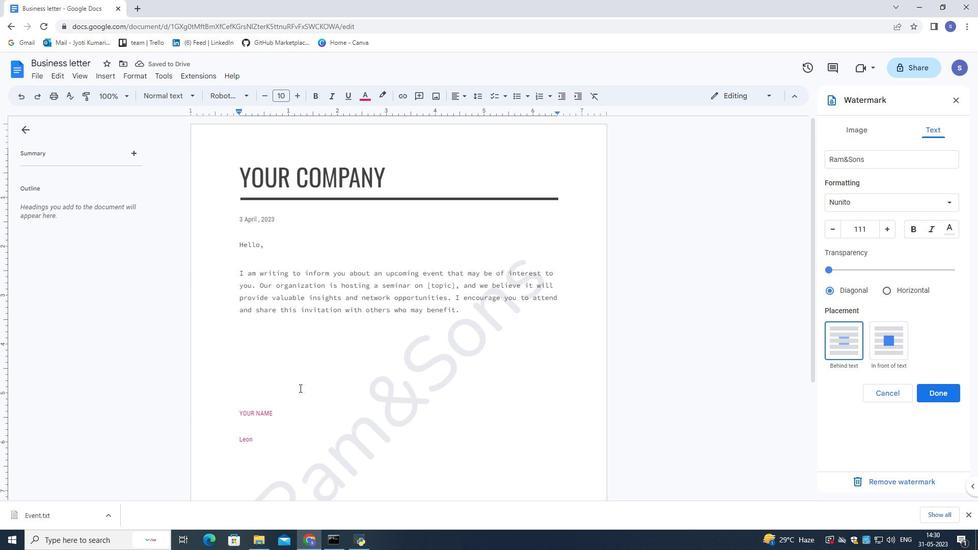 
Action: Mouse scrolled (299, 387) with delta (0, 0)
Screenshot: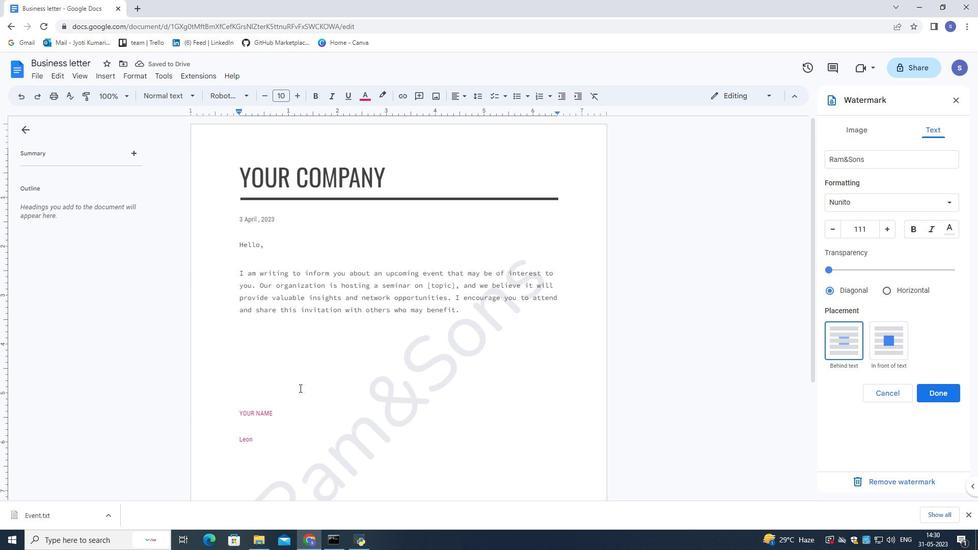 
Action: Mouse scrolled (299, 387) with delta (0, 0)
Screenshot: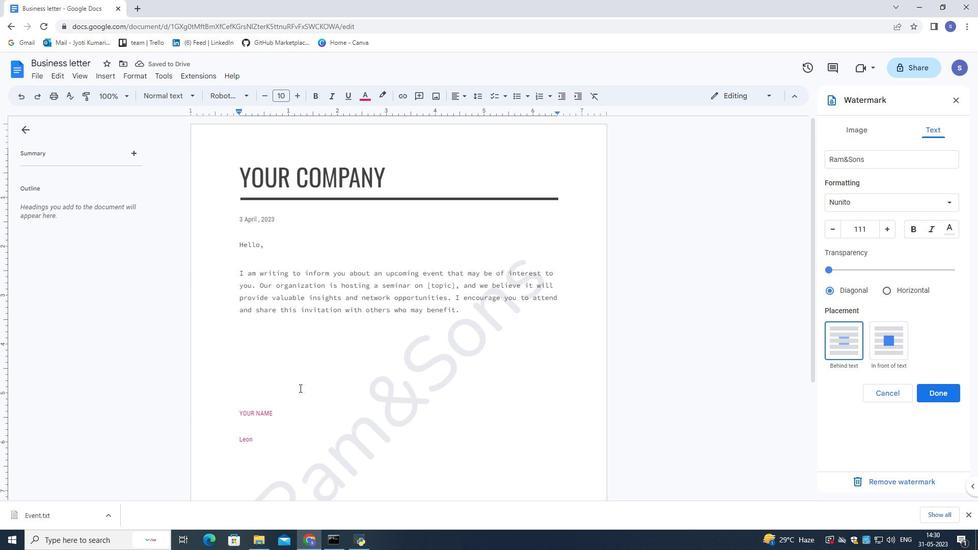 
Action: Mouse scrolled (299, 387) with delta (0, 0)
Screenshot: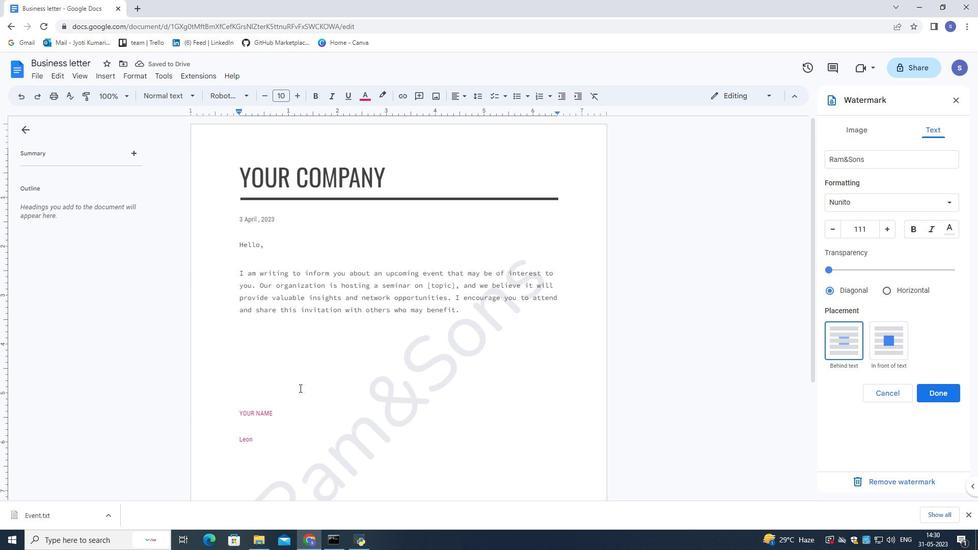 
Action: Mouse scrolled (299, 387) with delta (0, 0)
Screenshot: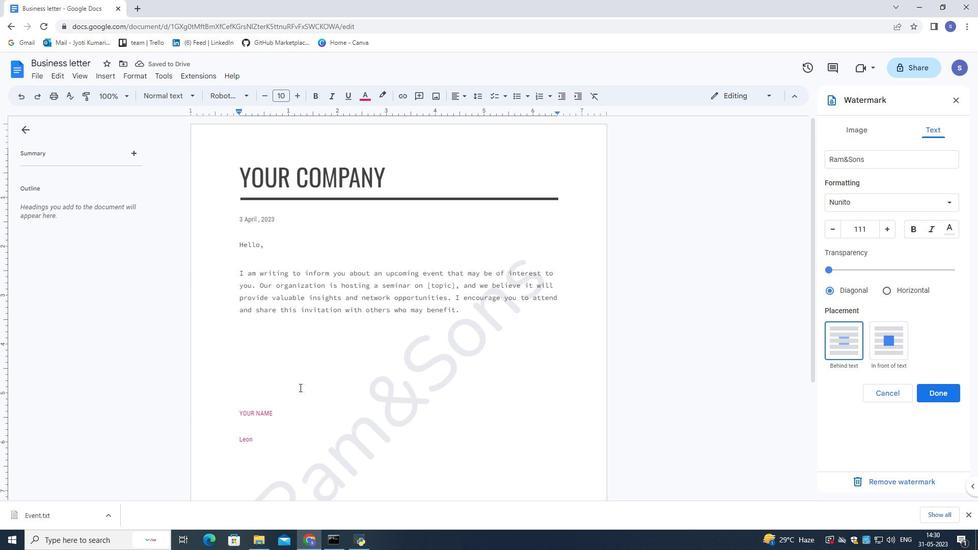 
Action: Mouse scrolled (299, 388) with delta (0, 0)
Screenshot: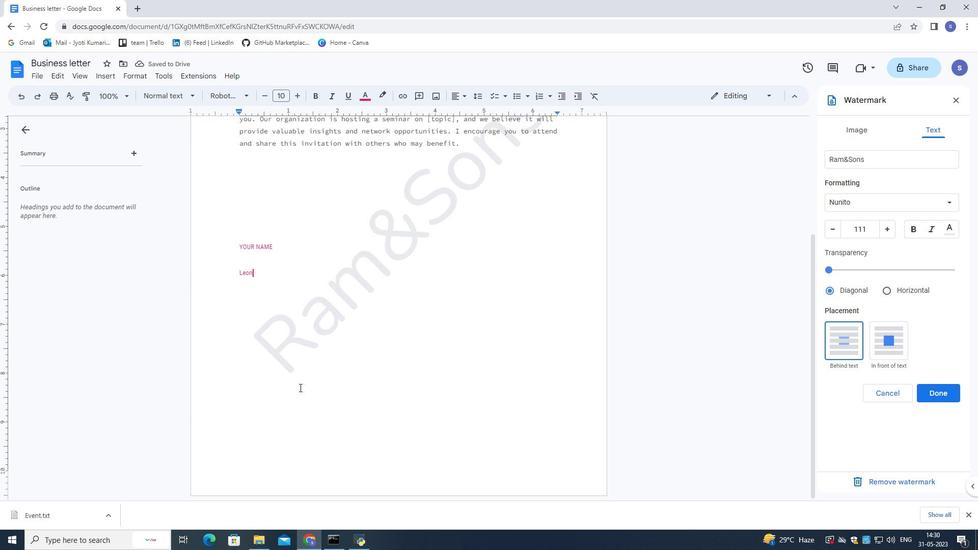 
Action: Mouse scrolled (299, 388) with delta (0, 0)
Screenshot: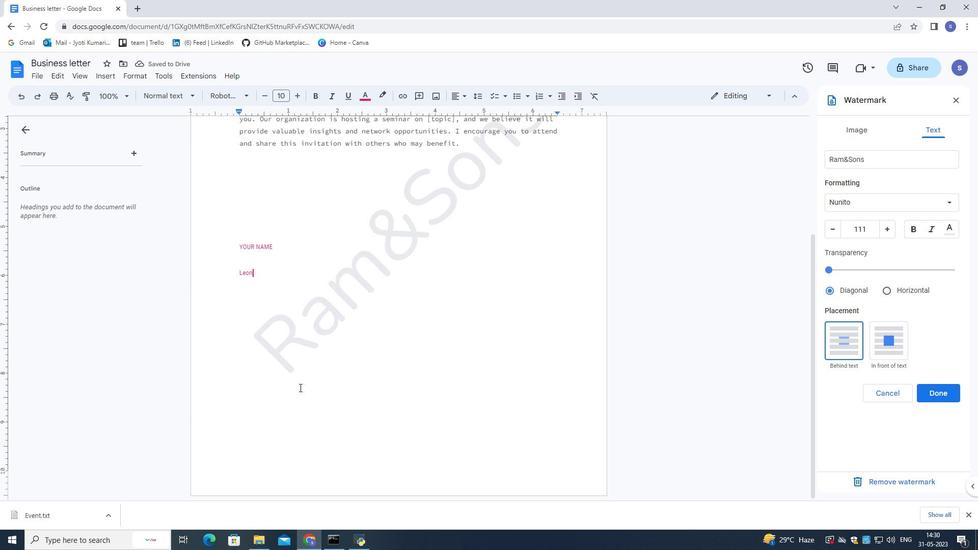 
Action: Mouse scrolled (299, 388) with delta (0, 0)
Screenshot: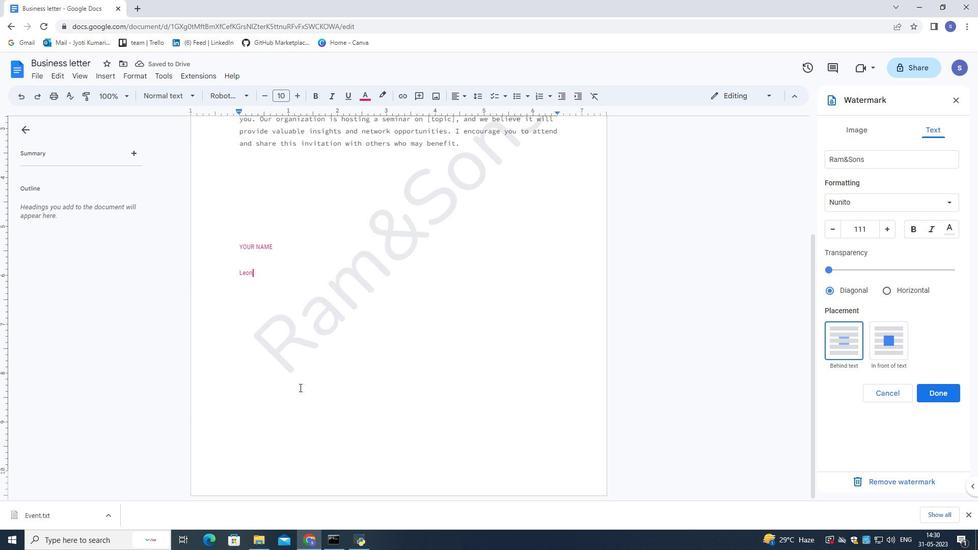 
Action: Mouse scrolled (299, 388) with delta (0, 0)
Screenshot: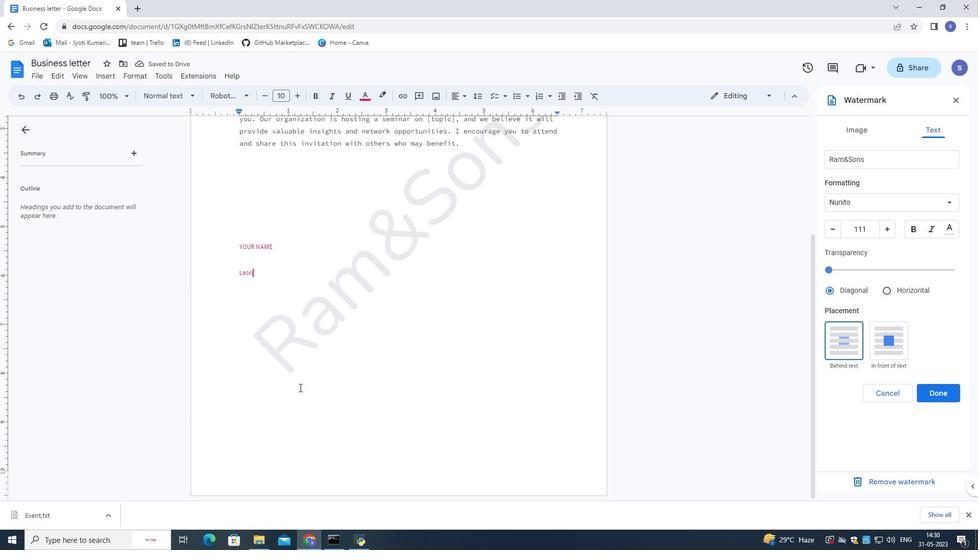 
Action: Mouse scrolled (299, 388) with delta (0, 0)
Screenshot: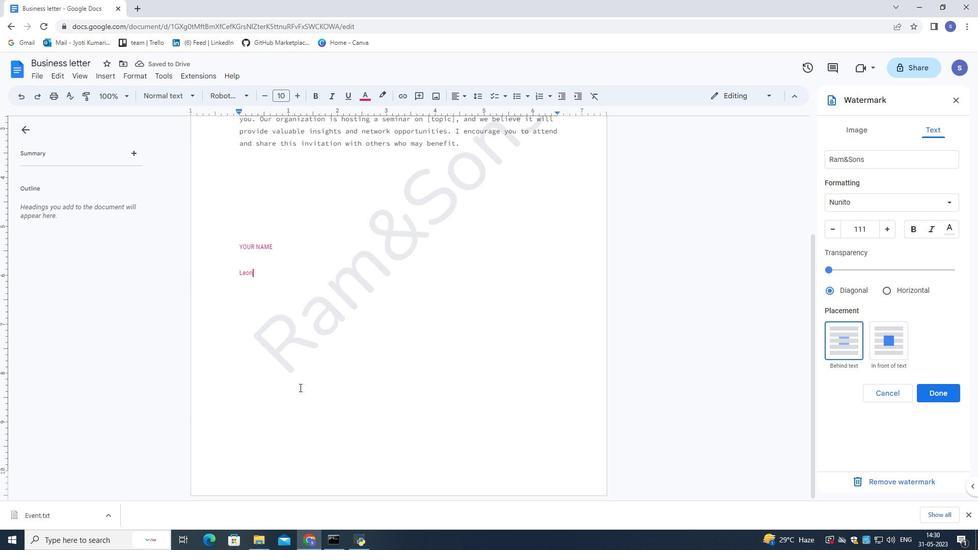 
Action: Mouse scrolled (299, 388) with delta (0, 0)
Screenshot: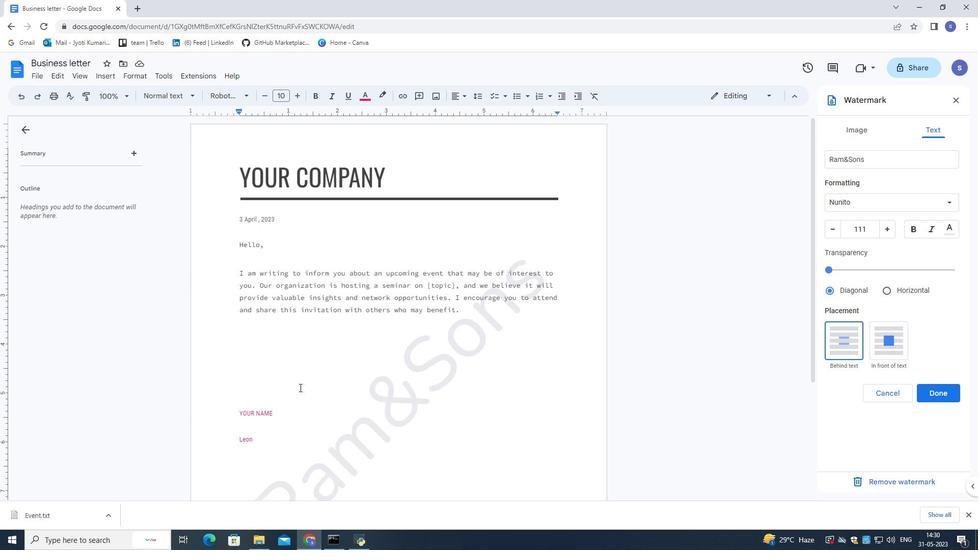 
Action: Mouse scrolled (299, 388) with delta (0, 0)
Screenshot: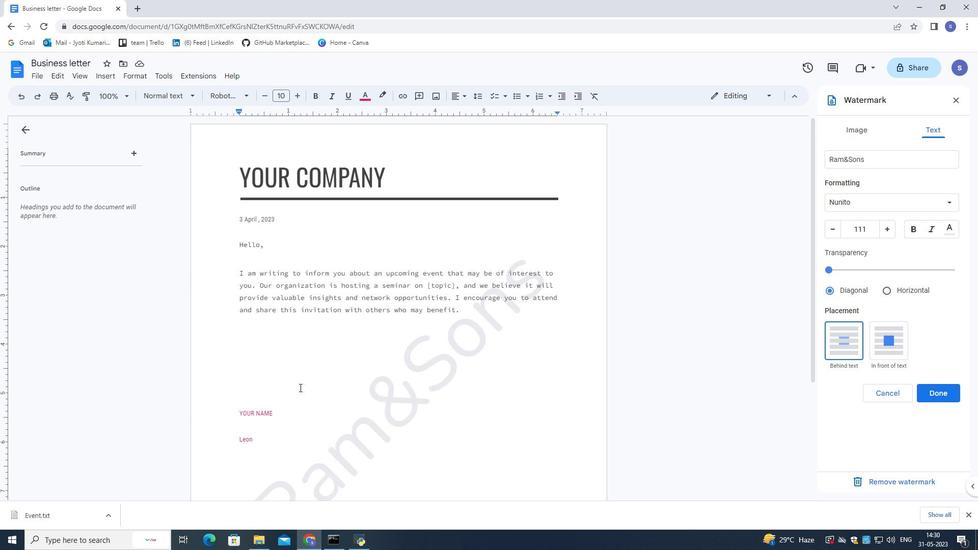 
Action: Mouse scrolled (299, 388) with delta (0, 0)
Screenshot: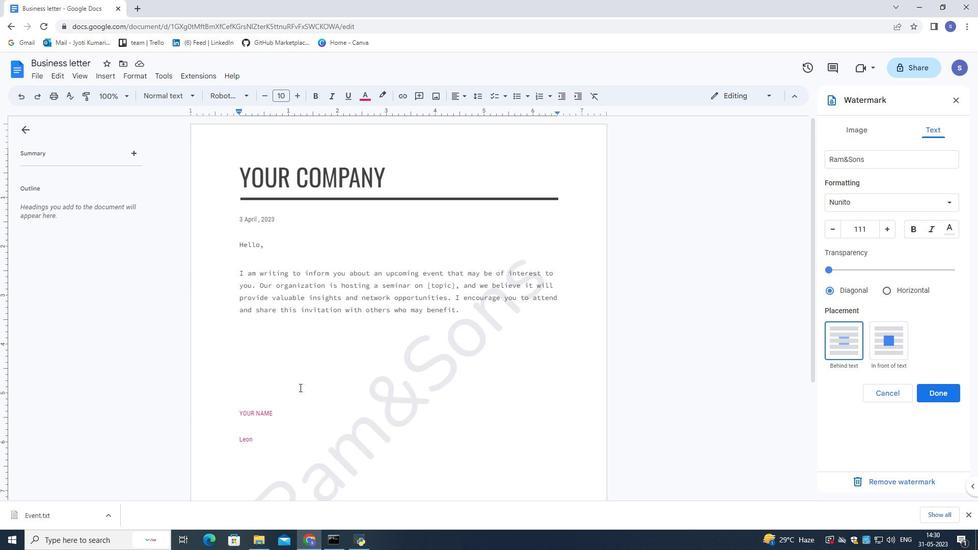 
Action: Mouse moved to (301, 380)
Screenshot: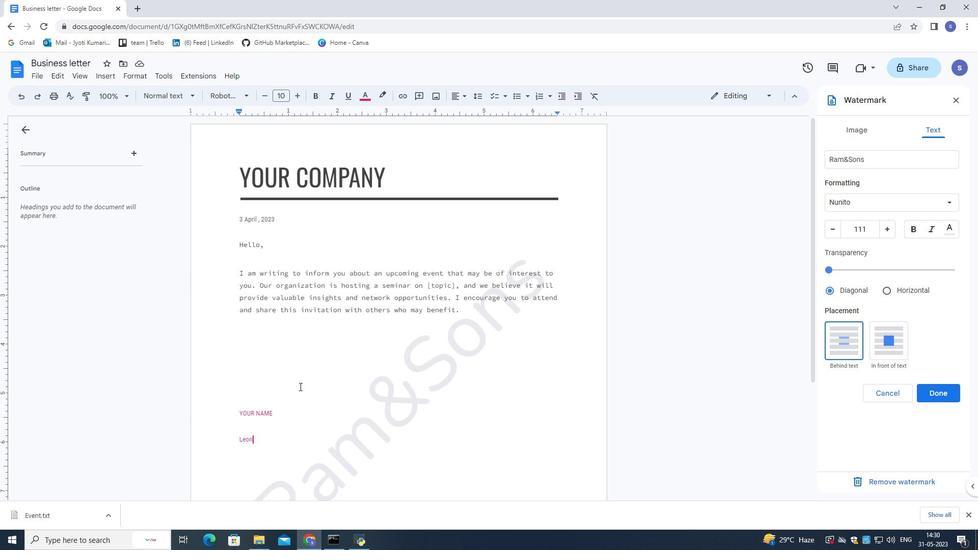 
